 Task: Buy 4 Hoses from Brake System section under best seller category for shipping address: Joel Lee, 4736 Huntz Lane, Bolton, Massachusetts 01740, Cell Number 9785492947. Pay from credit card ending with 6010, CVV 682
Action: Mouse moved to (25, 72)
Screenshot: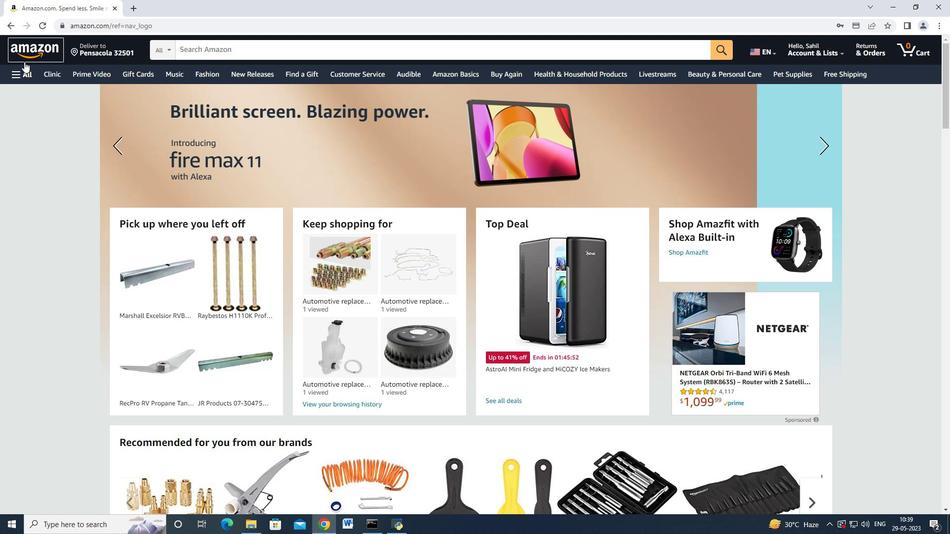 
Action: Mouse pressed left at (25, 72)
Screenshot: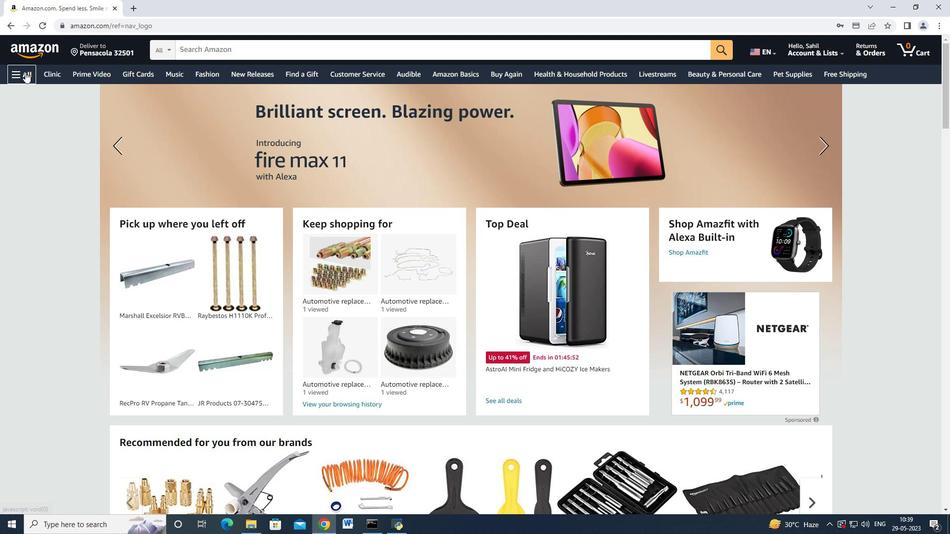 
Action: Mouse moved to (78, 234)
Screenshot: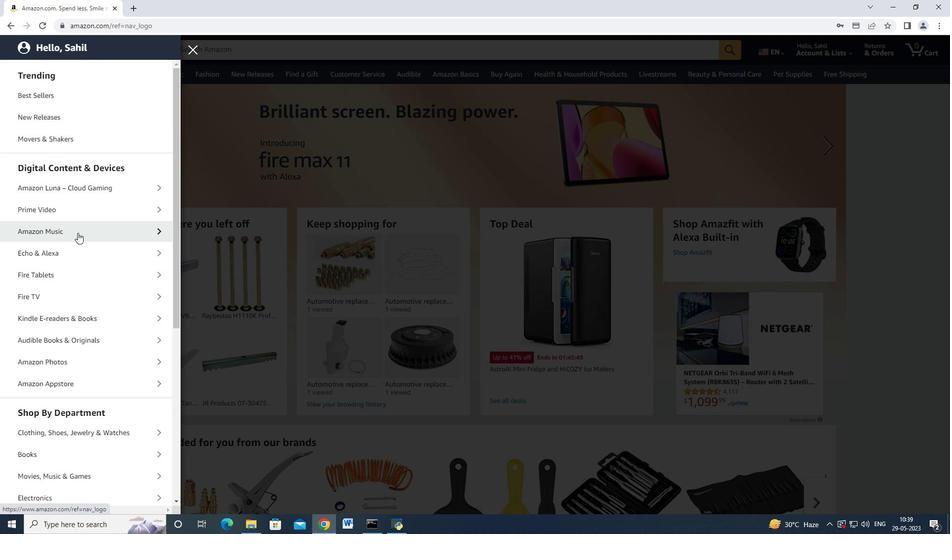 
Action: Mouse scrolled (78, 233) with delta (0, 0)
Screenshot: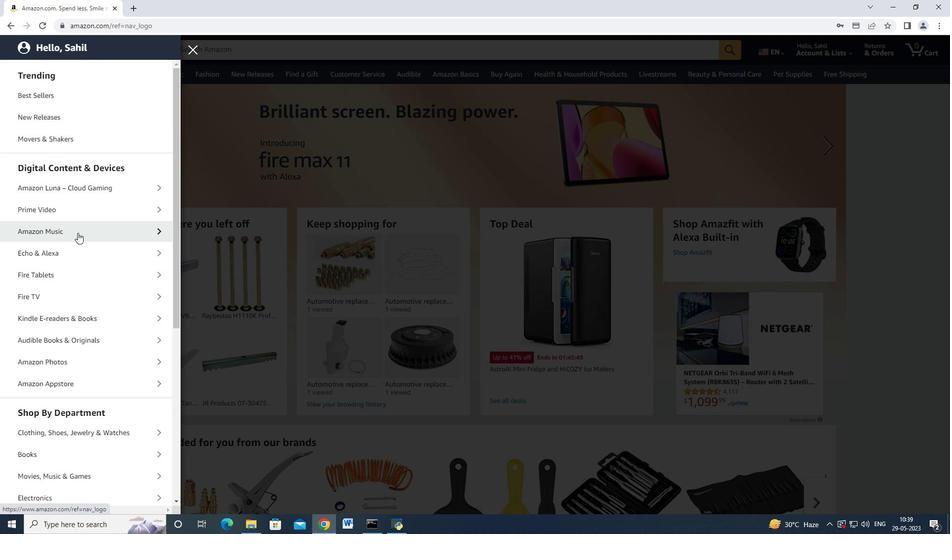 
Action: Mouse scrolled (78, 233) with delta (0, 0)
Screenshot: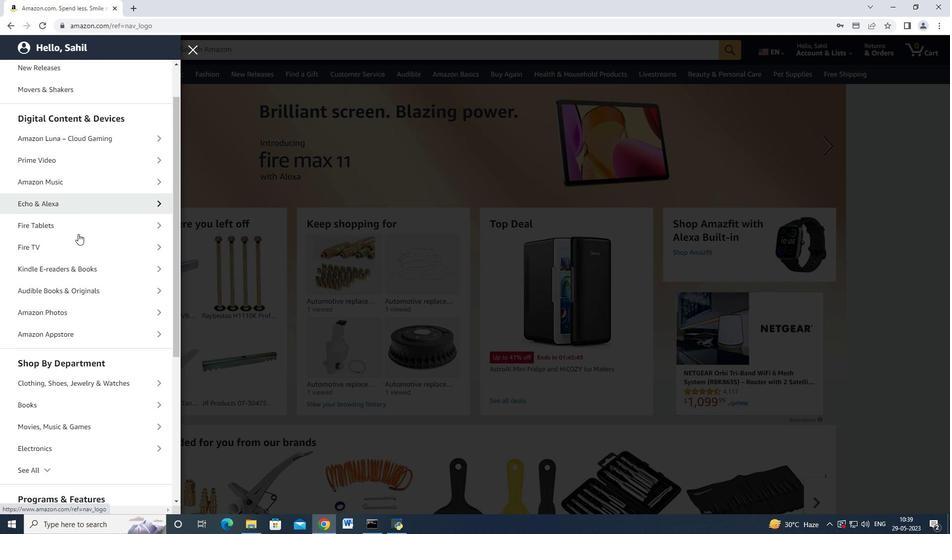 
Action: Mouse scrolled (78, 233) with delta (0, 0)
Screenshot: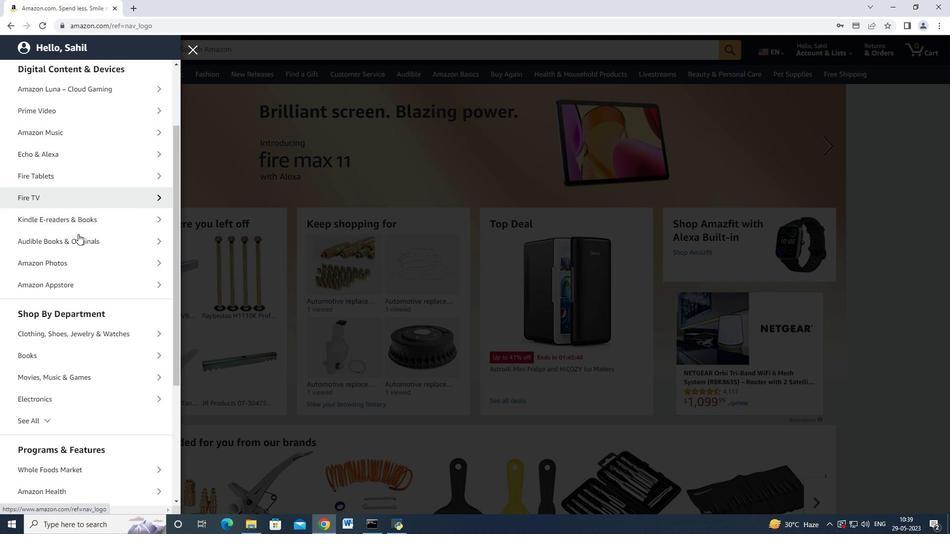
Action: Mouse scrolled (78, 233) with delta (0, 0)
Screenshot: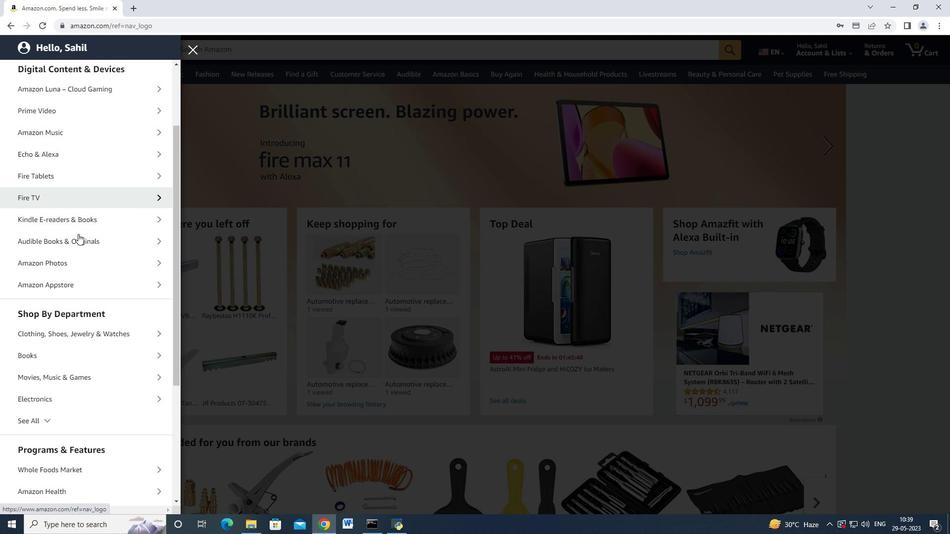 
Action: Mouse moved to (78, 234)
Screenshot: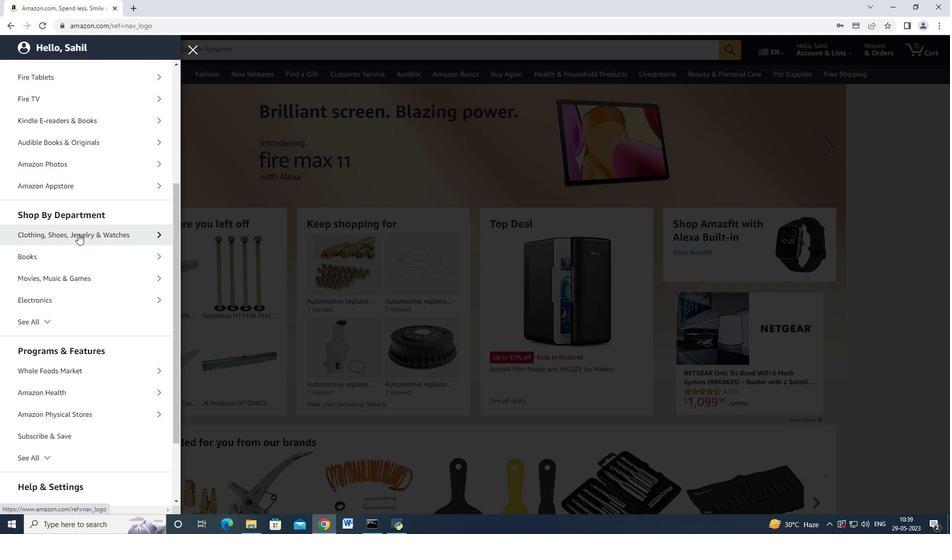 
Action: Mouse scrolled (78, 234) with delta (0, 0)
Screenshot: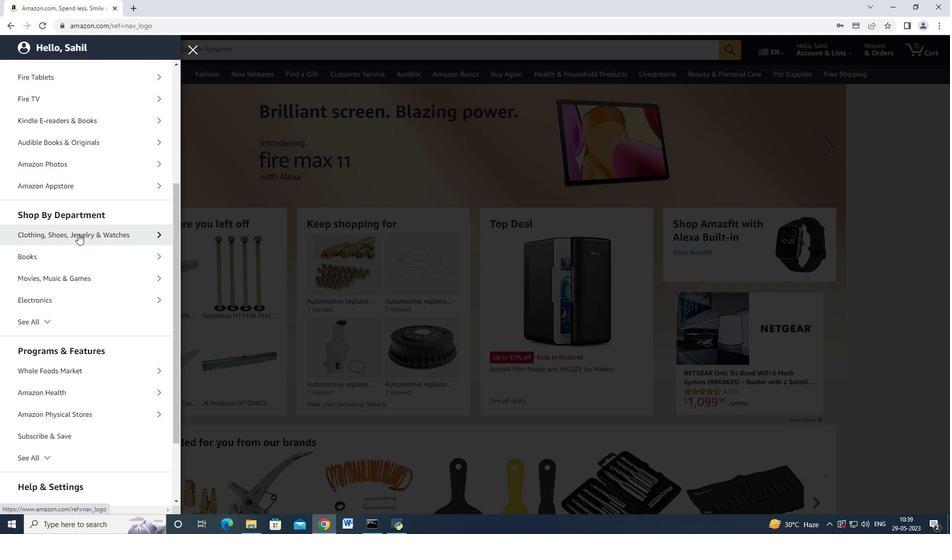
Action: Mouse moved to (78, 235)
Screenshot: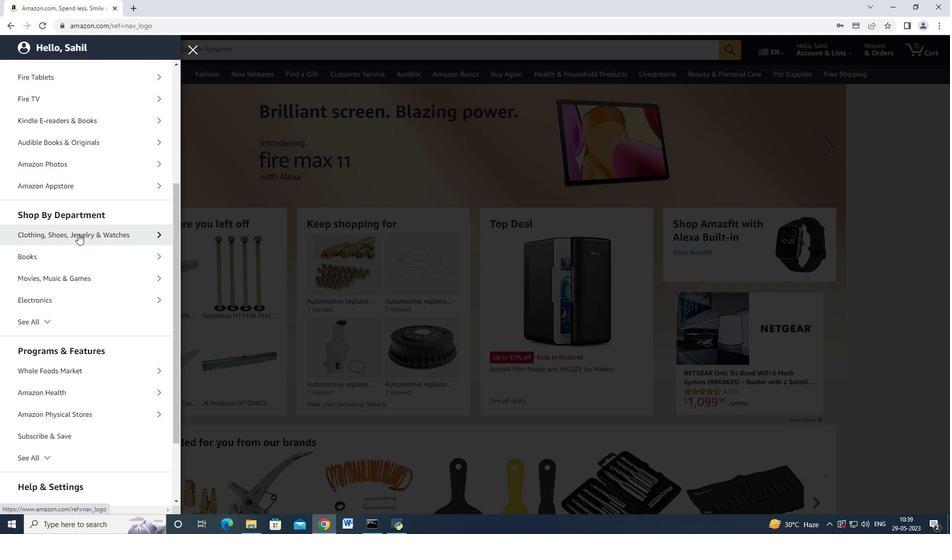 
Action: Mouse scrolled (78, 234) with delta (0, 0)
Screenshot: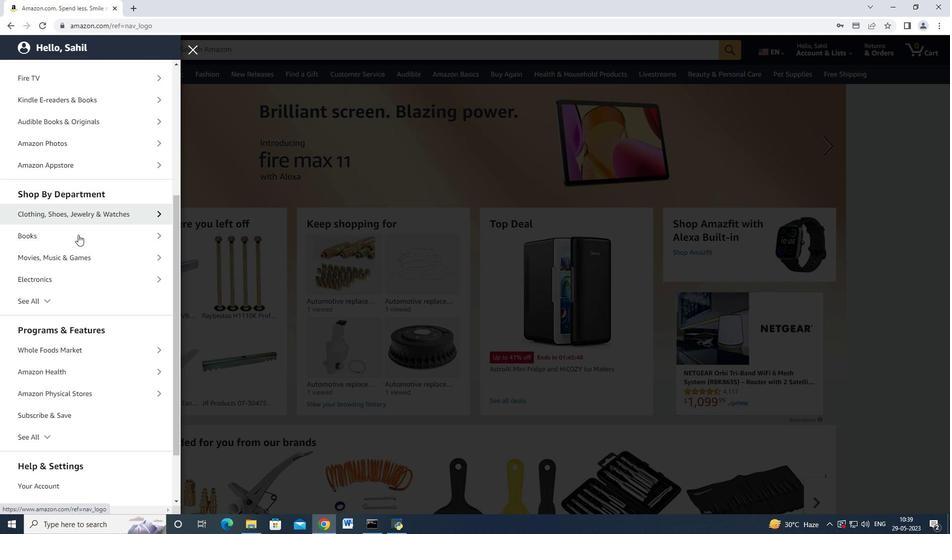 
Action: Mouse scrolled (78, 234) with delta (0, 0)
Screenshot: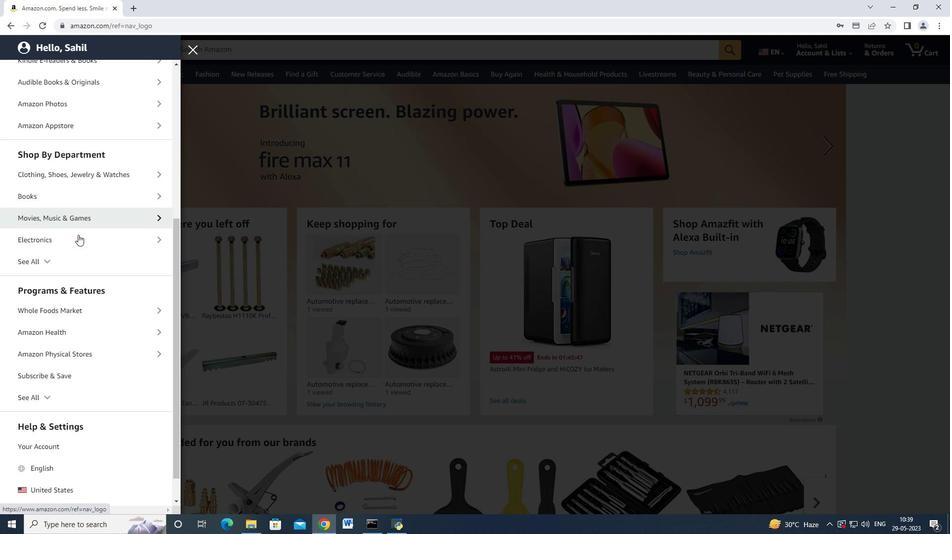 
Action: Mouse moved to (74, 244)
Screenshot: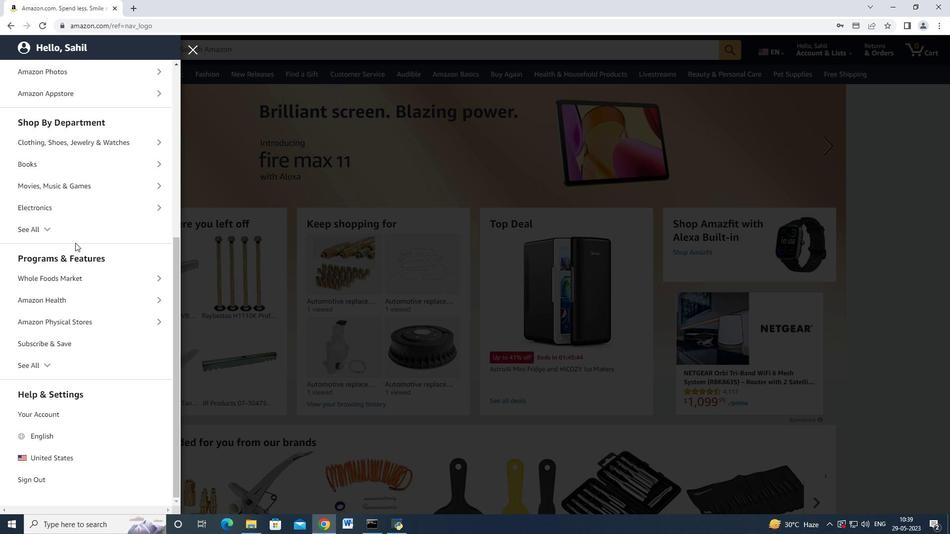 
Action: Mouse scrolled (74, 244) with delta (0, 0)
Screenshot: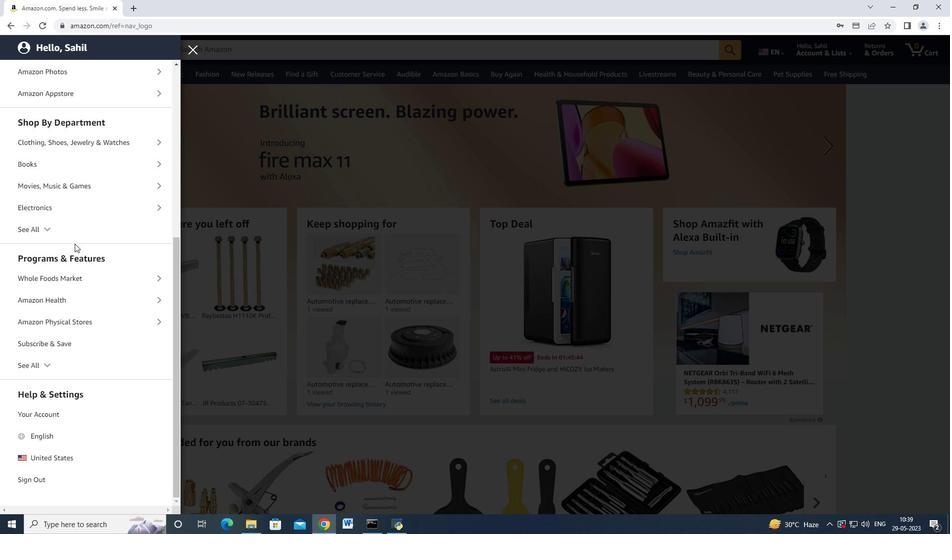 
Action: Mouse scrolled (74, 244) with delta (0, 0)
Screenshot: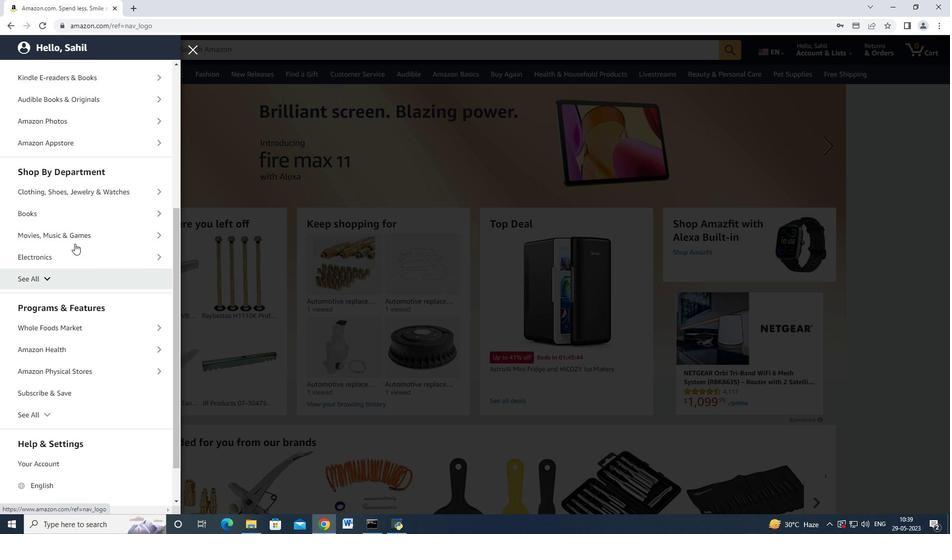 
Action: Mouse scrolled (74, 244) with delta (0, 0)
Screenshot: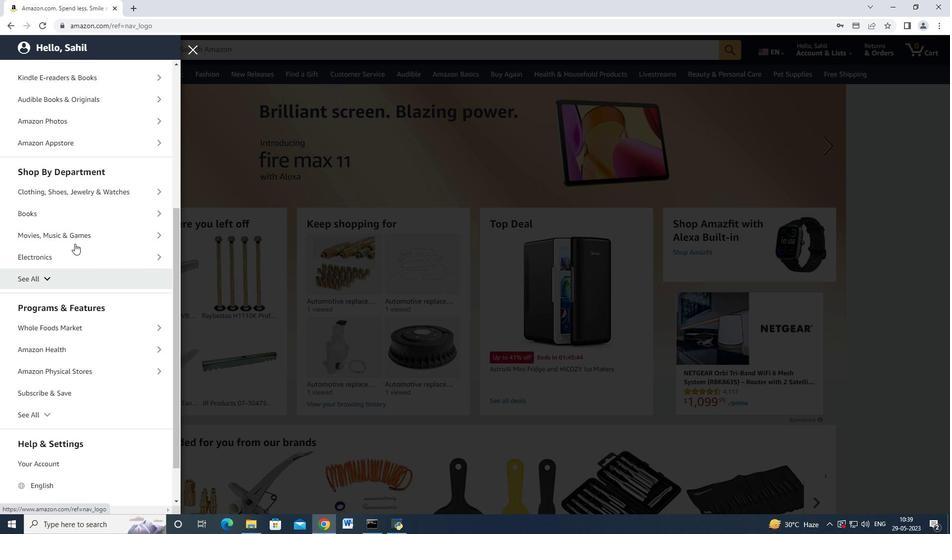 
Action: Mouse moved to (51, 373)
Screenshot: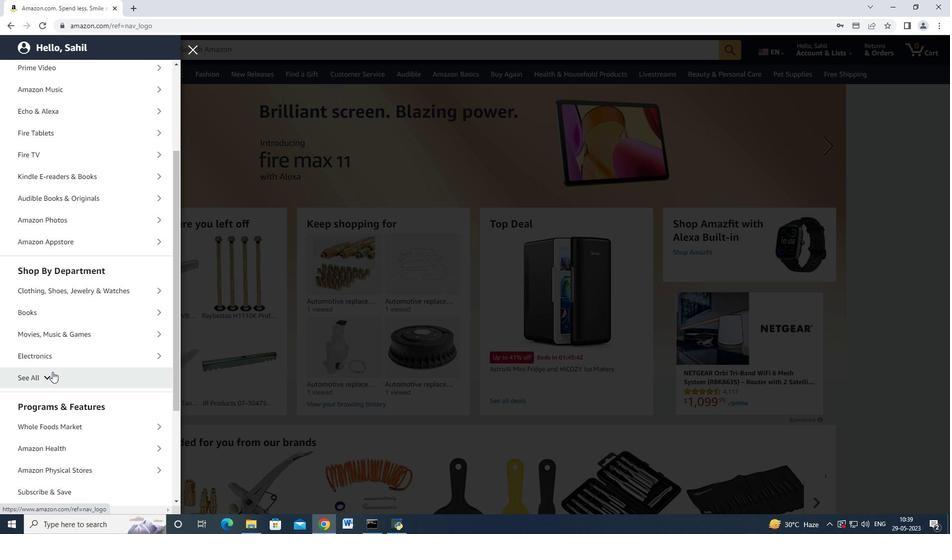 
Action: Mouse pressed left at (51, 373)
Screenshot: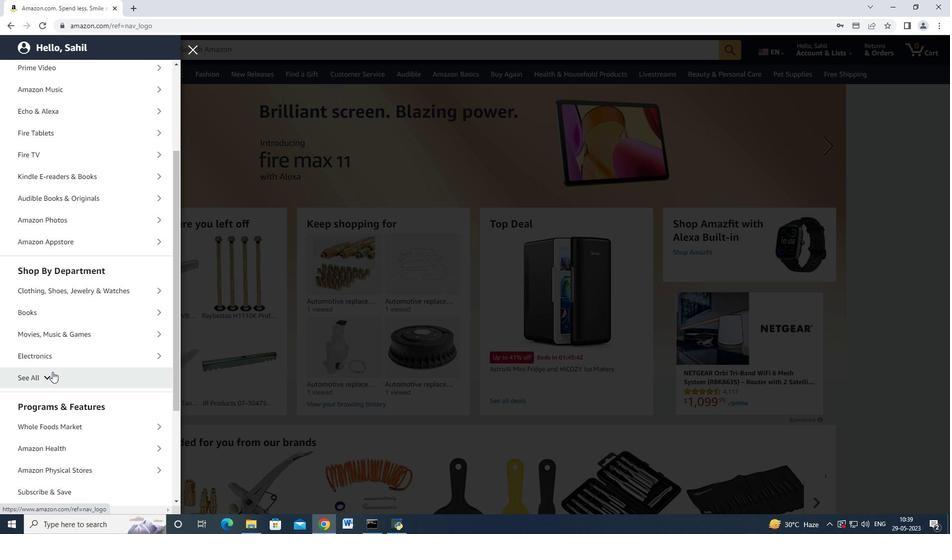 
Action: Mouse moved to (56, 365)
Screenshot: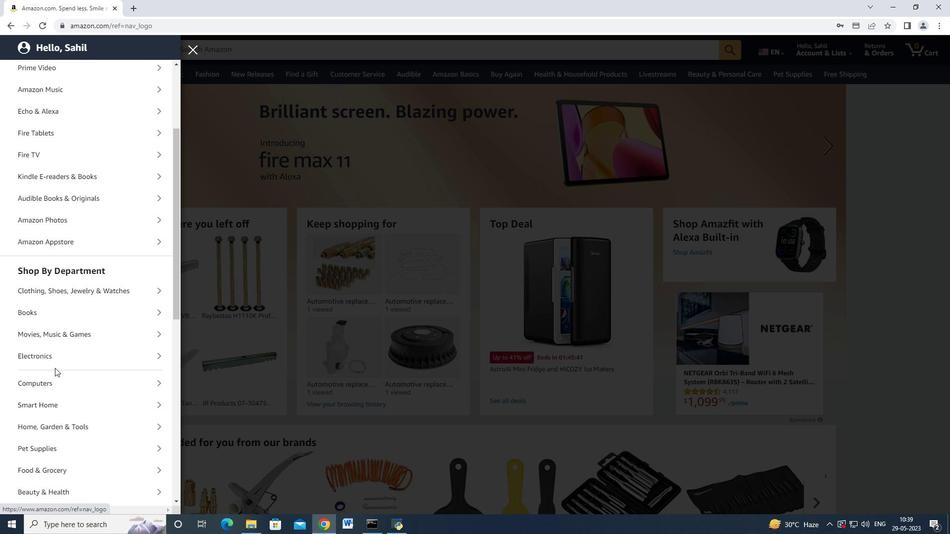 
Action: Mouse scrolled (56, 365) with delta (0, 0)
Screenshot: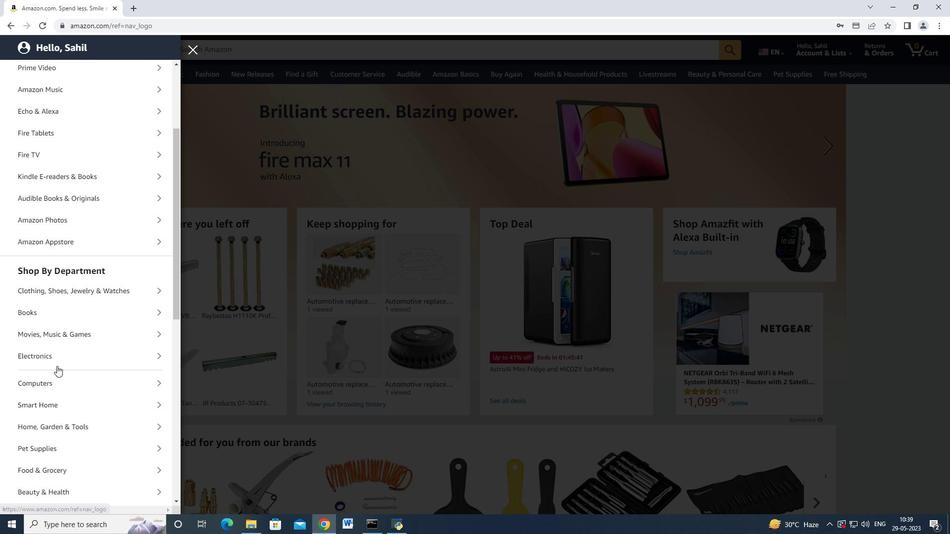 
Action: Mouse scrolled (56, 365) with delta (0, 0)
Screenshot: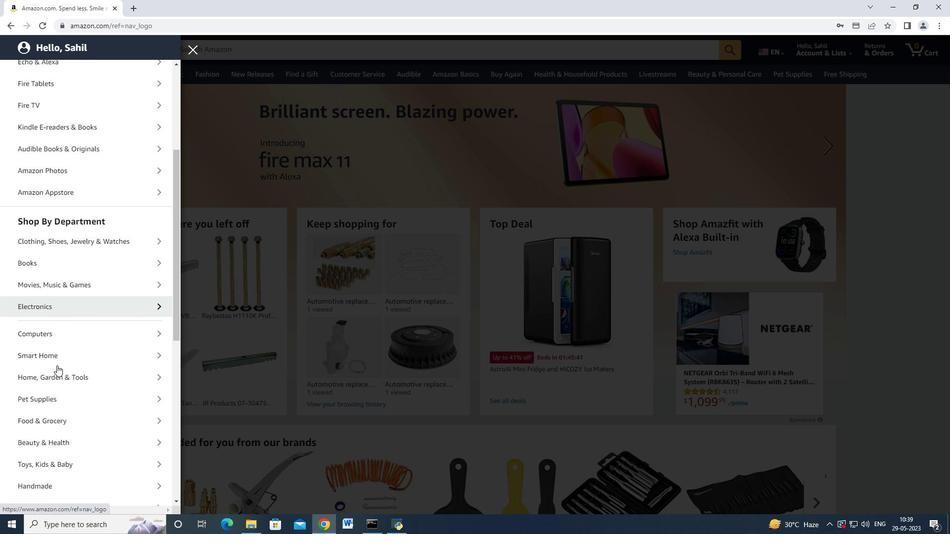 
Action: Mouse scrolled (56, 365) with delta (0, 0)
Screenshot: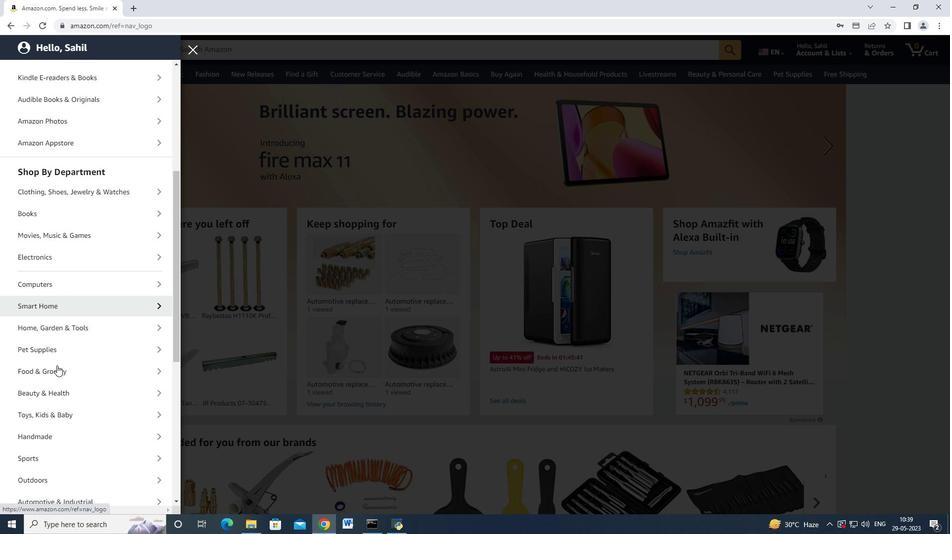 
Action: Mouse scrolled (56, 365) with delta (0, 0)
Screenshot: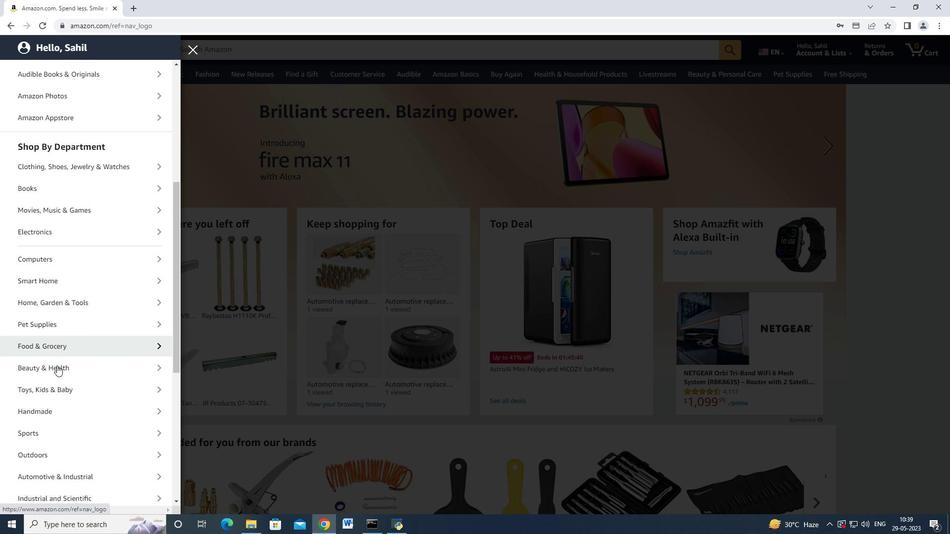 
Action: Mouse moved to (72, 395)
Screenshot: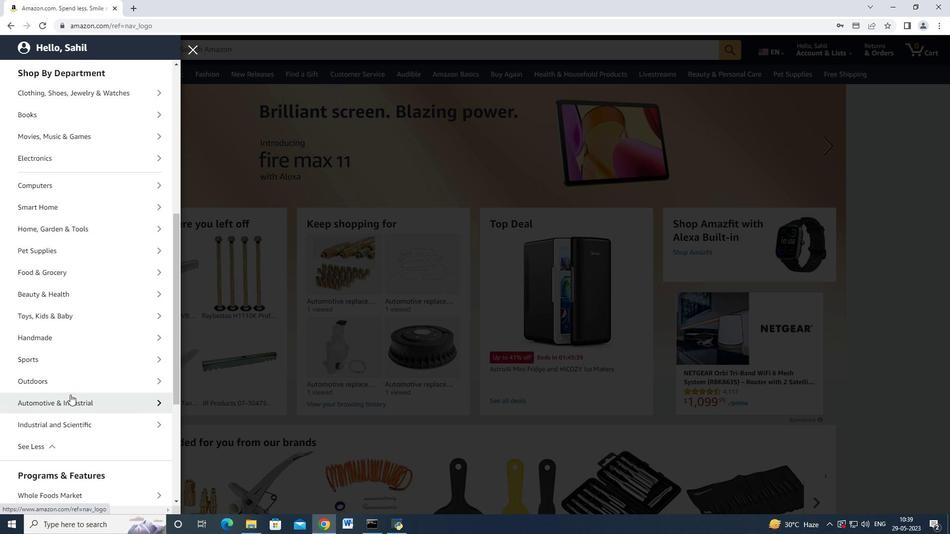 
Action: Mouse pressed left at (72, 395)
Screenshot: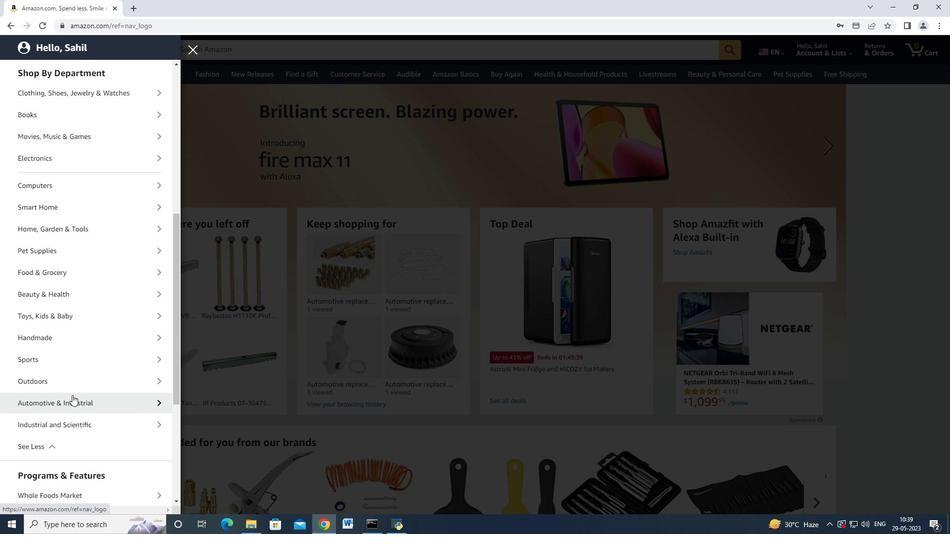 
Action: Mouse moved to (85, 226)
Screenshot: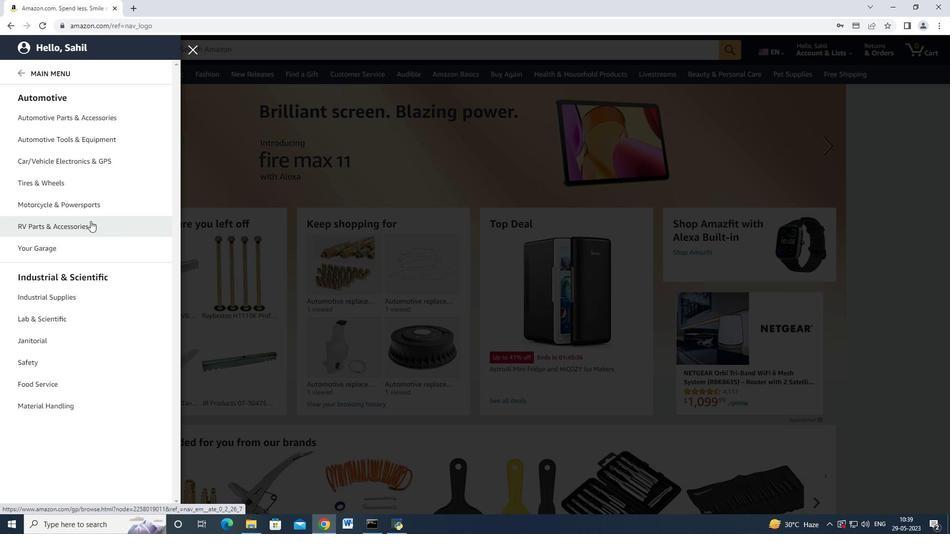 
Action: Mouse pressed left at (85, 226)
Screenshot: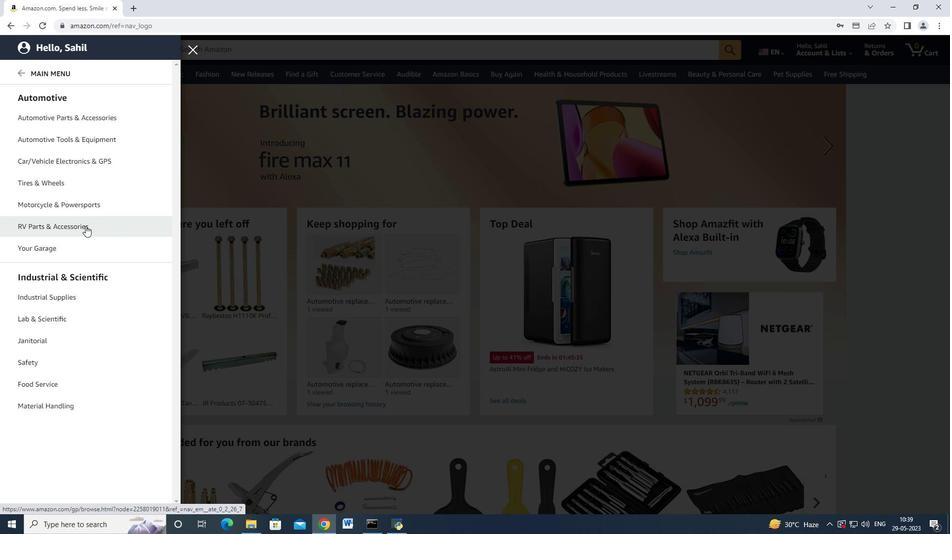 
Action: Mouse moved to (11, 21)
Screenshot: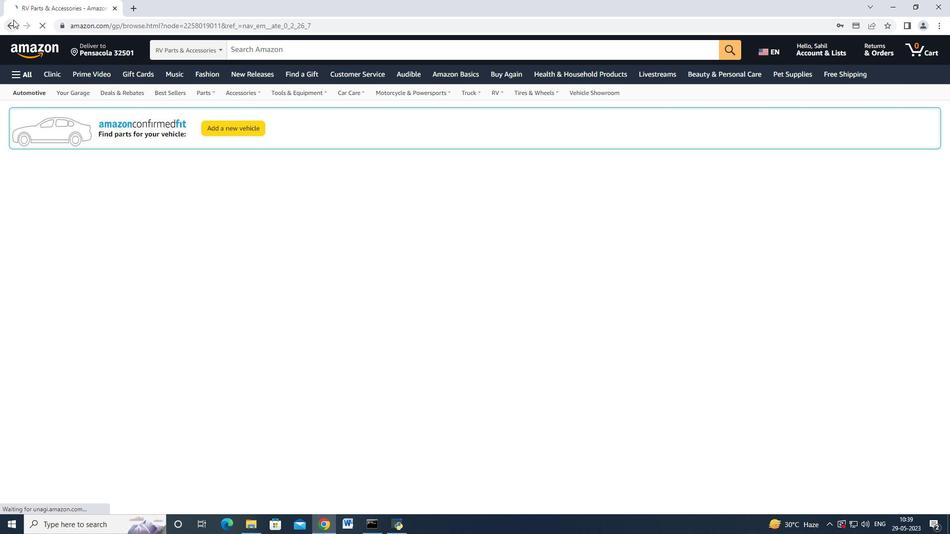 
Action: Mouse pressed left at (11, 21)
Screenshot: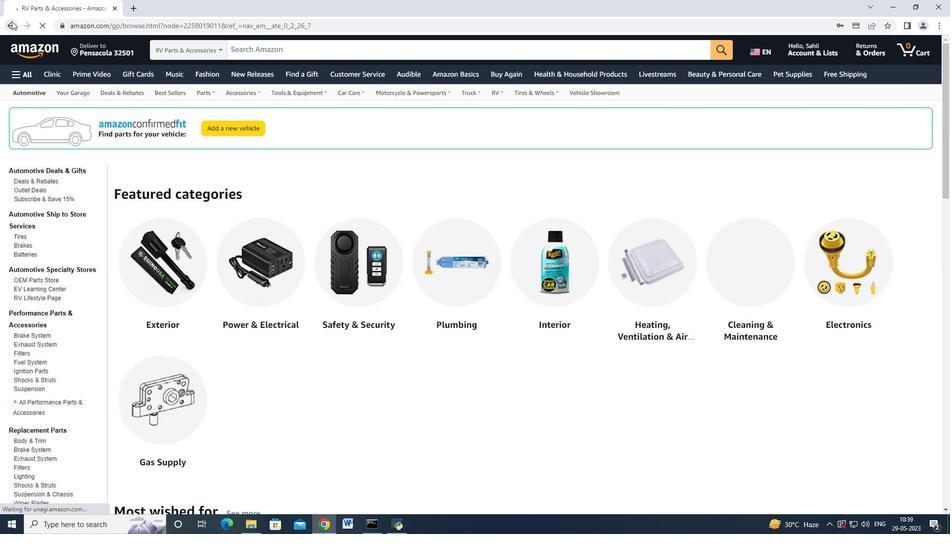 
Action: Mouse moved to (32, 75)
Screenshot: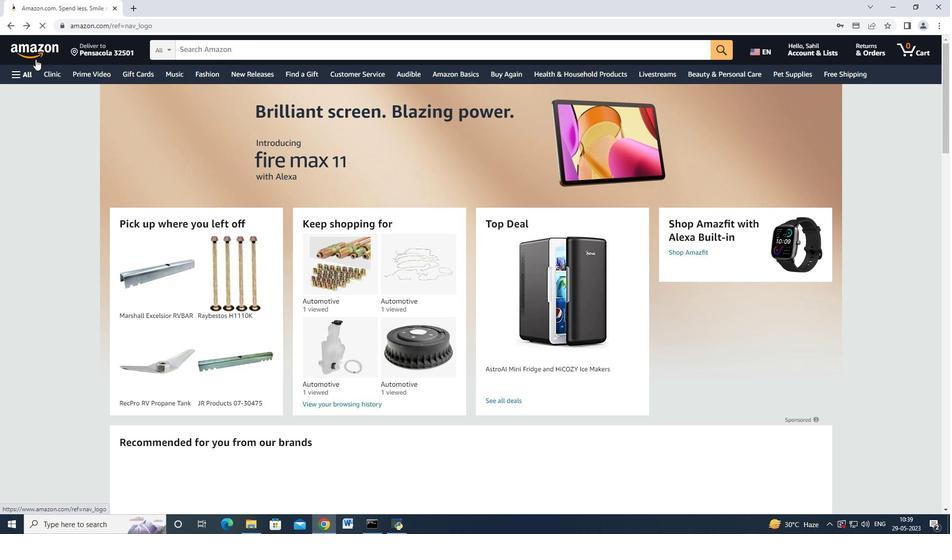
Action: Mouse pressed left at (32, 75)
Screenshot: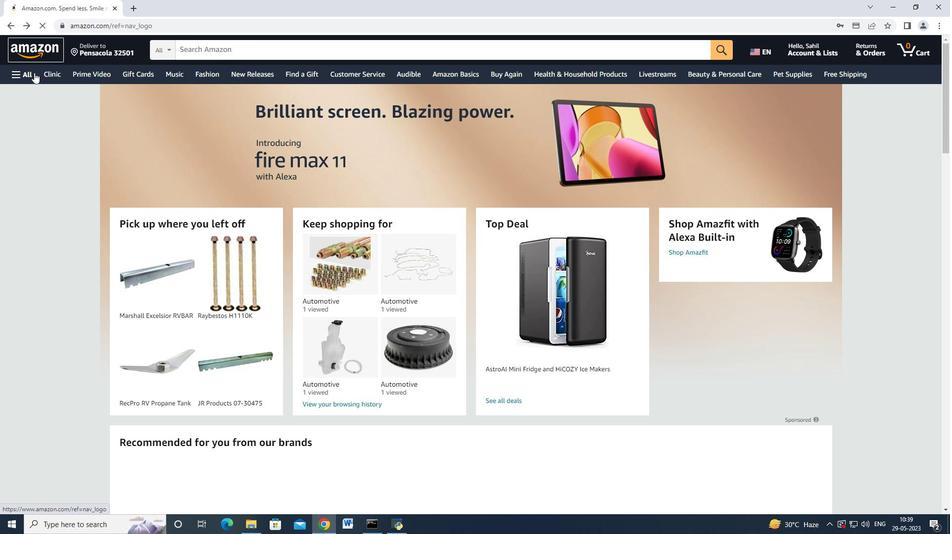 
Action: Mouse moved to (52, 233)
Screenshot: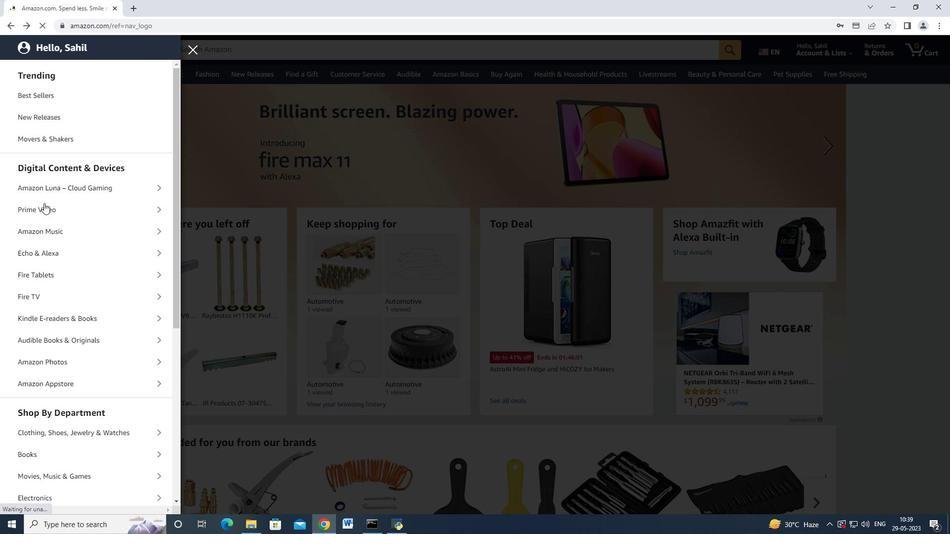 
Action: Mouse scrolled (52, 232) with delta (0, 0)
Screenshot: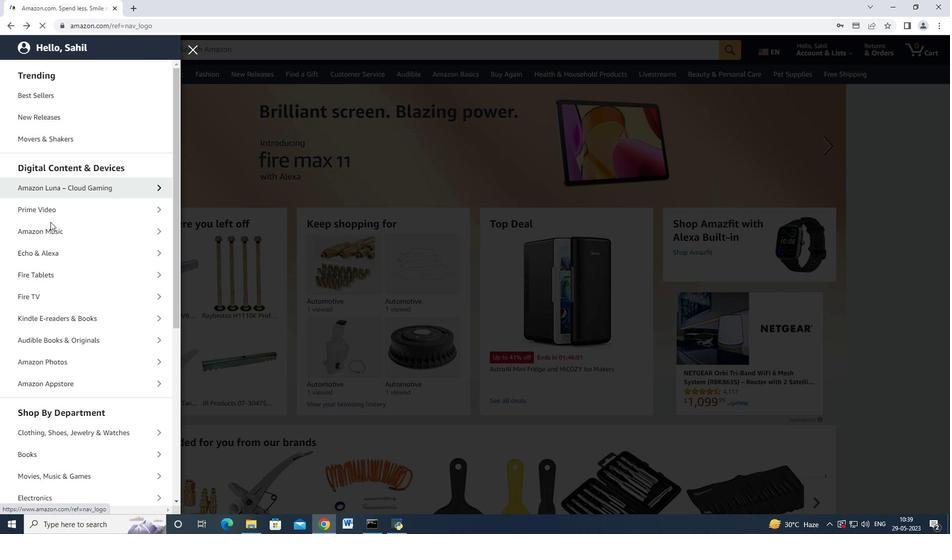 
Action: Mouse moved to (52, 233)
Screenshot: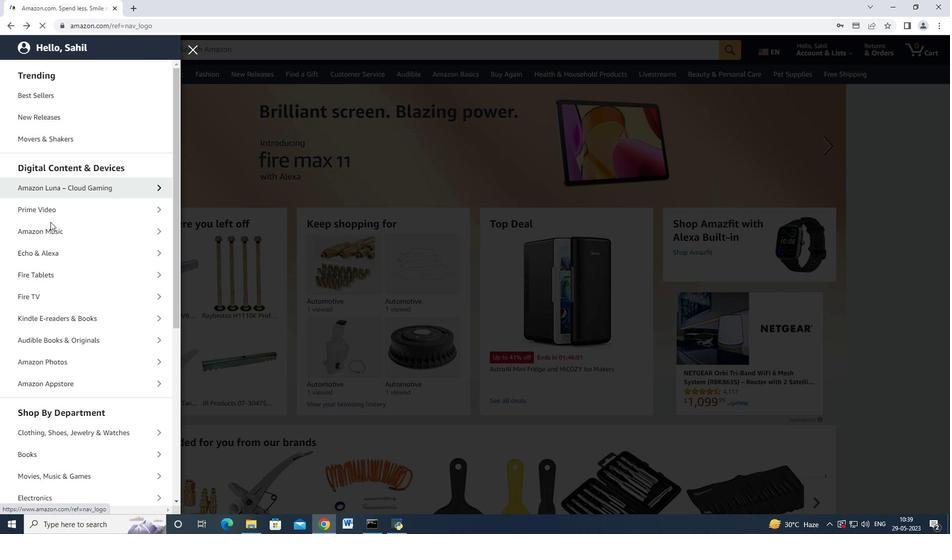 
Action: Mouse scrolled (52, 232) with delta (0, 0)
Screenshot: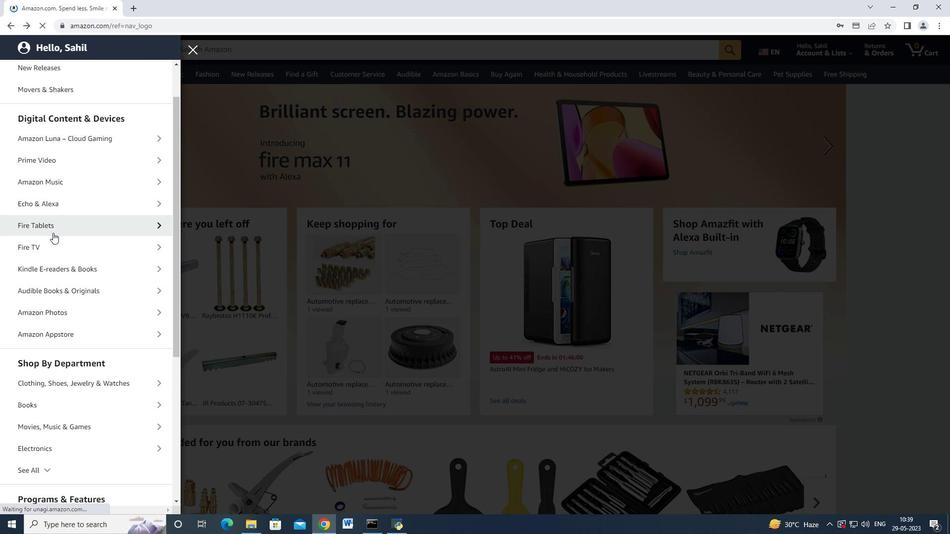 
Action: Mouse moved to (63, 251)
Screenshot: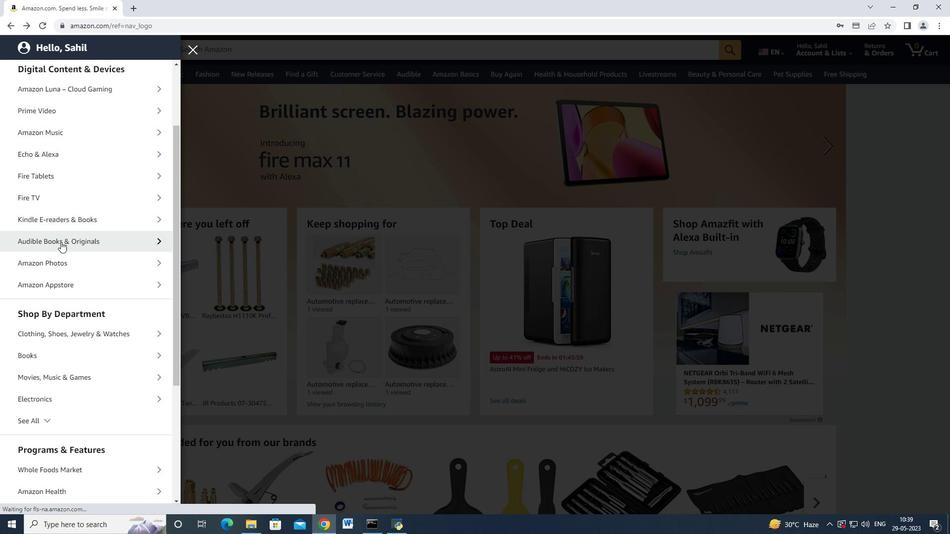 
Action: Mouse scrolled (63, 251) with delta (0, 0)
Screenshot: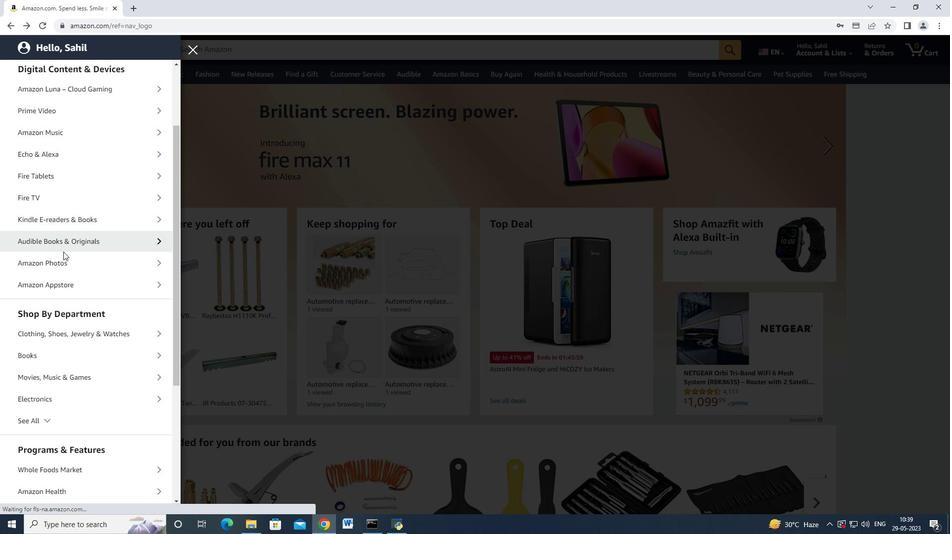 
Action: Mouse scrolled (63, 251) with delta (0, 0)
Screenshot: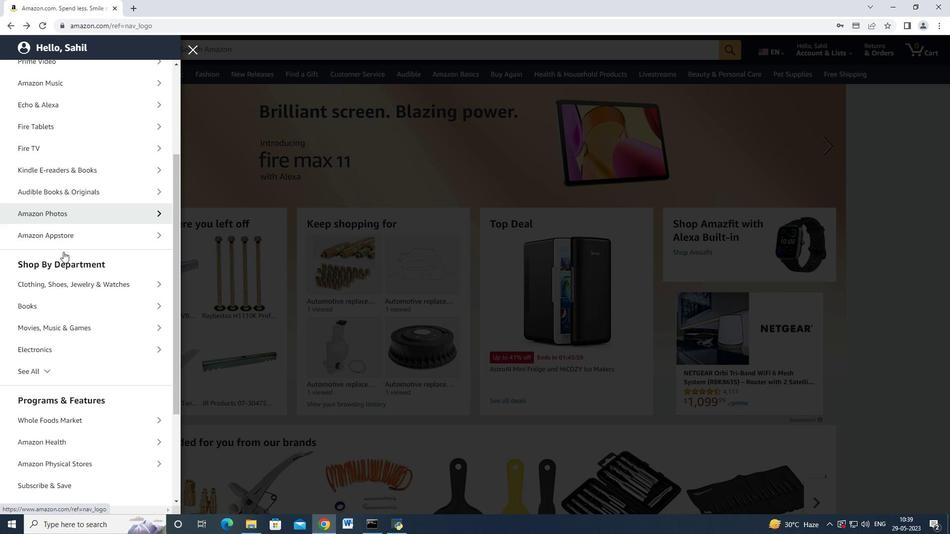 
Action: Mouse moved to (42, 320)
Screenshot: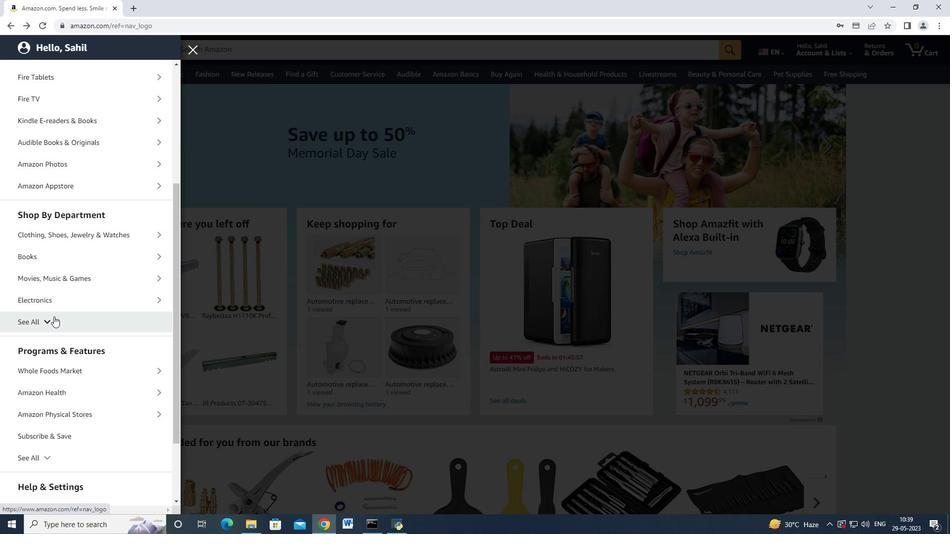 
Action: Mouse pressed left at (42, 320)
Screenshot: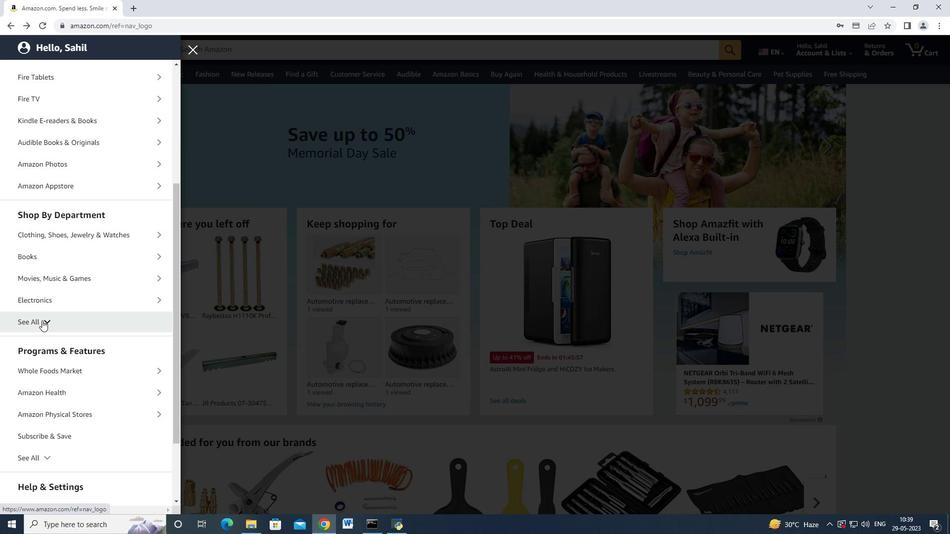 
Action: Mouse moved to (54, 316)
Screenshot: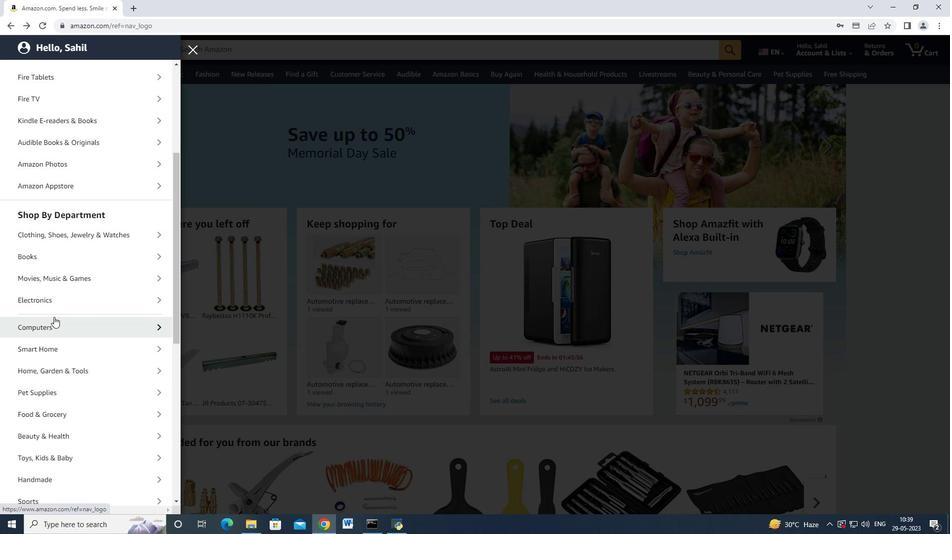
Action: Mouse scrolled (54, 315) with delta (0, 0)
Screenshot: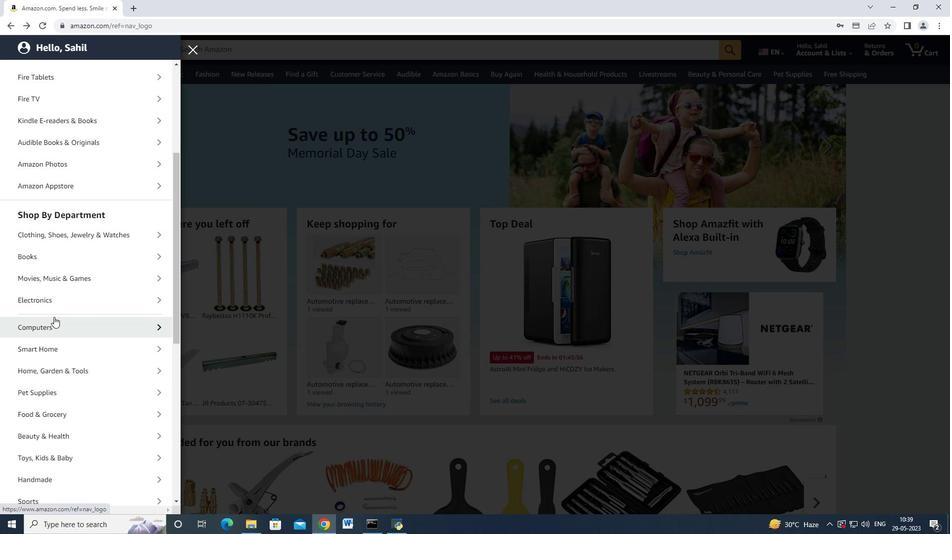 
Action: Mouse moved to (62, 320)
Screenshot: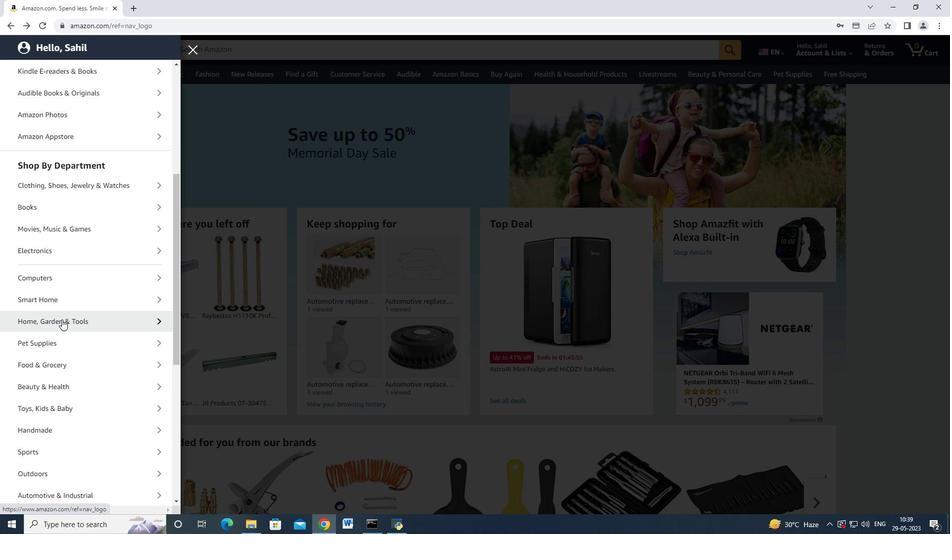 
Action: Mouse scrolled (62, 319) with delta (0, 0)
Screenshot: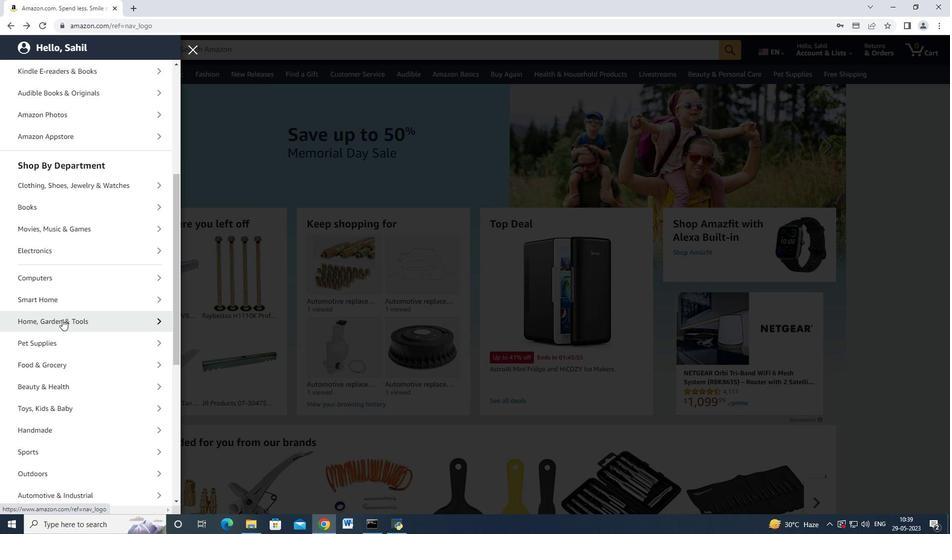 
Action: Mouse moved to (61, 369)
Screenshot: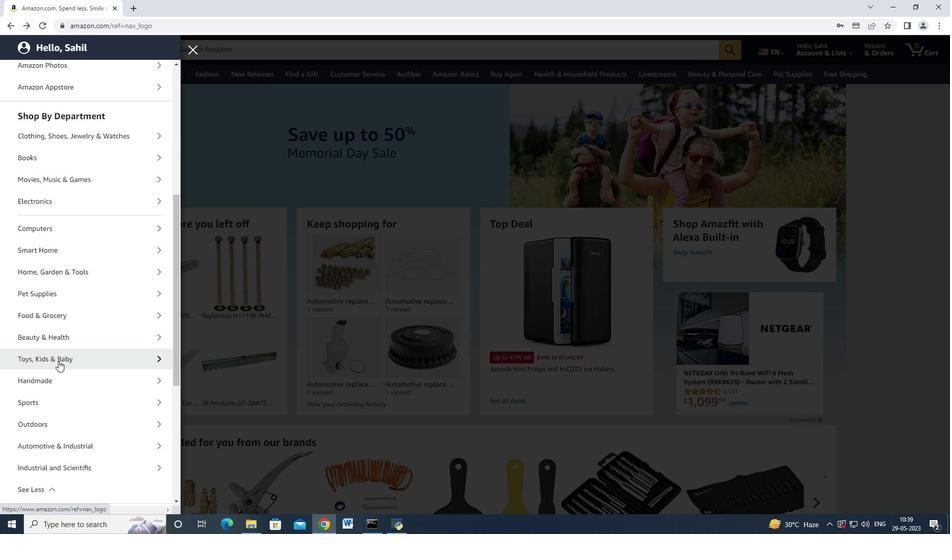 
Action: Mouse scrolled (61, 369) with delta (0, 0)
Screenshot: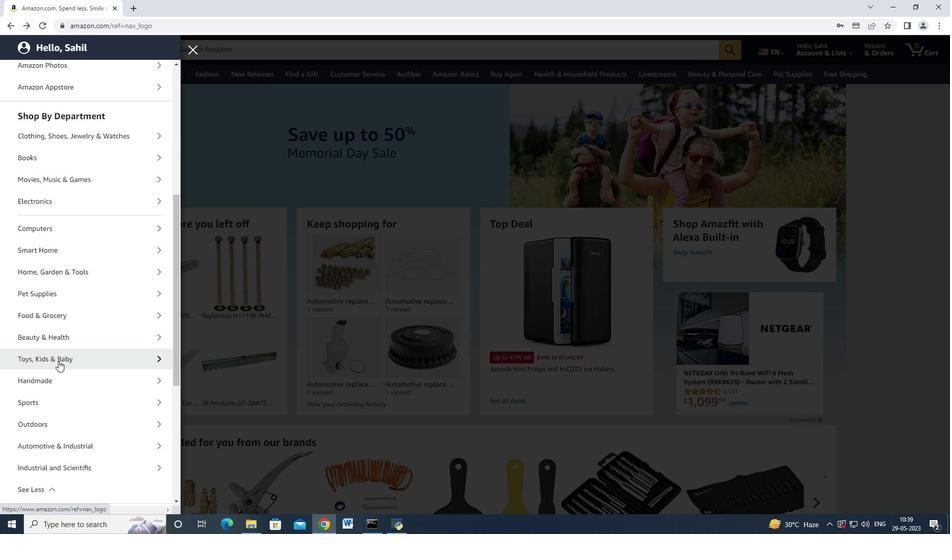 
Action: Mouse moved to (72, 395)
Screenshot: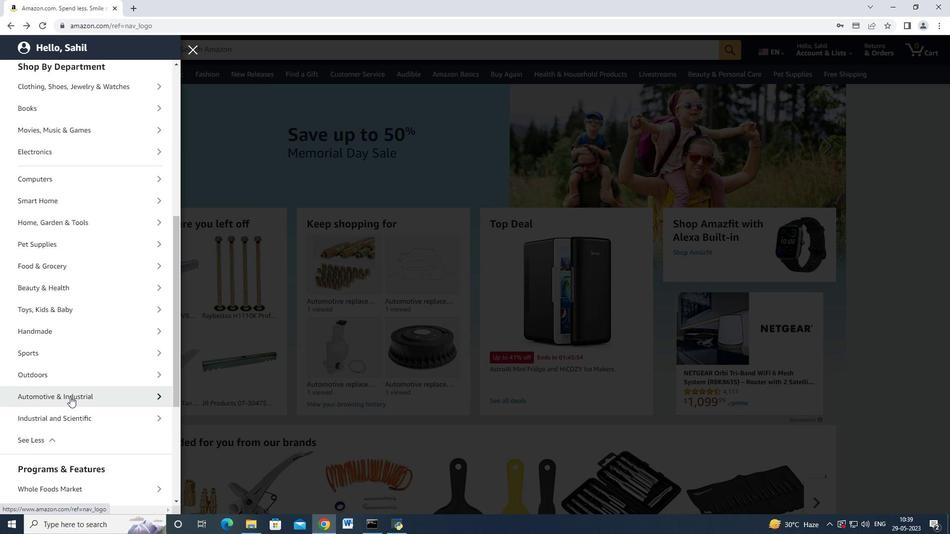 
Action: Mouse pressed left at (72, 395)
Screenshot: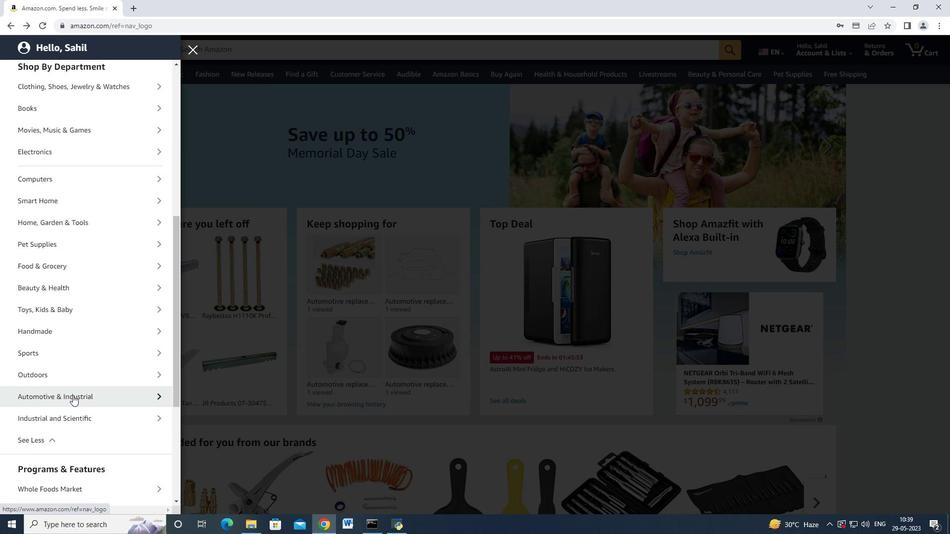 
Action: Mouse moved to (84, 123)
Screenshot: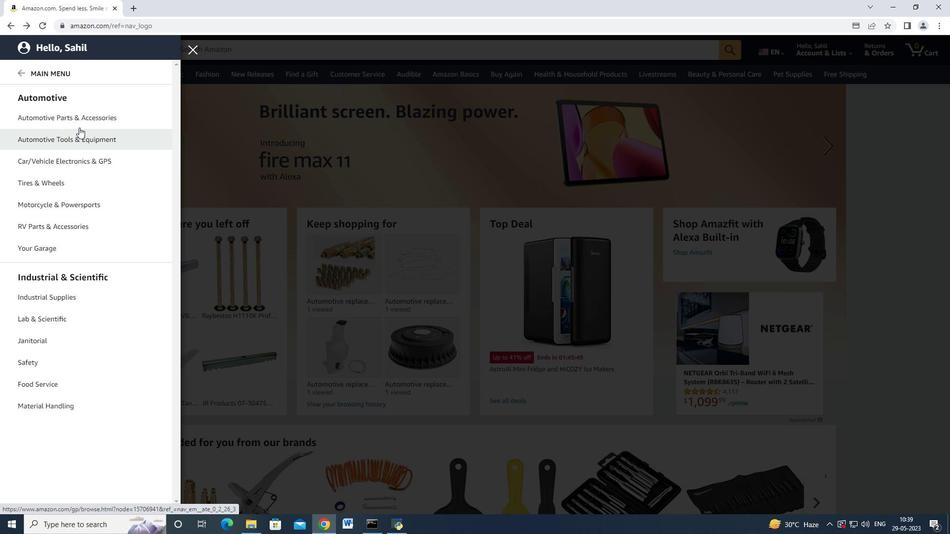 
Action: Mouse pressed left at (84, 123)
Screenshot: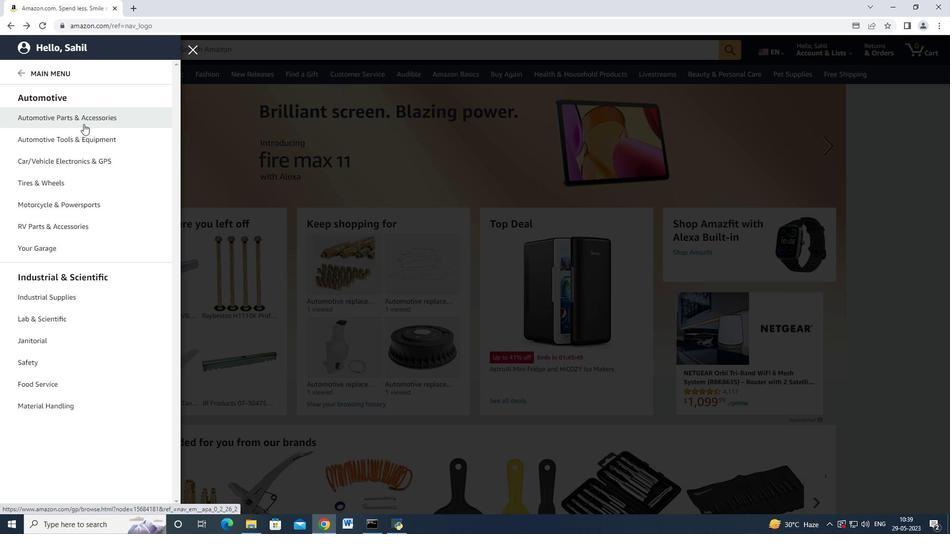 
Action: Mouse moved to (215, 281)
Screenshot: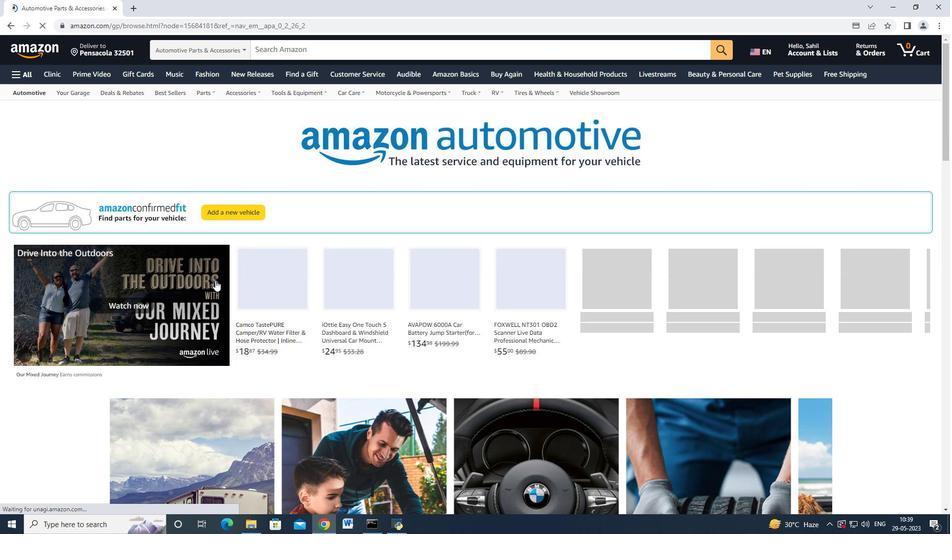 
Action: Mouse scrolled (215, 280) with delta (0, 0)
Screenshot: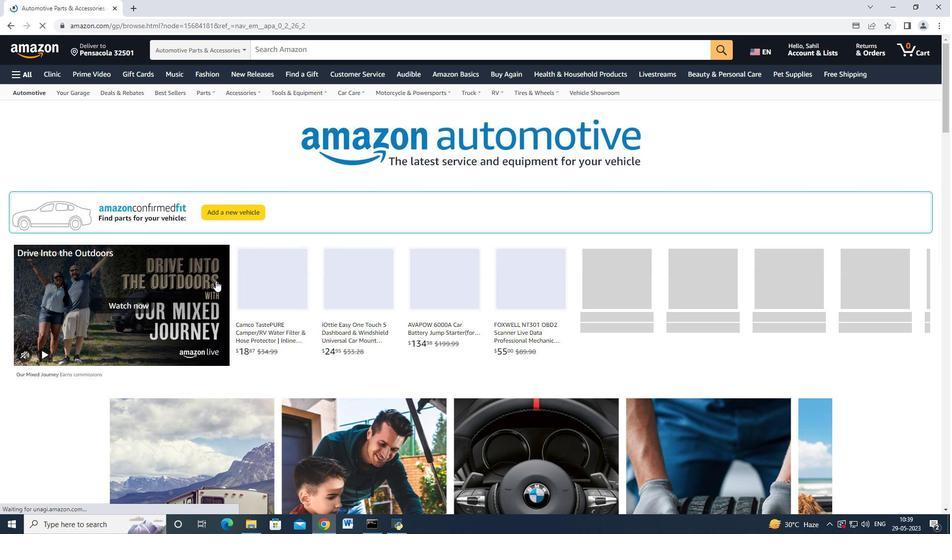 
Action: Mouse scrolled (215, 280) with delta (0, 0)
Screenshot: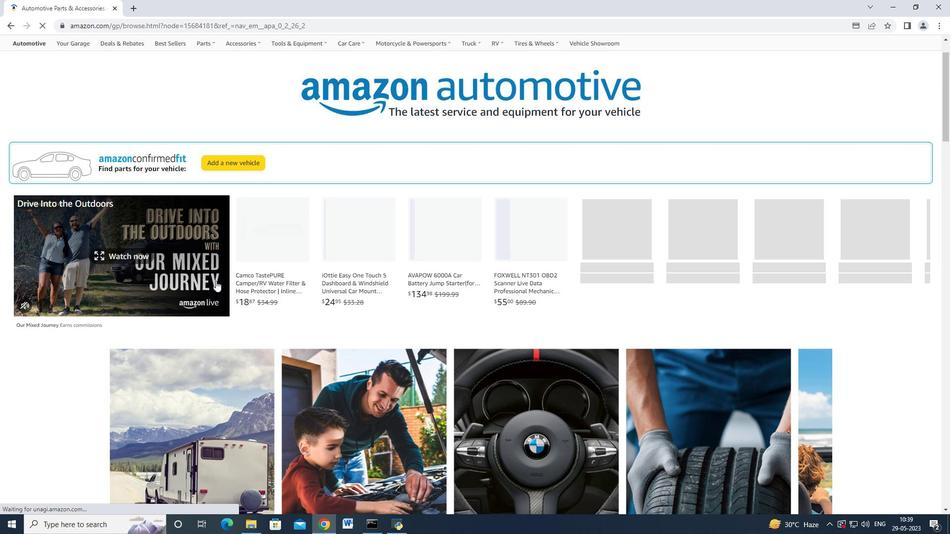 
Action: Mouse scrolled (215, 280) with delta (0, 0)
Screenshot: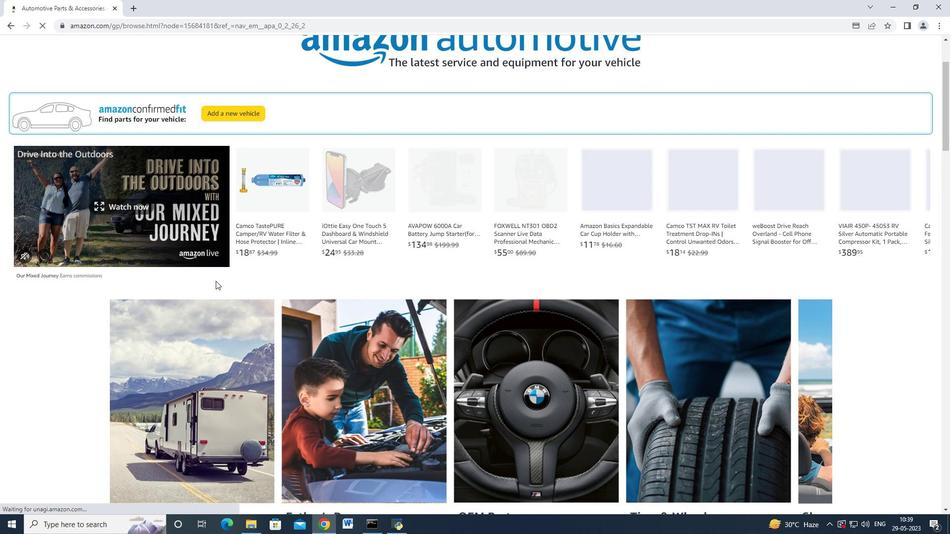 
Action: Mouse moved to (295, 245)
Screenshot: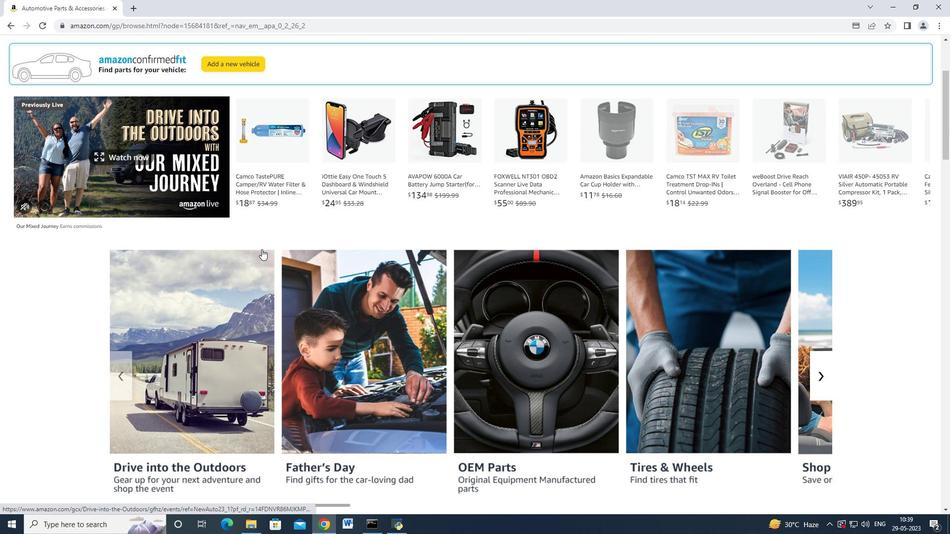 
Action: Mouse scrolled (295, 244) with delta (0, 0)
Screenshot: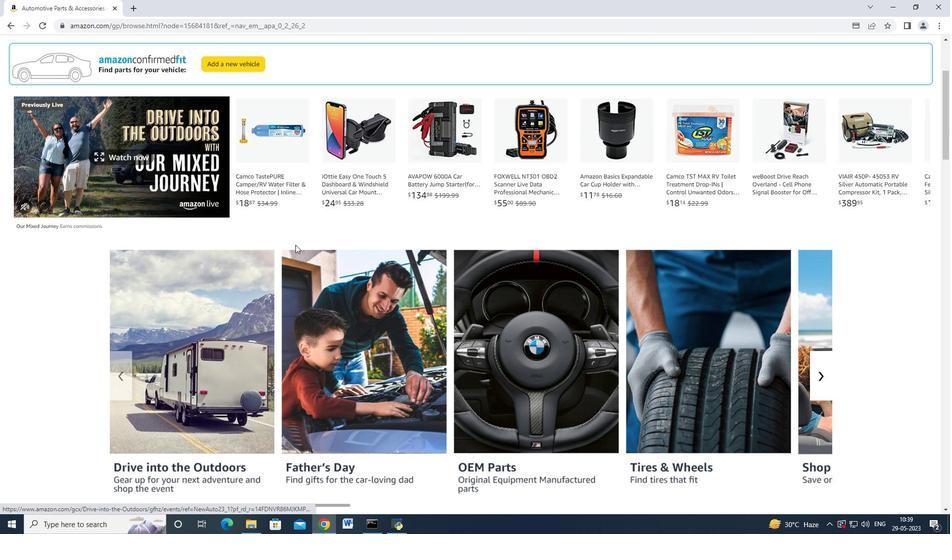 
Action: Mouse moved to (280, 255)
Screenshot: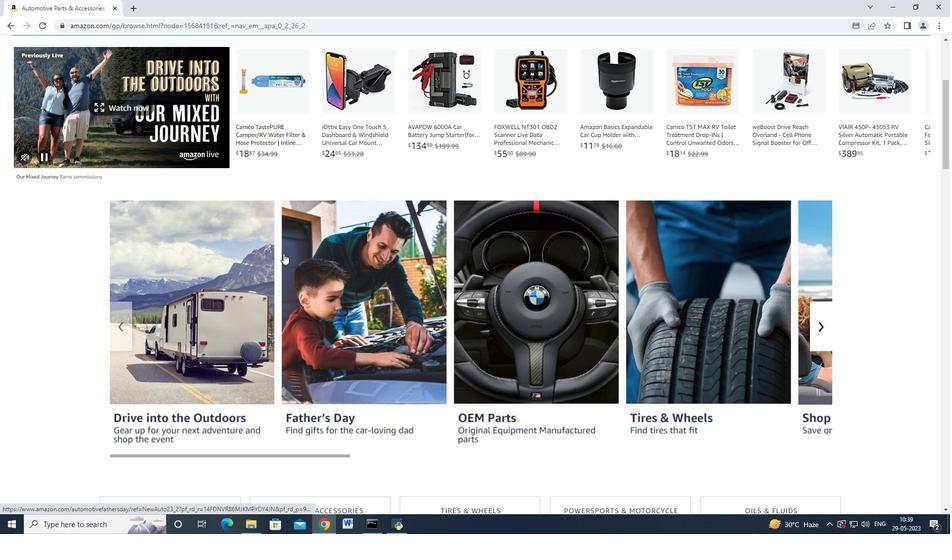 
Action: Mouse scrolled (280, 254) with delta (0, 0)
Screenshot: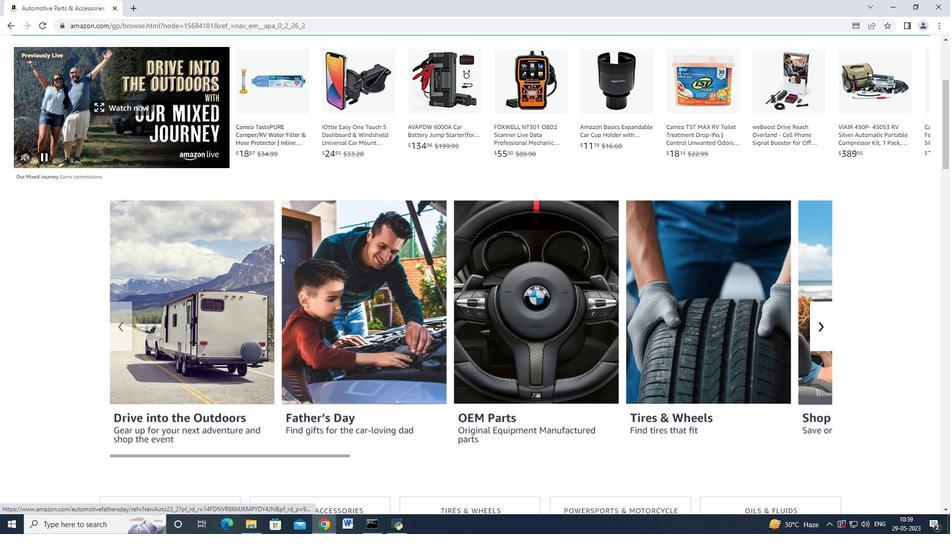 
Action: Mouse scrolled (280, 255) with delta (0, 0)
Screenshot: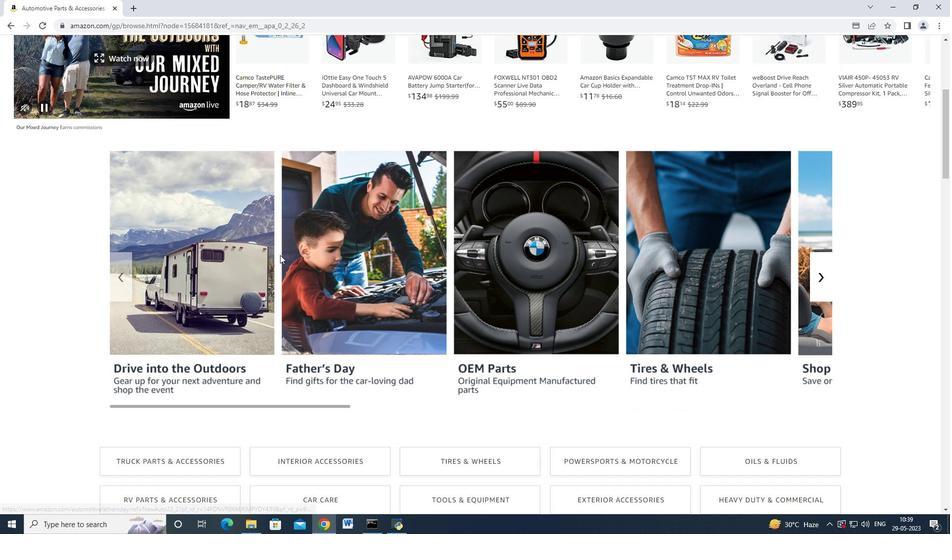 
Action: Mouse scrolled (280, 255) with delta (0, 0)
Screenshot: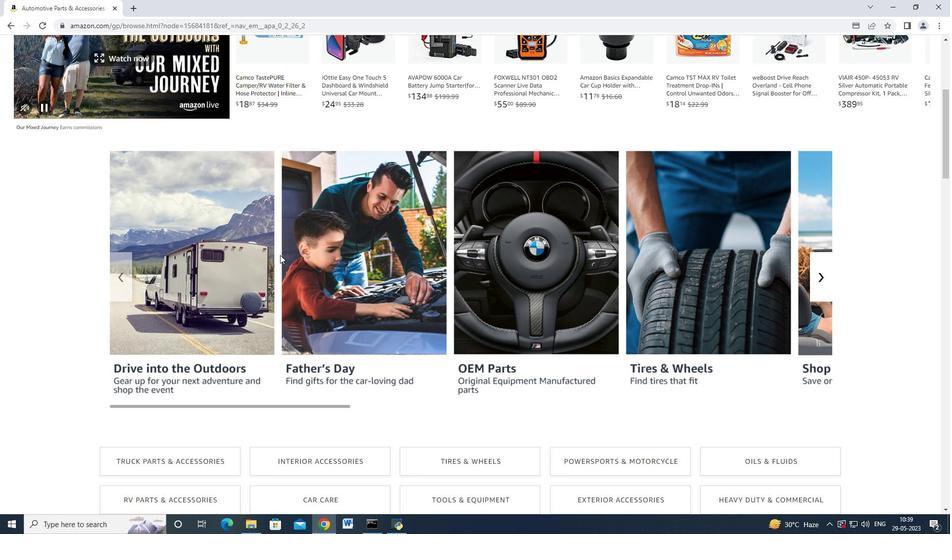 
Action: Mouse scrolled (280, 255) with delta (0, 0)
Screenshot: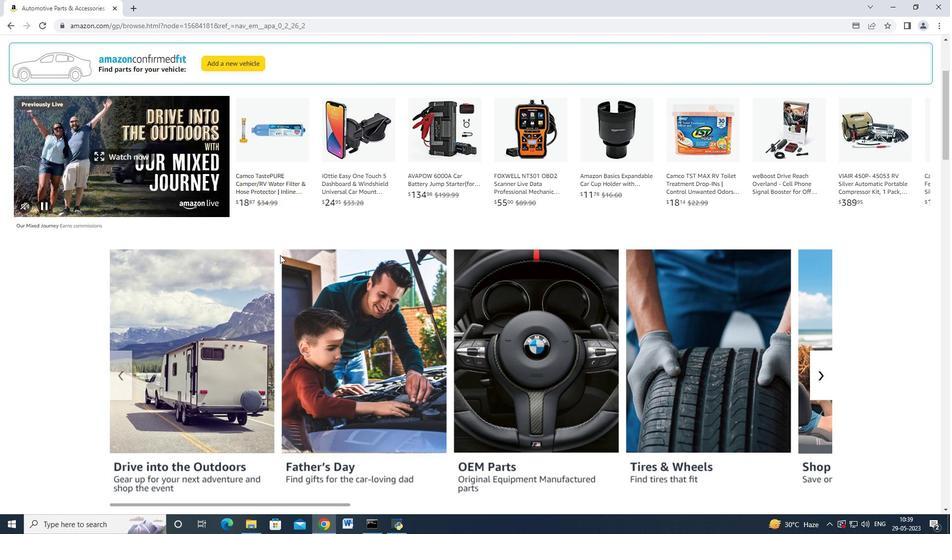 
Action: Mouse moved to (282, 256)
Screenshot: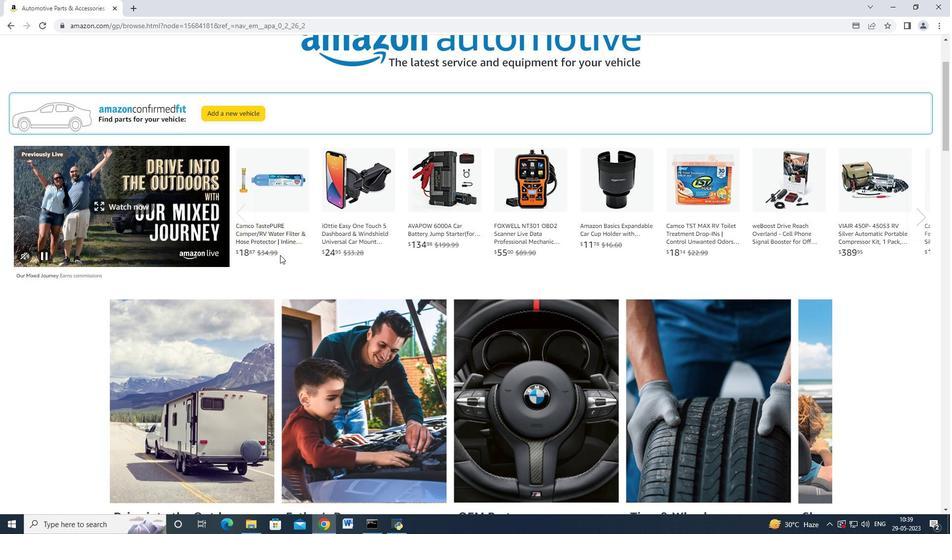 
Action: Mouse scrolled (282, 257) with delta (0, 0)
Screenshot: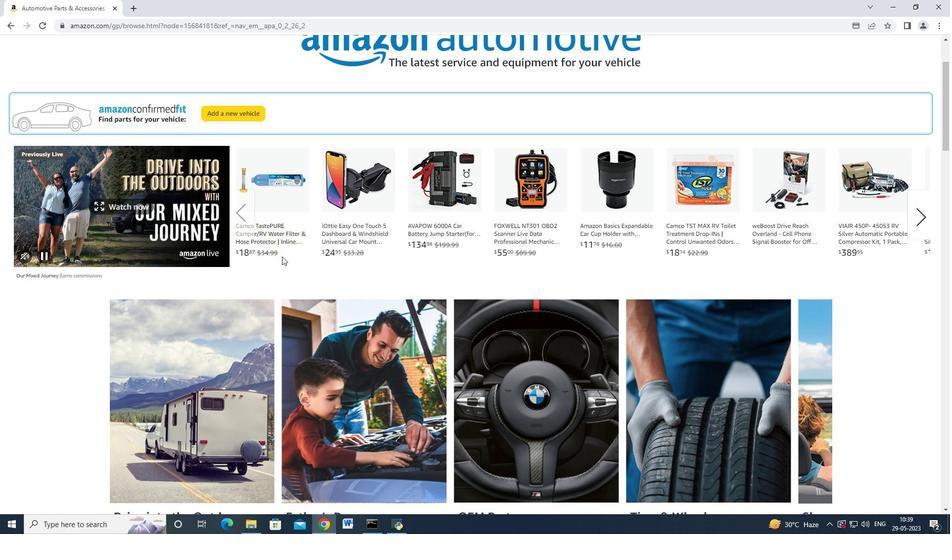 
Action: Mouse scrolled (282, 257) with delta (0, 0)
Screenshot: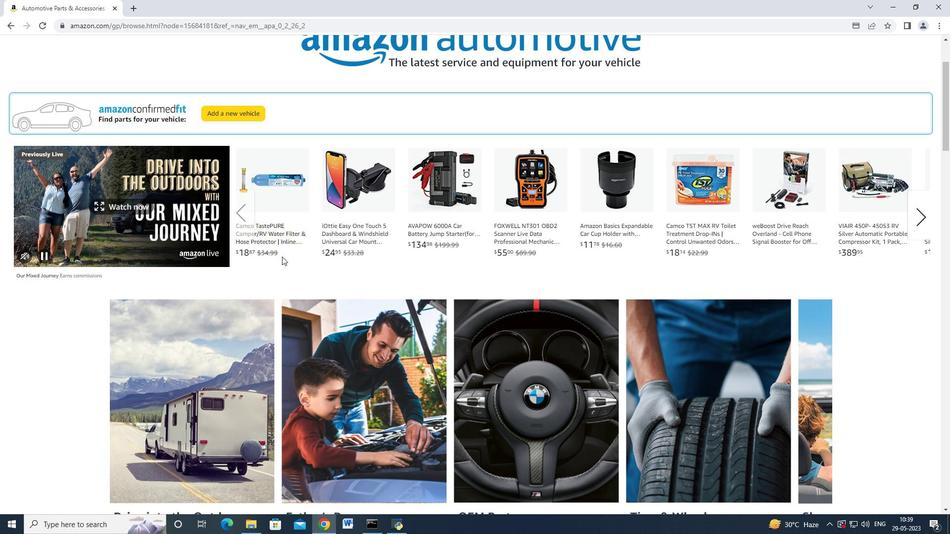 
Action: Mouse scrolled (282, 256) with delta (0, 0)
Screenshot: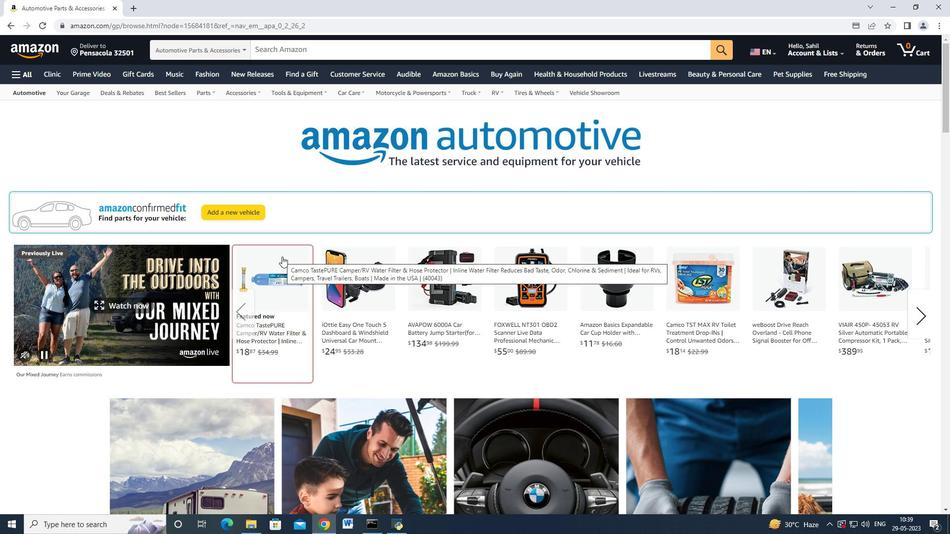 
Action: Mouse scrolled (282, 256) with delta (0, 0)
Screenshot: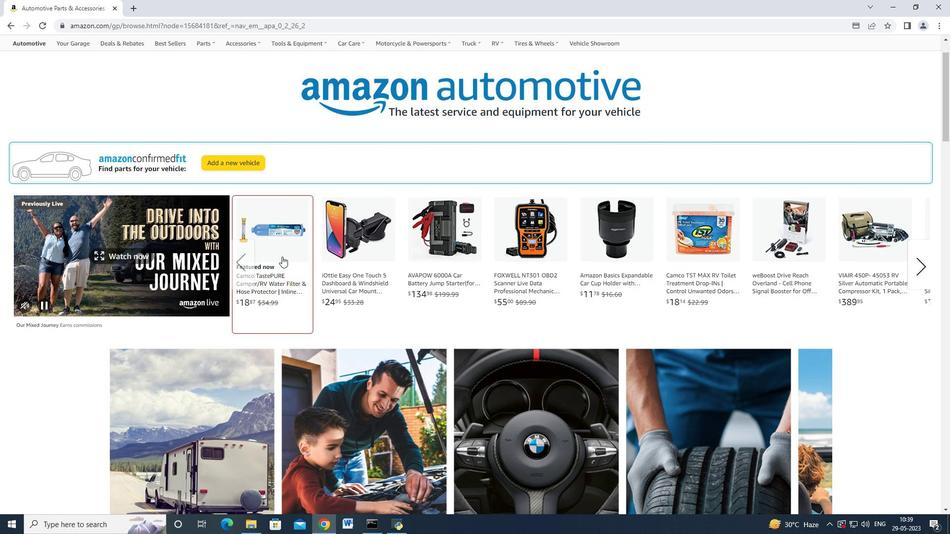 
Action: Mouse scrolled (282, 257) with delta (0, 0)
Screenshot: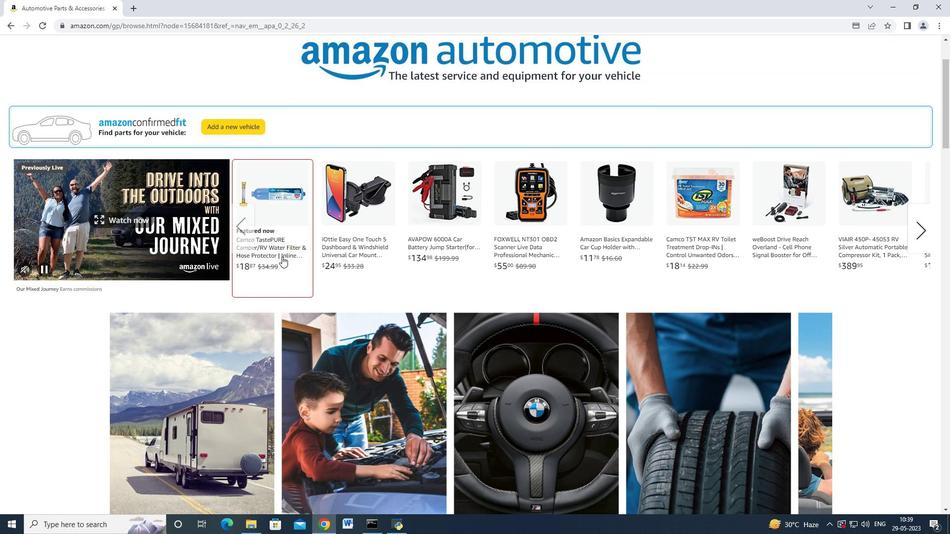 
Action: Mouse scrolled (282, 257) with delta (0, 0)
Screenshot: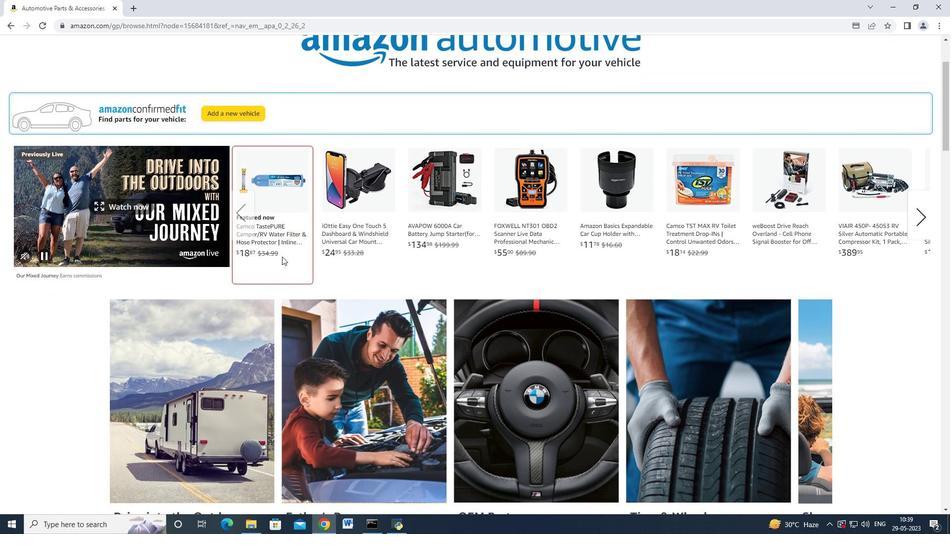 
Action: Mouse moved to (151, 93)
Screenshot: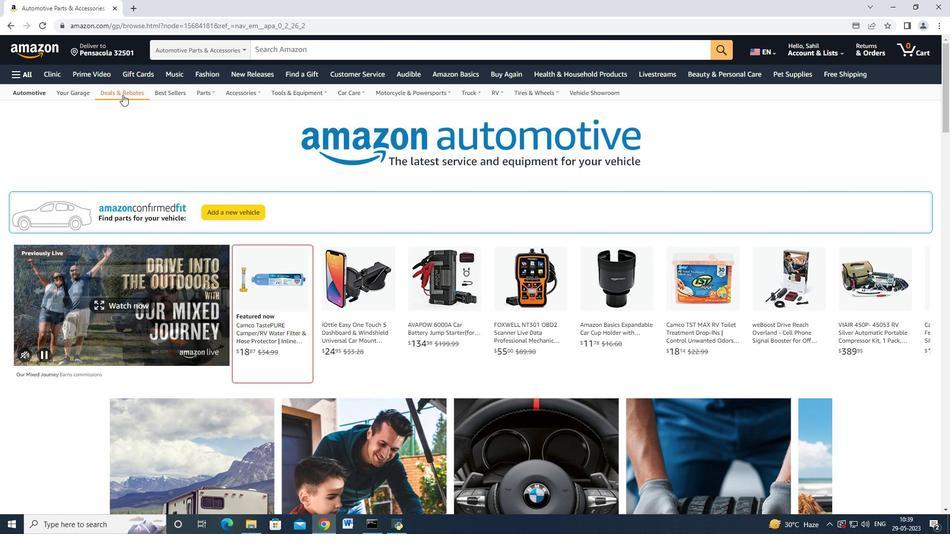 
Action: Mouse pressed left at (151, 93)
Screenshot: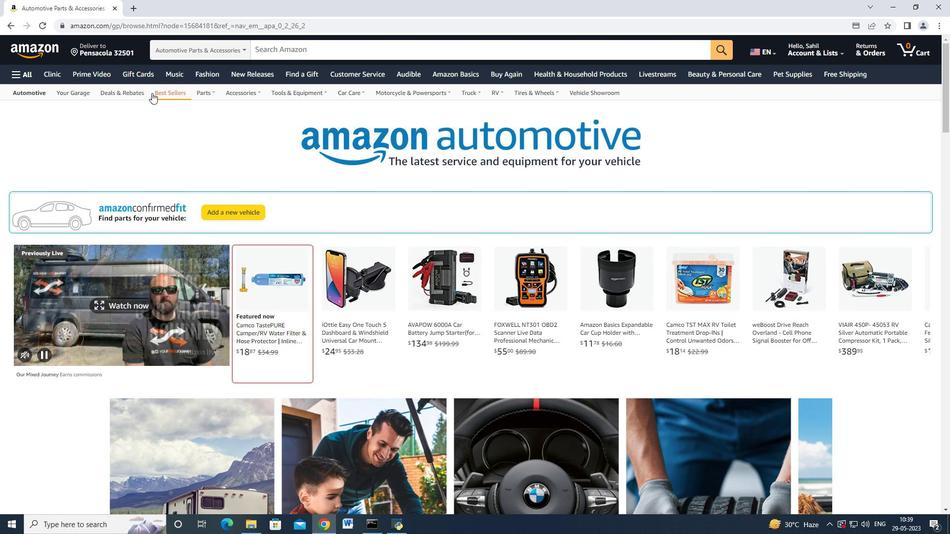 
Action: Mouse moved to (59, 315)
Screenshot: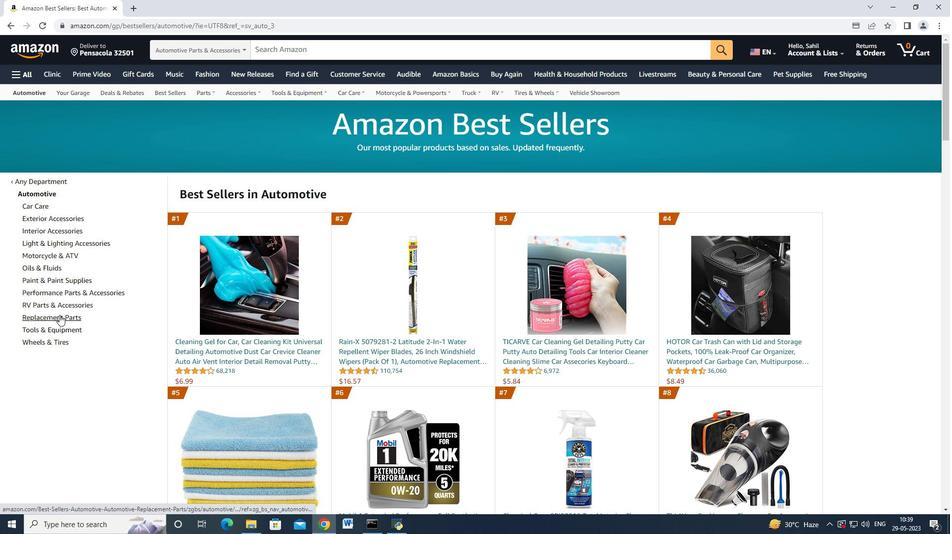 
Action: Mouse pressed left at (59, 315)
Screenshot: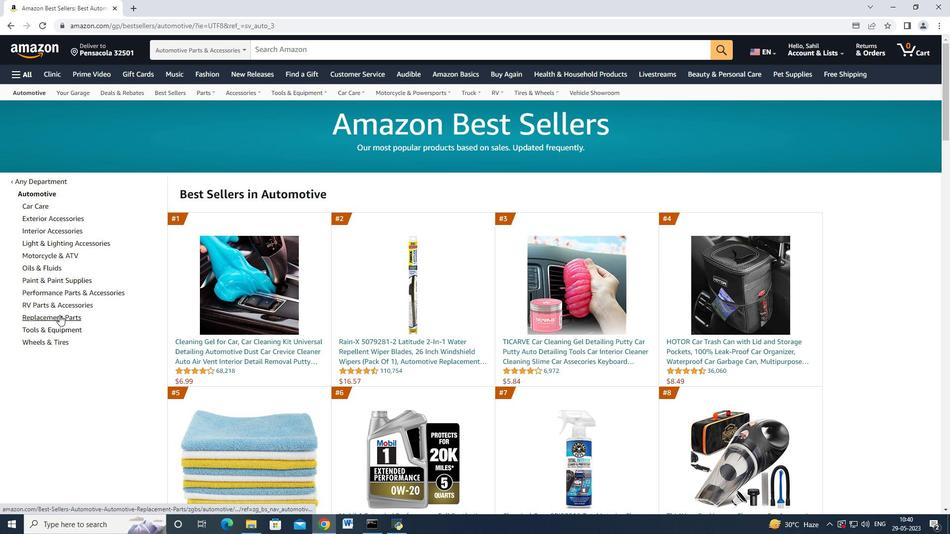 
Action: Mouse moved to (162, 219)
Screenshot: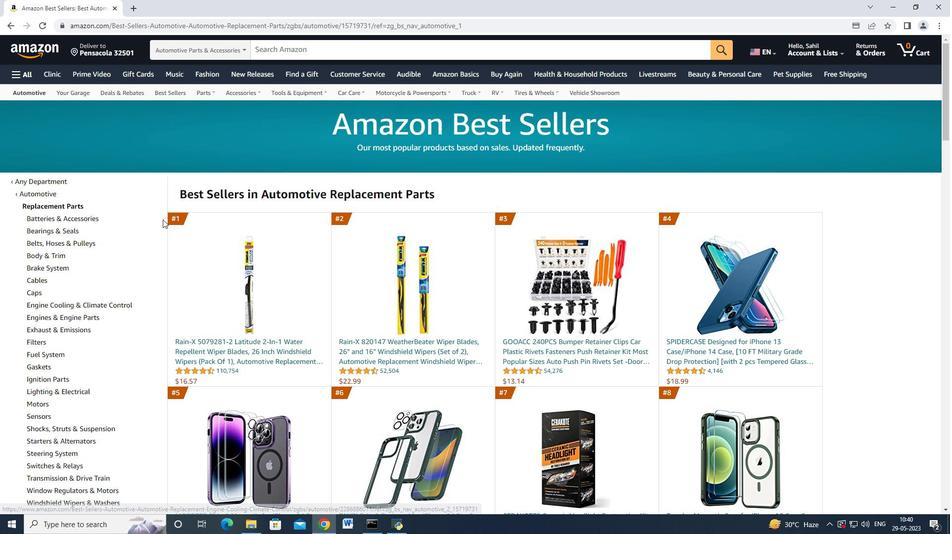 
Action: Mouse scrolled (162, 218) with delta (0, 0)
Screenshot: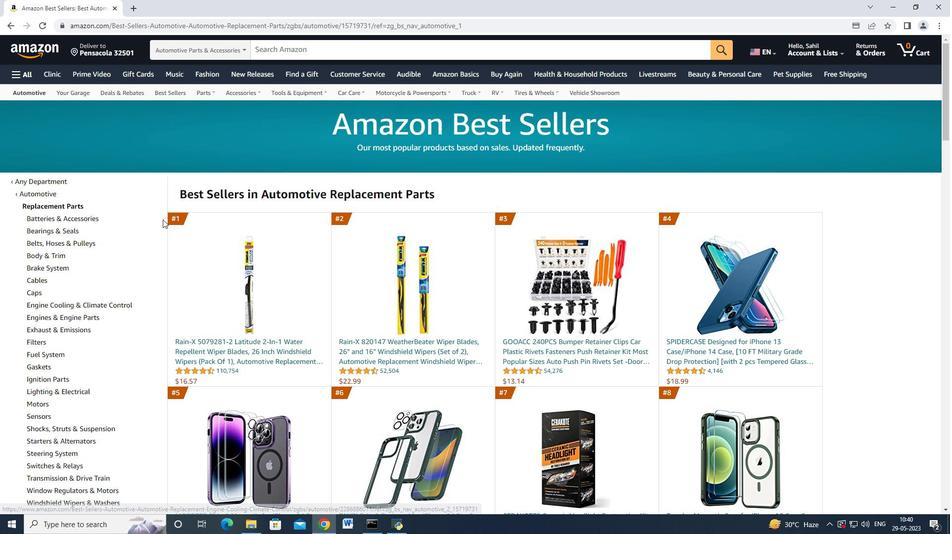 
Action: Mouse moved to (129, 204)
Screenshot: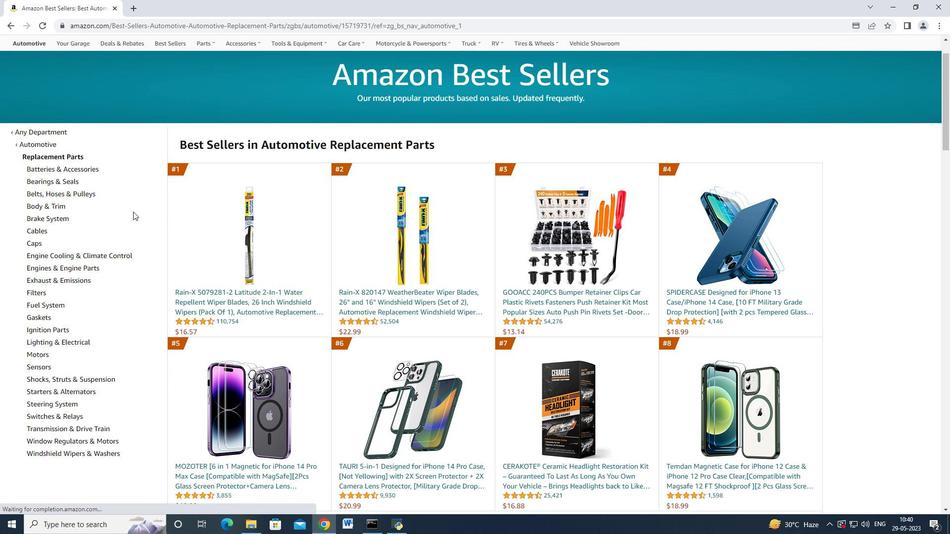 
Action: Mouse scrolled (129, 203) with delta (0, 0)
Screenshot: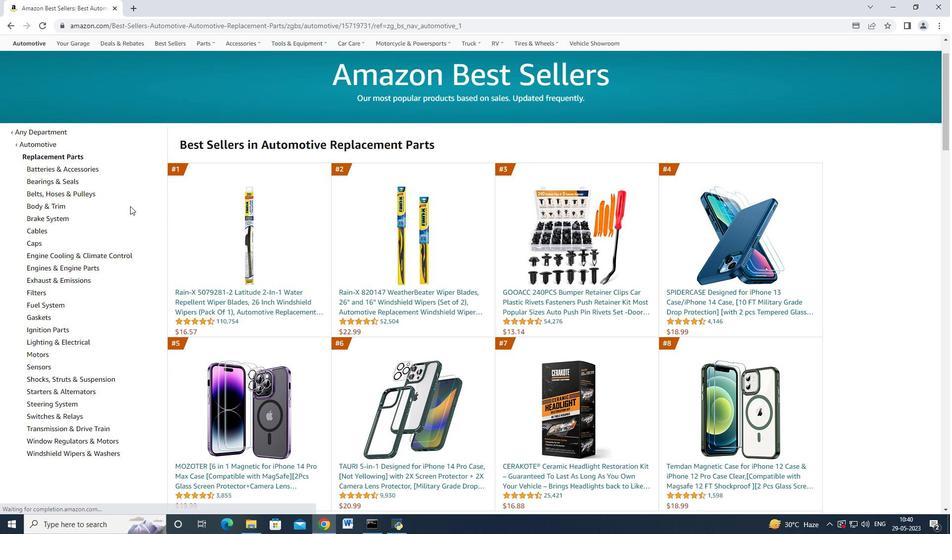 
Action: Mouse moved to (47, 220)
Screenshot: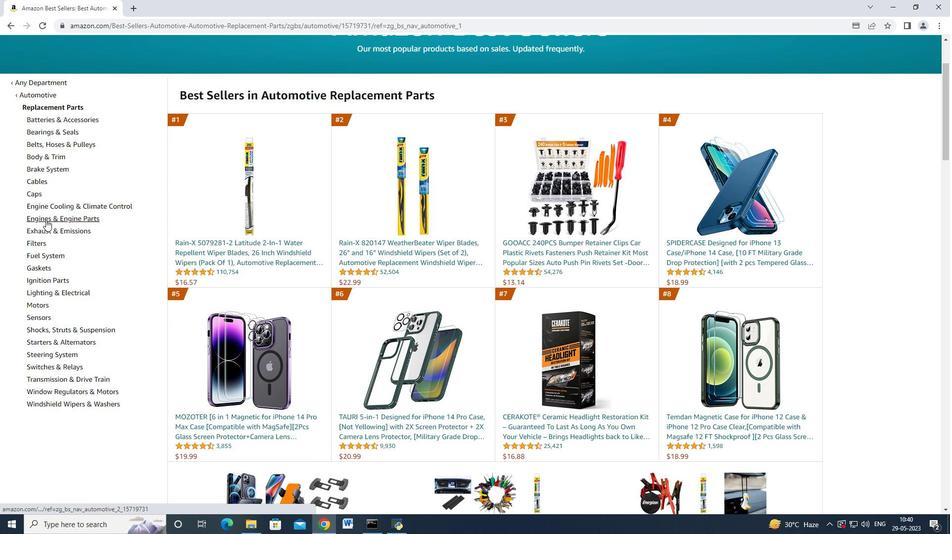 
Action: Mouse scrolled (47, 219) with delta (0, 0)
Screenshot: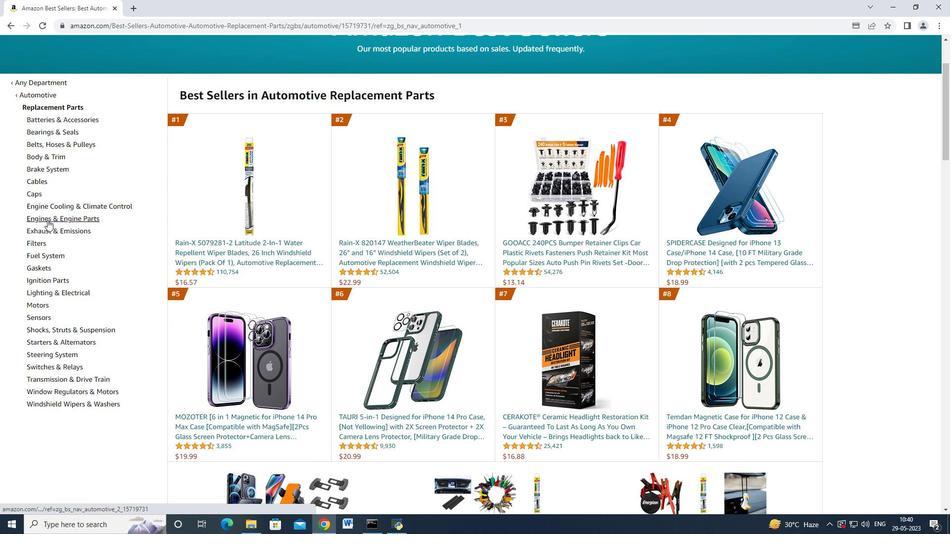 
Action: Mouse scrolled (47, 220) with delta (0, 0)
Screenshot: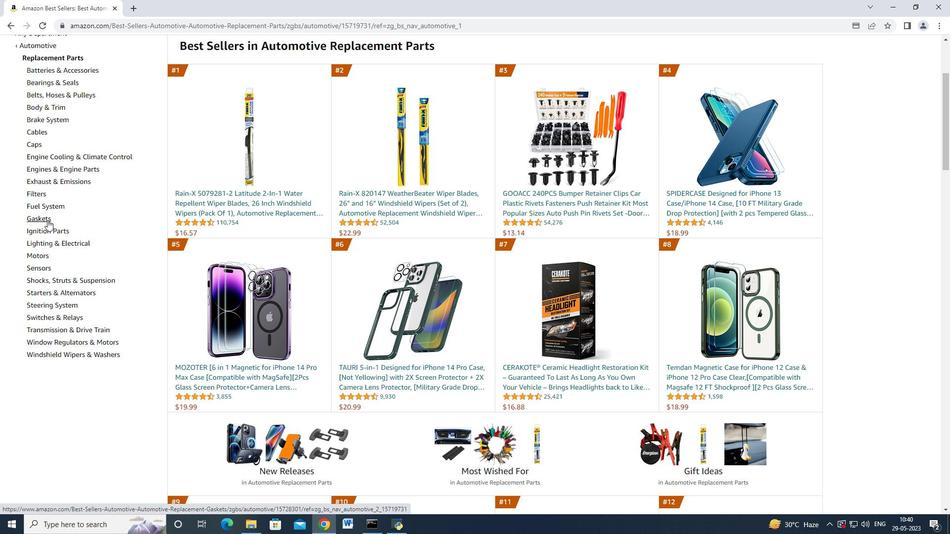 
Action: Mouse moved to (42, 169)
Screenshot: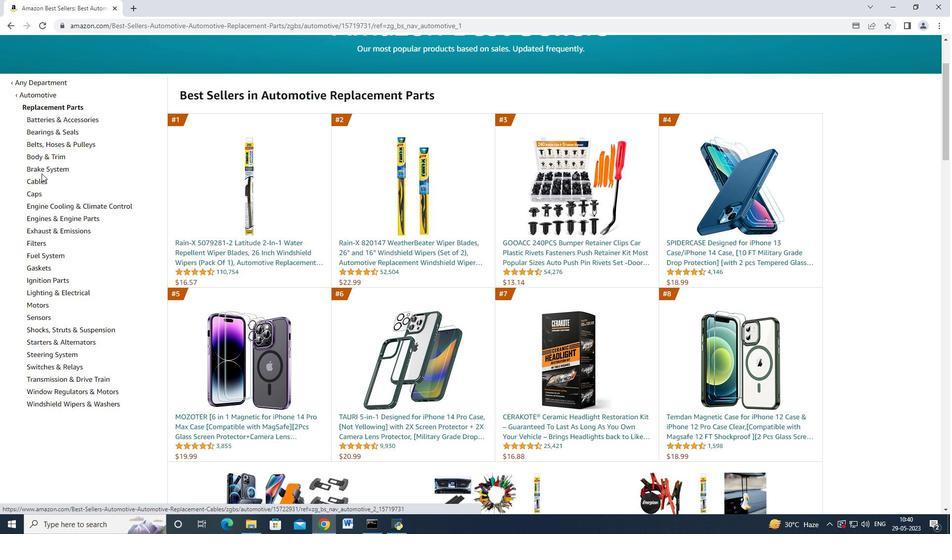 
Action: Mouse pressed left at (42, 169)
Screenshot: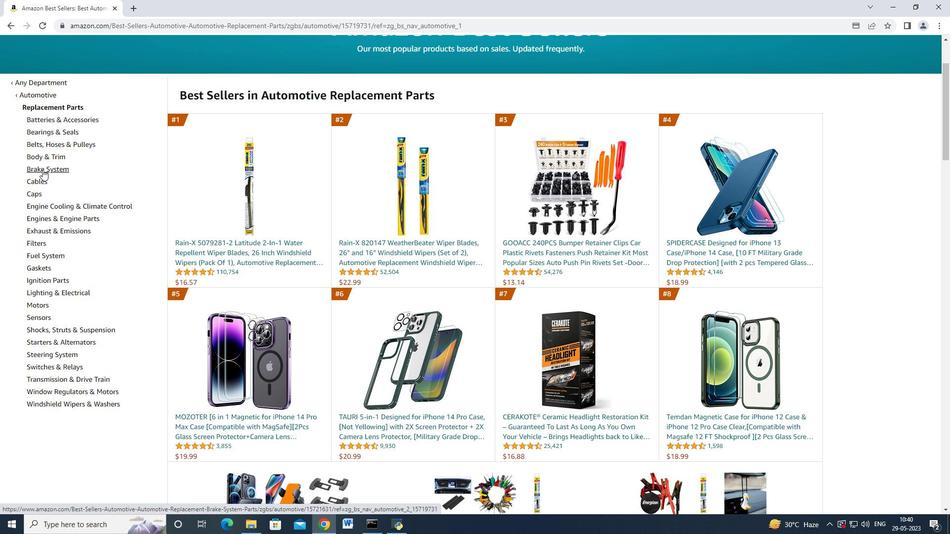 
Action: Mouse moved to (91, 308)
Screenshot: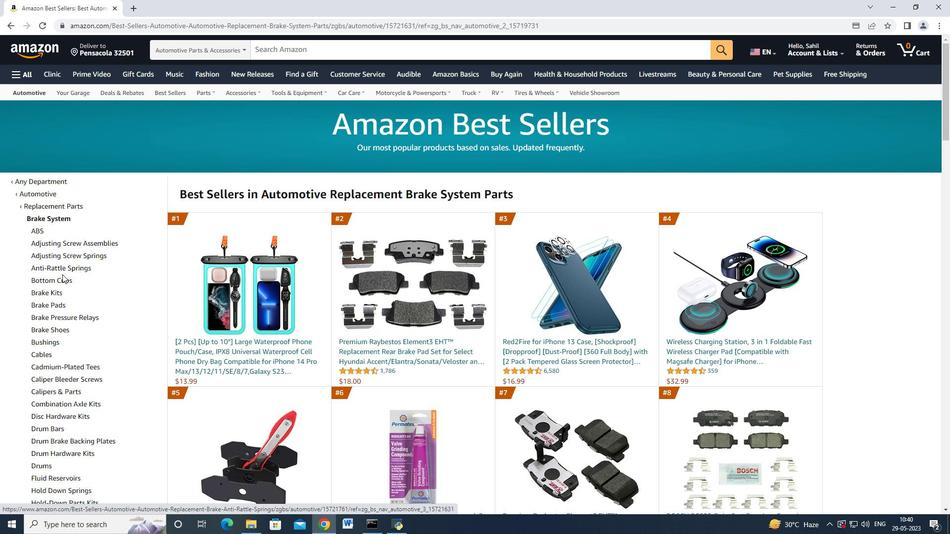 
Action: Mouse scrolled (91, 307) with delta (0, 0)
Screenshot: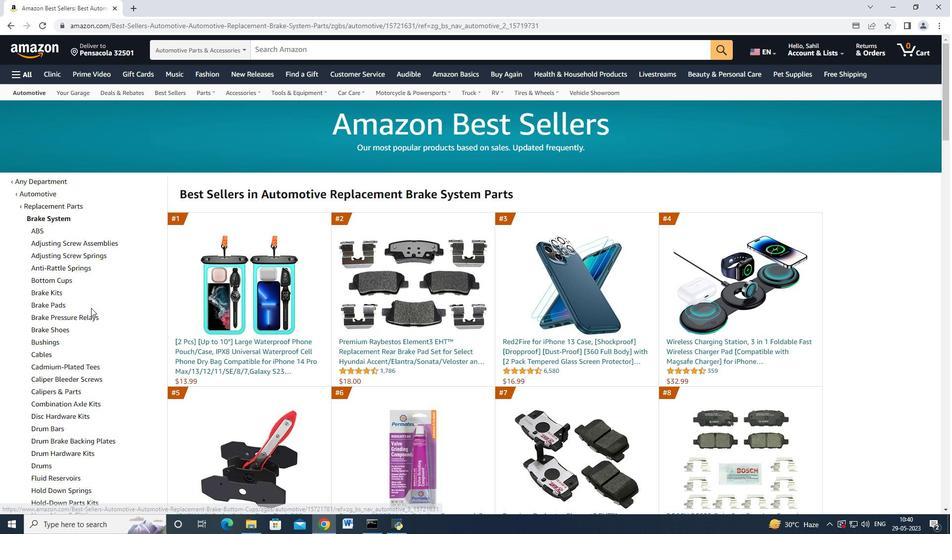 
Action: Mouse scrolled (91, 307) with delta (0, 0)
Screenshot: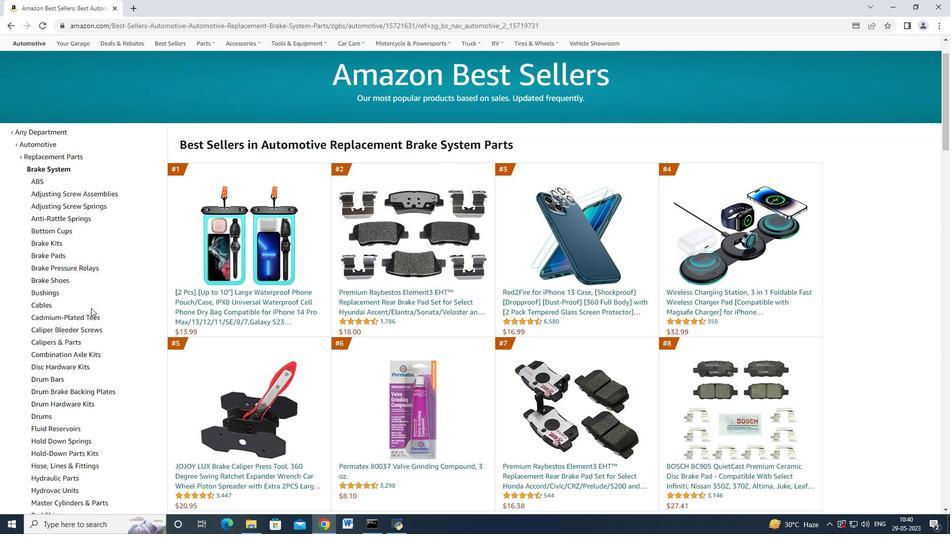 
Action: Mouse moved to (91, 310)
Screenshot: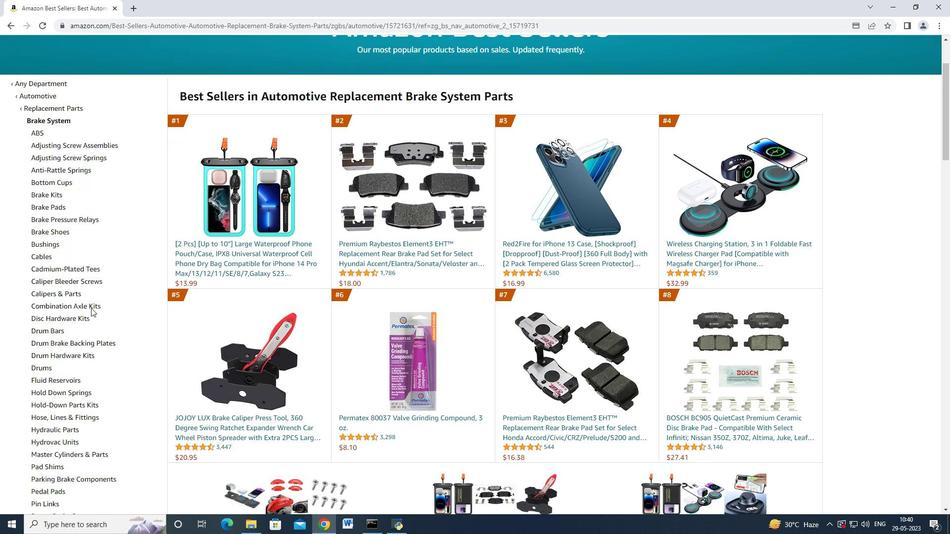 
Action: Mouse scrolled (91, 309) with delta (0, 0)
Screenshot: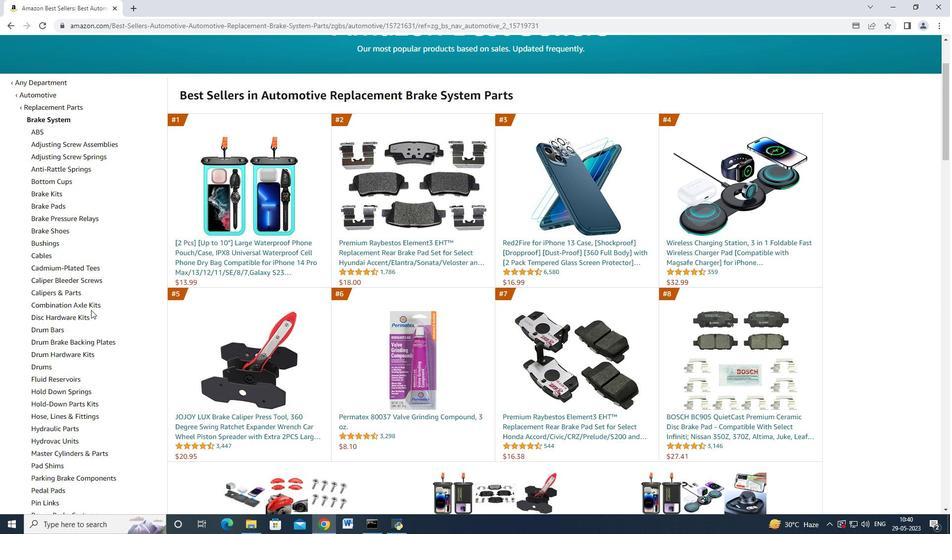 
Action: Mouse scrolled (91, 309) with delta (0, 0)
Screenshot: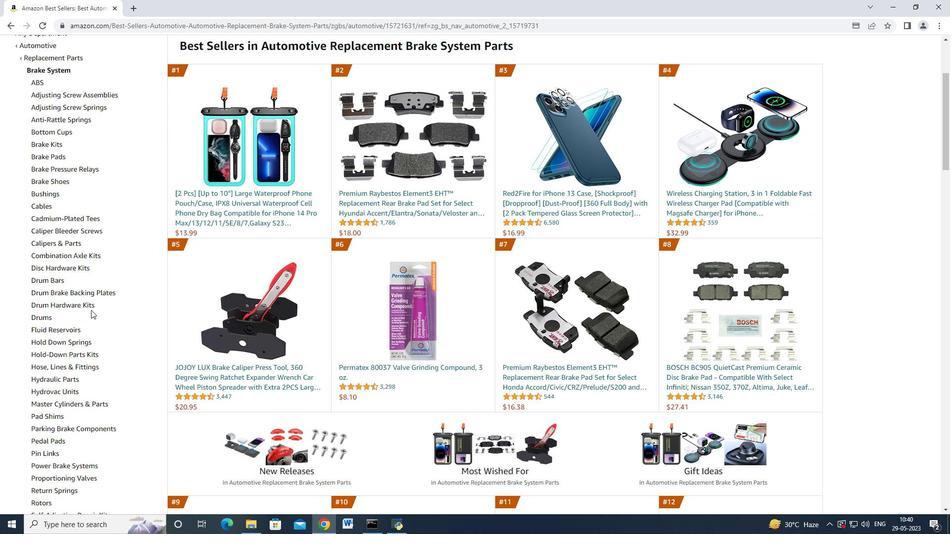 
Action: Mouse scrolled (91, 309) with delta (0, 0)
Screenshot: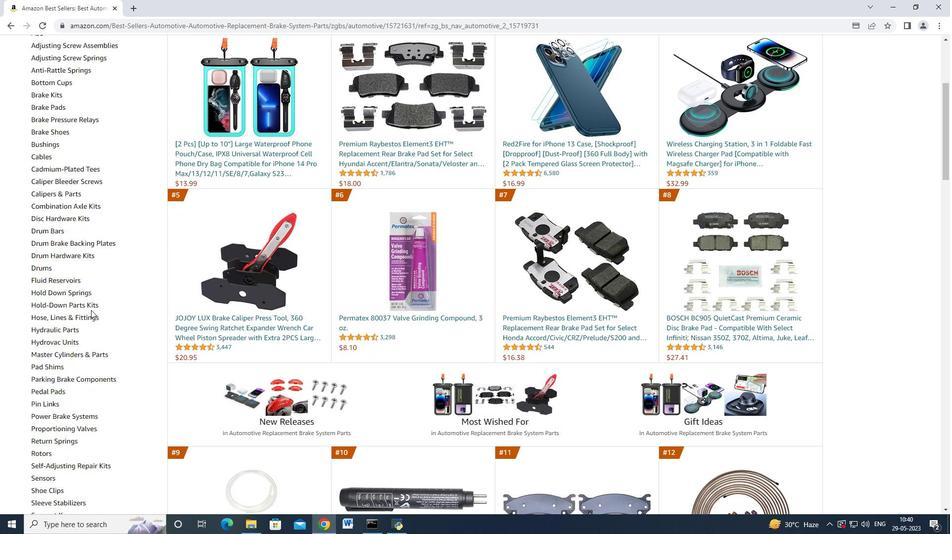 
Action: Mouse scrolled (91, 309) with delta (0, 0)
Screenshot: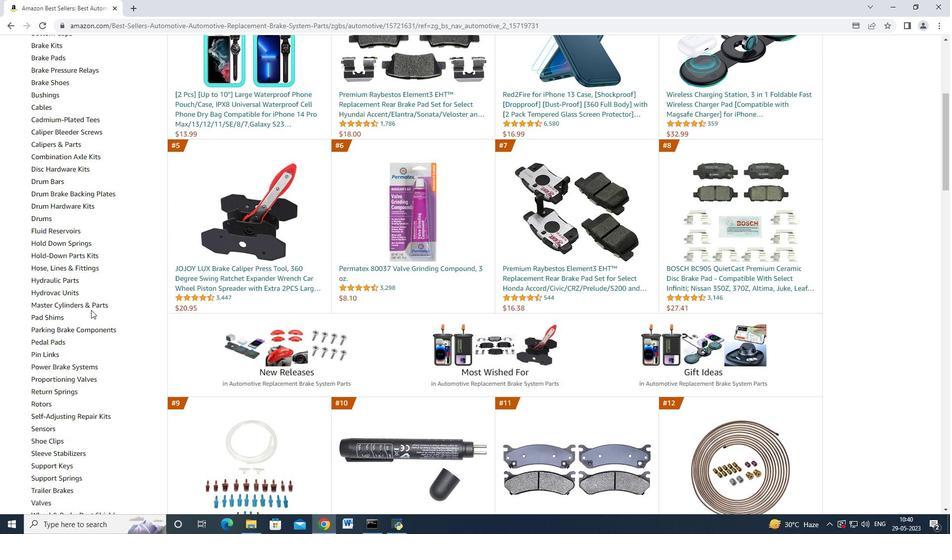 
Action: Mouse scrolled (91, 309) with delta (0, 0)
Screenshot: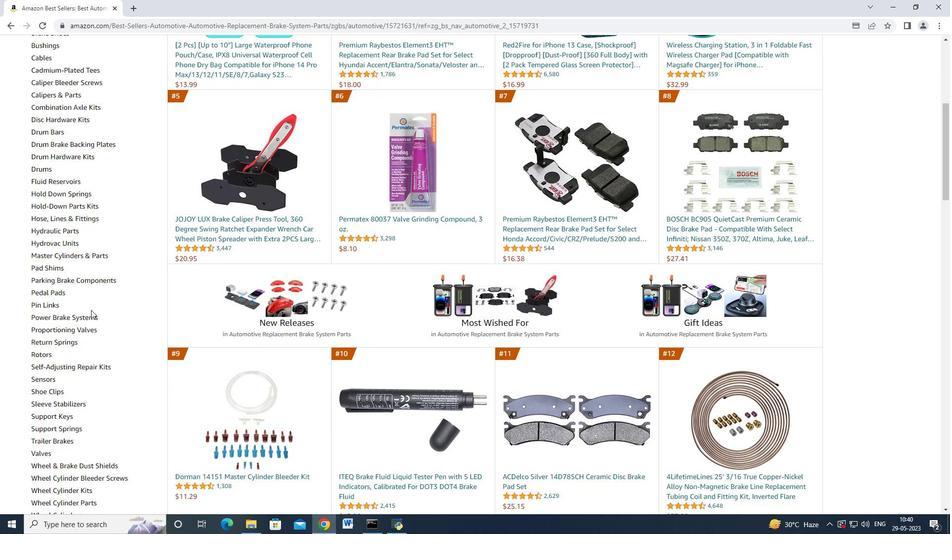 
Action: Mouse scrolled (91, 310) with delta (0, 0)
Screenshot: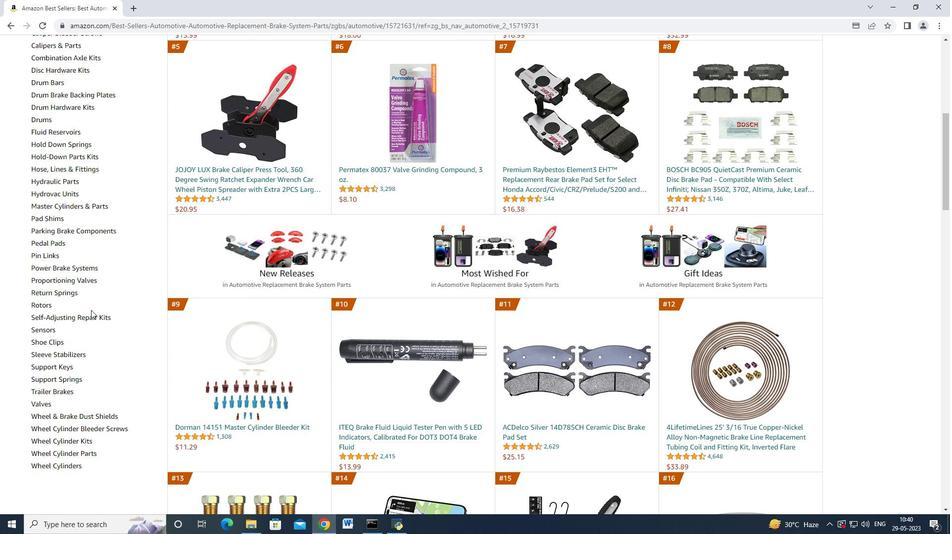 
Action: Mouse scrolled (91, 310) with delta (0, 0)
Screenshot: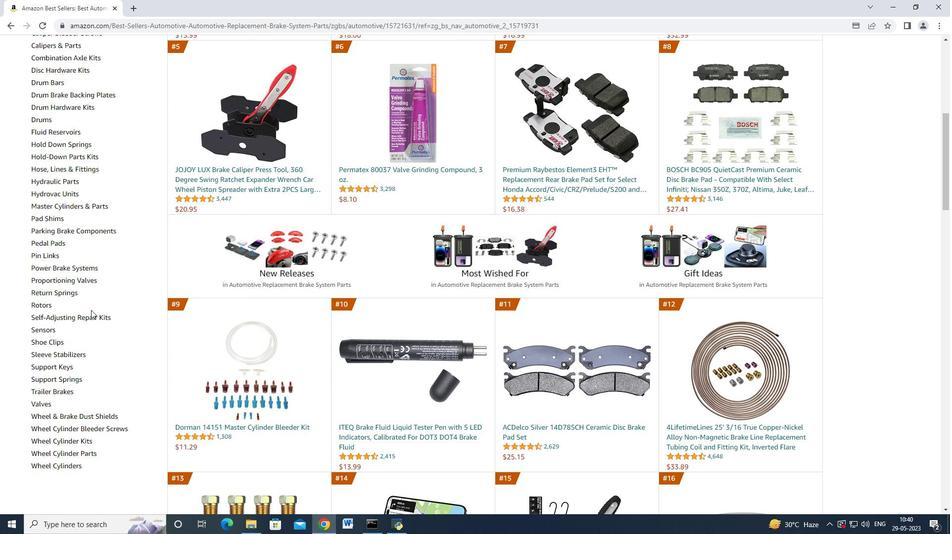 
Action: Mouse scrolled (91, 310) with delta (0, 0)
Screenshot: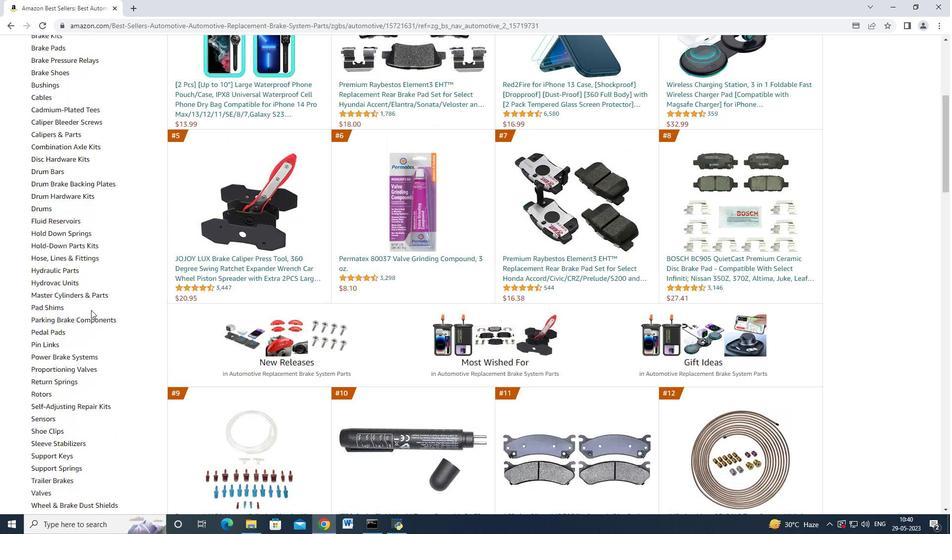 
Action: Mouse scrolled (91, 310) with delta (0, 0)
Screenshot: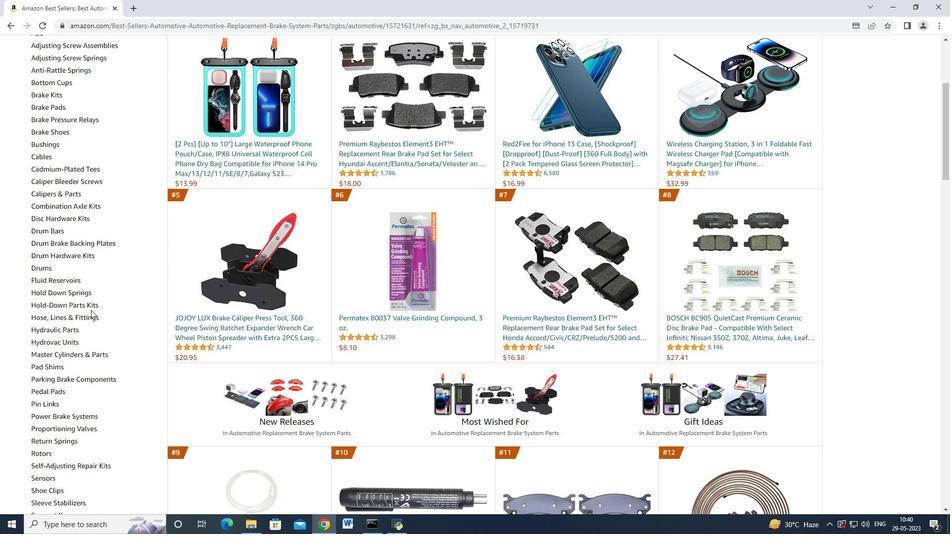 
Action: Mouse scrolled (91, 310) with delta (0, 0)
Screenshot: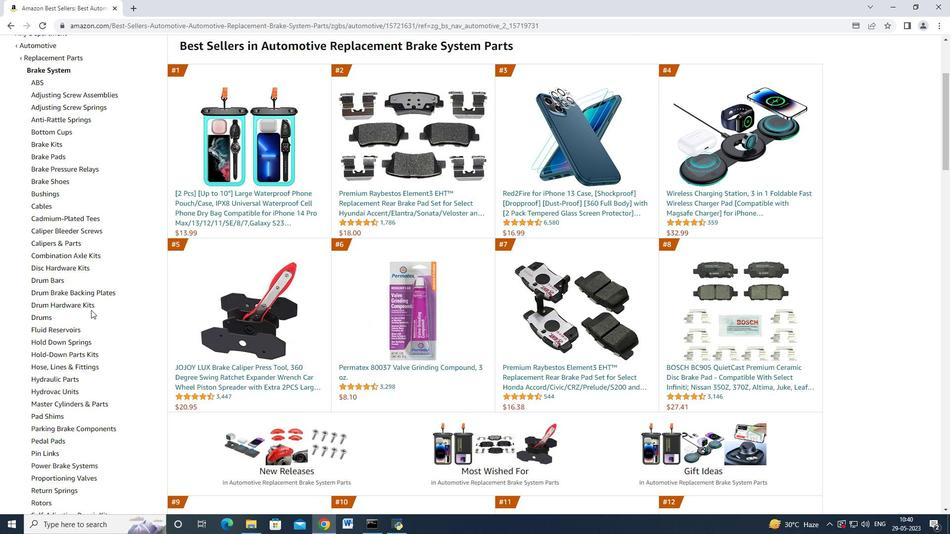 
Action: Mouse moved to (91, 309)
Screenshot: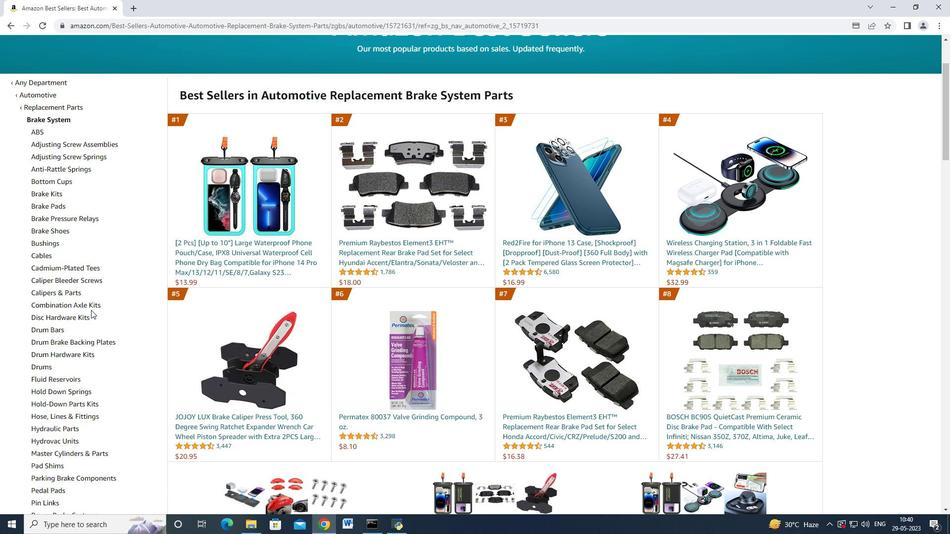 
Action: Mouse scrolled (91, 310) with delta (0, 0)
Screenshot: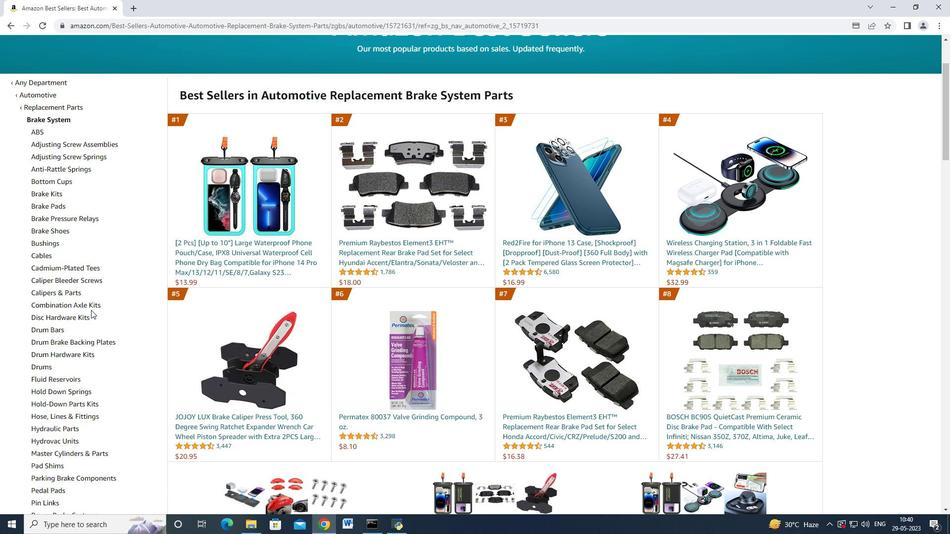 
Action: Mouse moved to (94, 287)
Screenshot: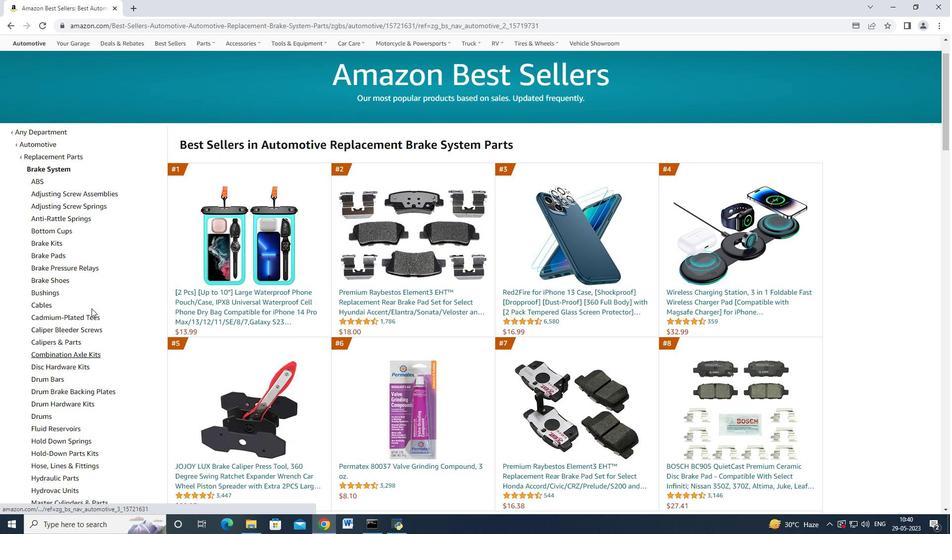 
Action: Mouse scrolled (94, 287) with delta (0, 0)
Screenshot: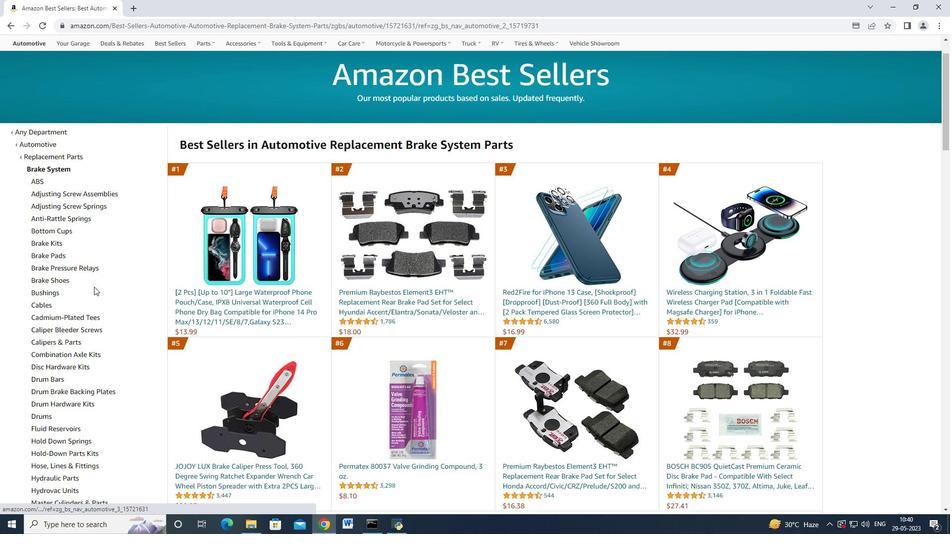 
Action: Mouse scrolled (94, 287) with delta (0, 0)
Screenshot: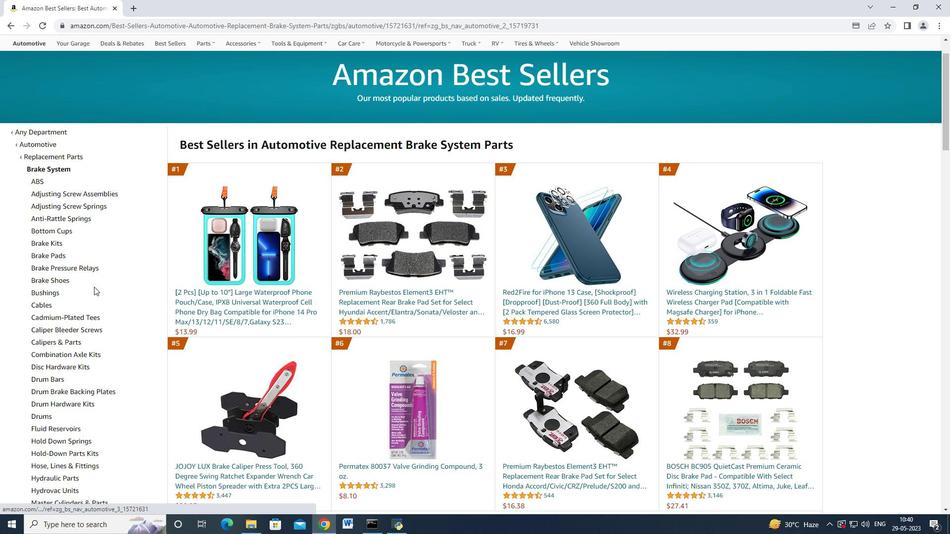 
Action: Mouse scrolled (94, 287) with delta (0, 0)
Screenshot: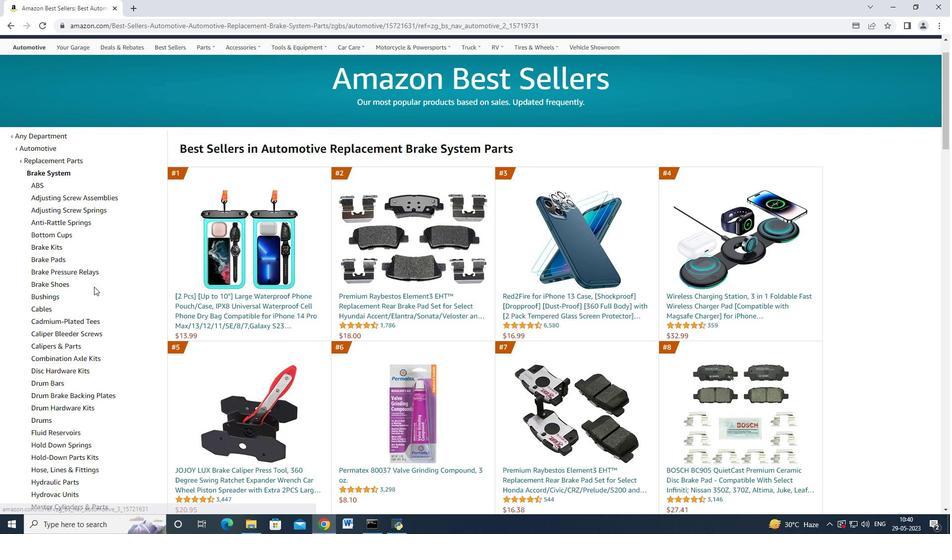 
Action: Mouse moved to (279, 54)
Screenshot: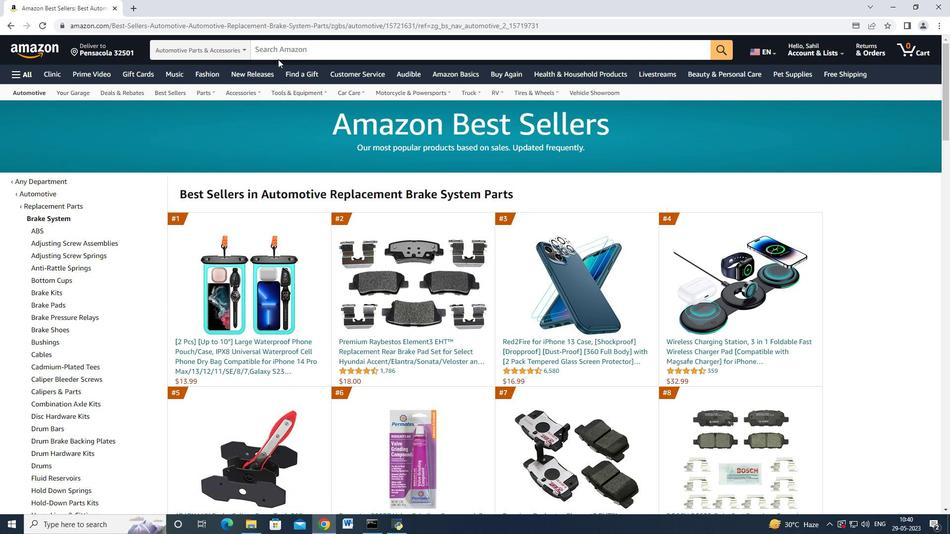 
Action: Mouse pressed left at (279, 54)
Screenshot: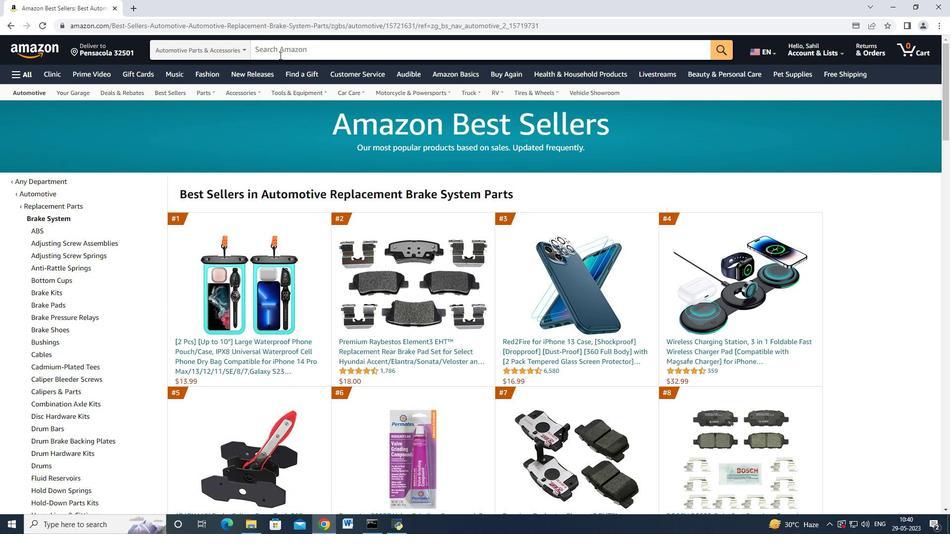 
Action: Mouse moved to (278, 58)
Screenshot: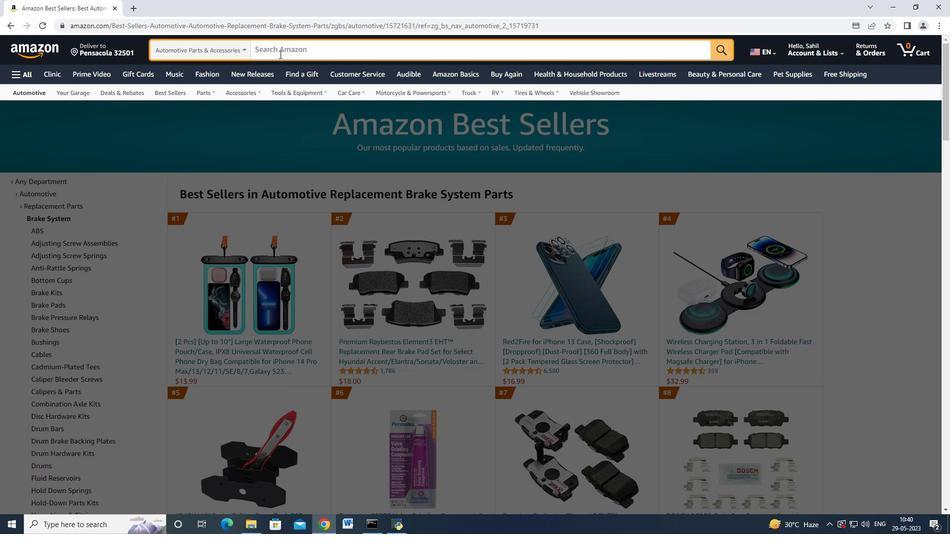 
Action: Key pressed <Key.shift>Hoses<Key.enter>
Screenshot: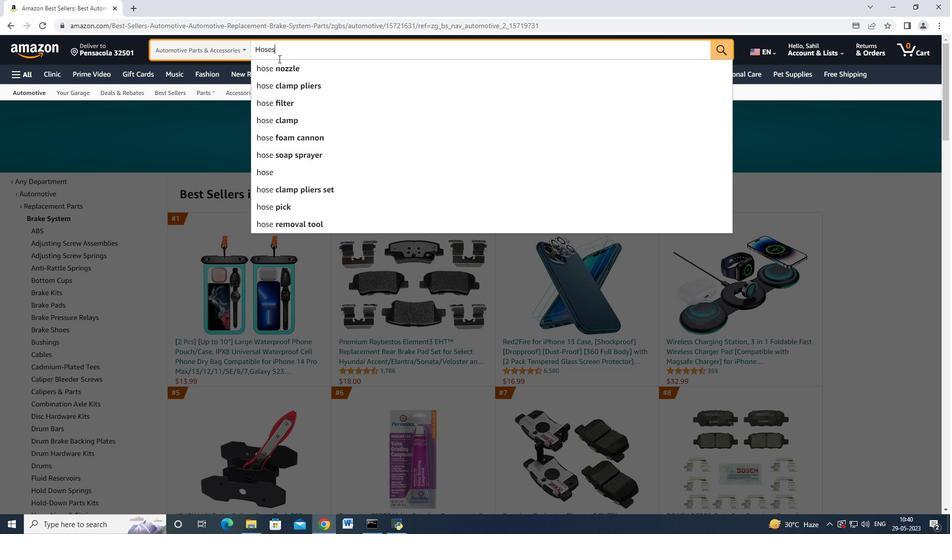
Action: Mouse moved to (439, 235)
Screenshot: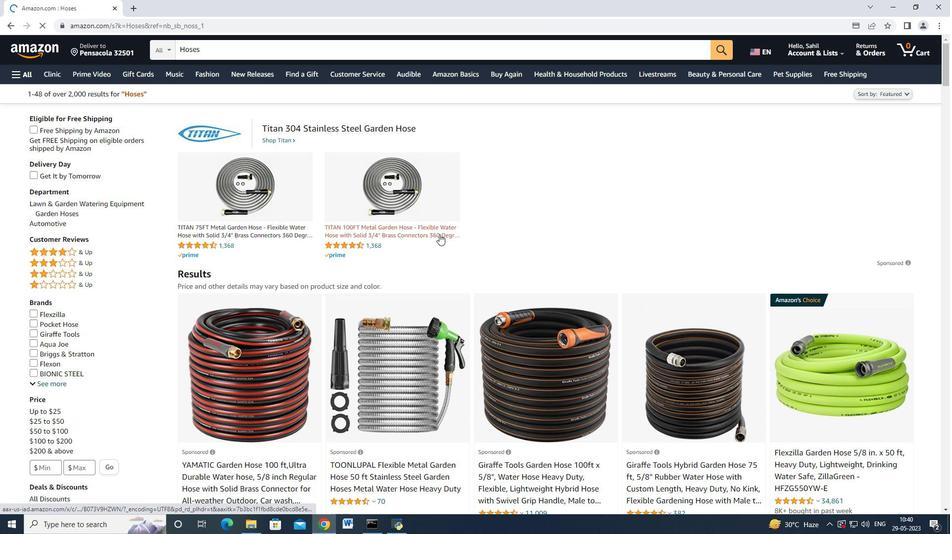
Action: Mouse scrolled (439, 234) with delta (0, 0)
Screenshot: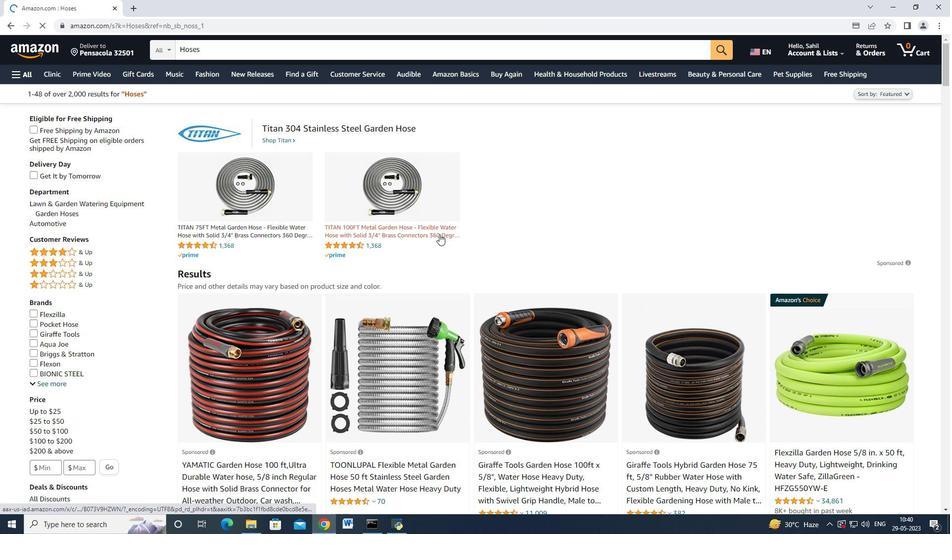
Action: Mouse moved to (385, 429)
Screenshot: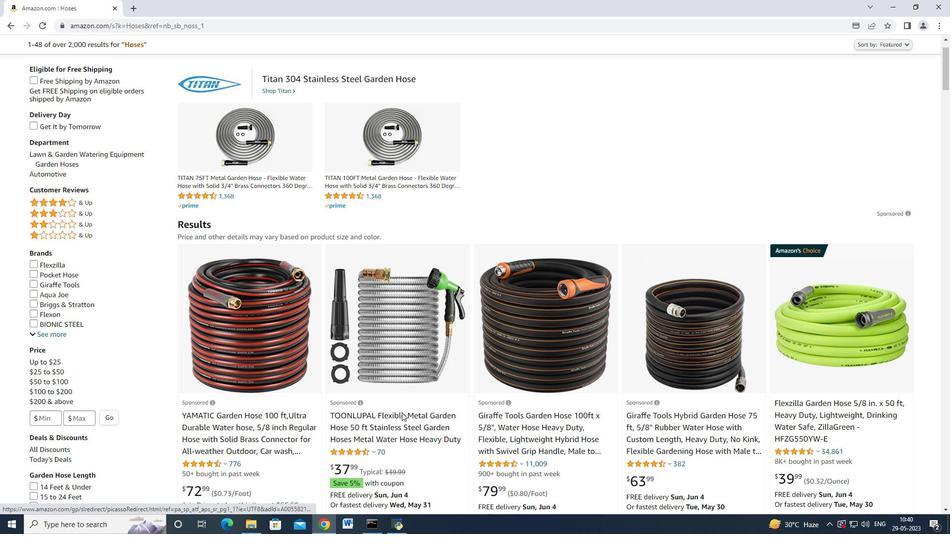 
Action: Mouse pressed left at (385, 429)
Screenshot: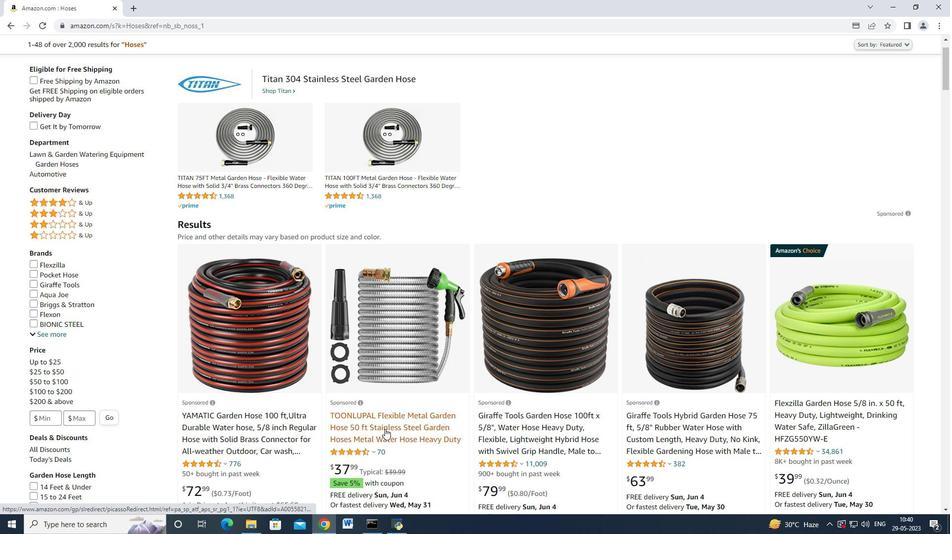 
Action: Mouse moved to (780, 345)
Screenshot: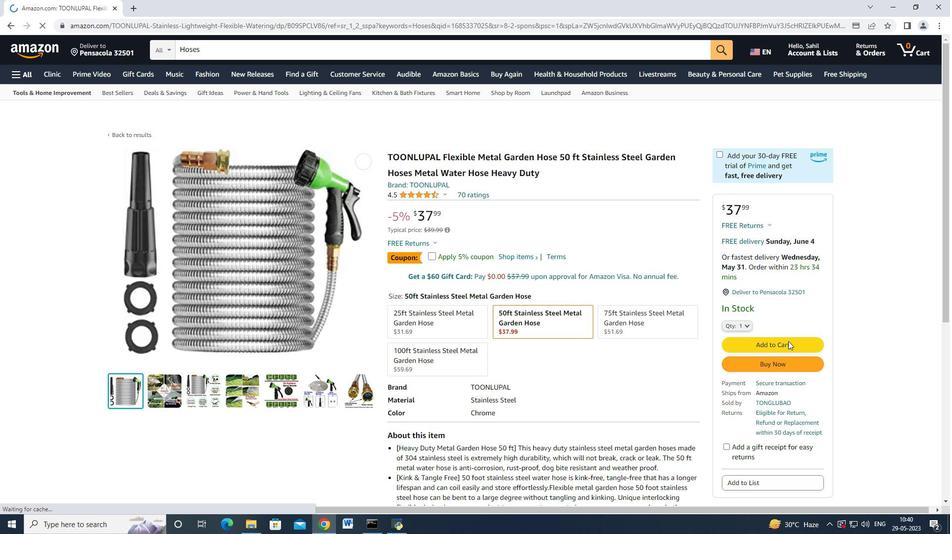 
Action: Mouse pressed left at (780, 345)
Screenshot: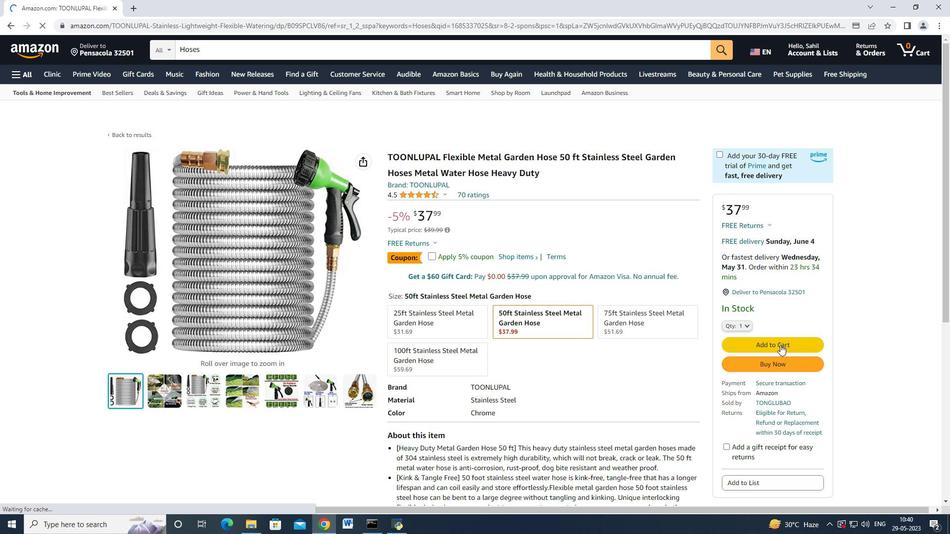 
Action: Mouse moved to (698, 126)
Screenshot: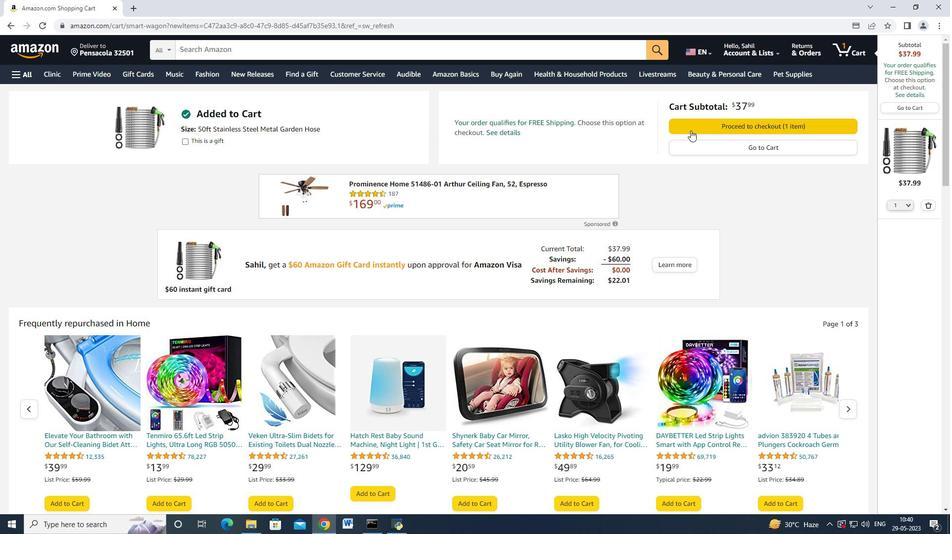 
Action: Mouse pressed left at (698, 126)
Screenshot: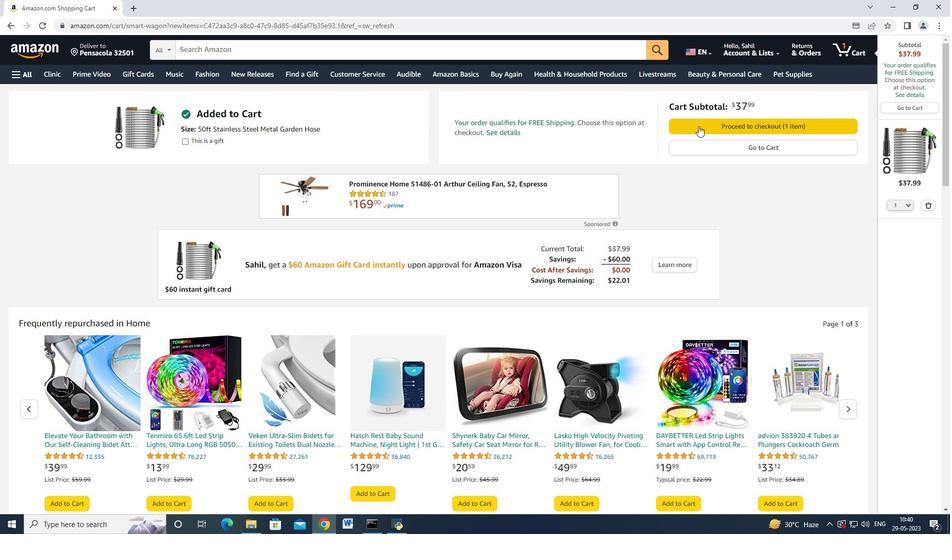 
Action: Mouse moved to (288, 374)
Screenshot: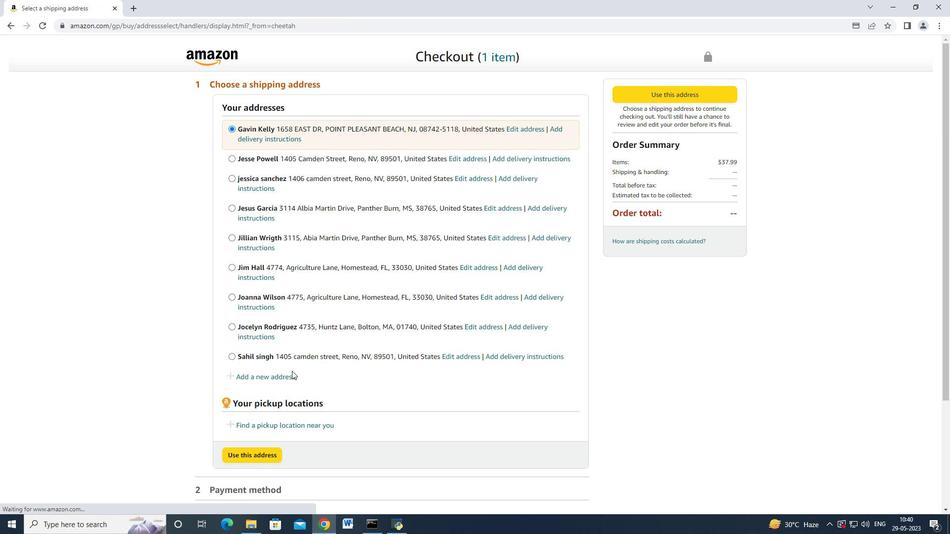
Action: Mouse pressed left at (288, 374)
Screenshot: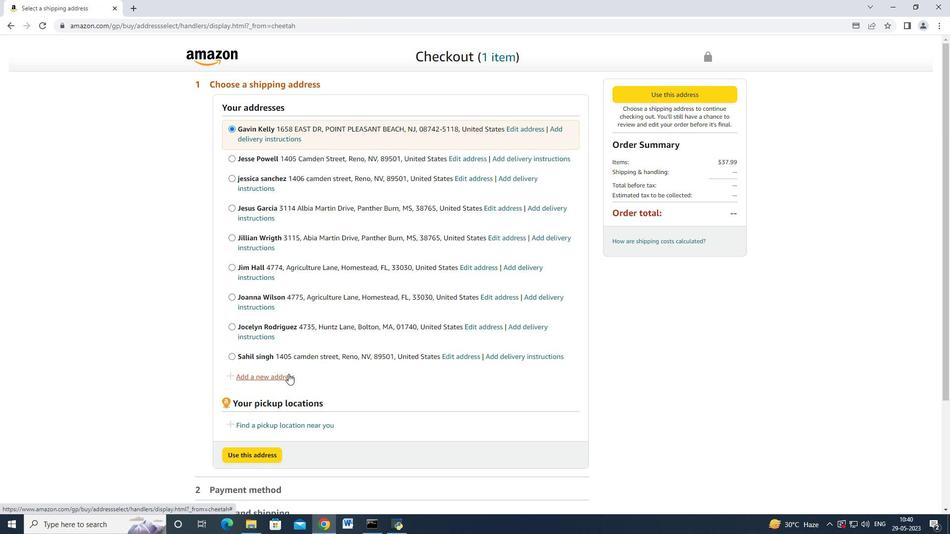 
Action: Mouse moved to (358, 236)
Screenshot: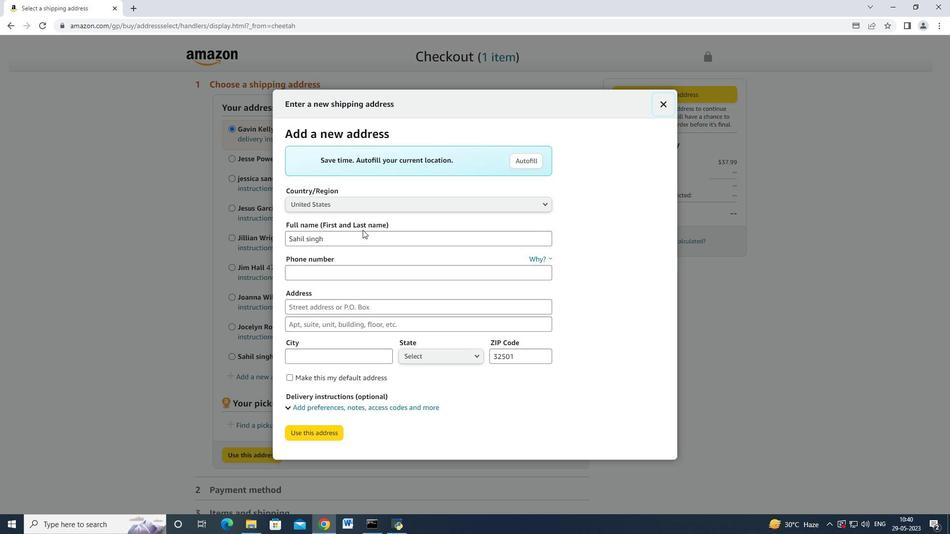 
Action: Mouse pressed left at (358, 236)
Screenshot: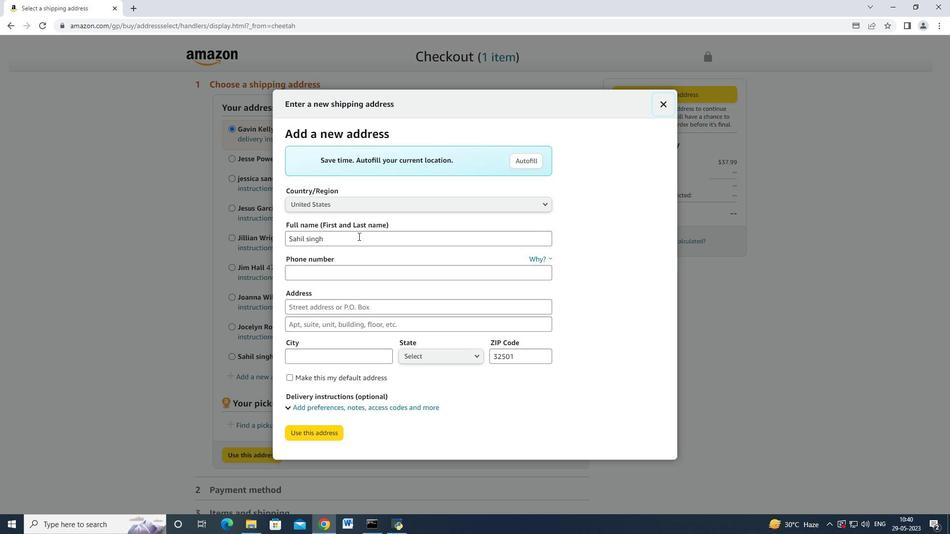 
Action: Mouse moved to (249, 382)
Screenshot: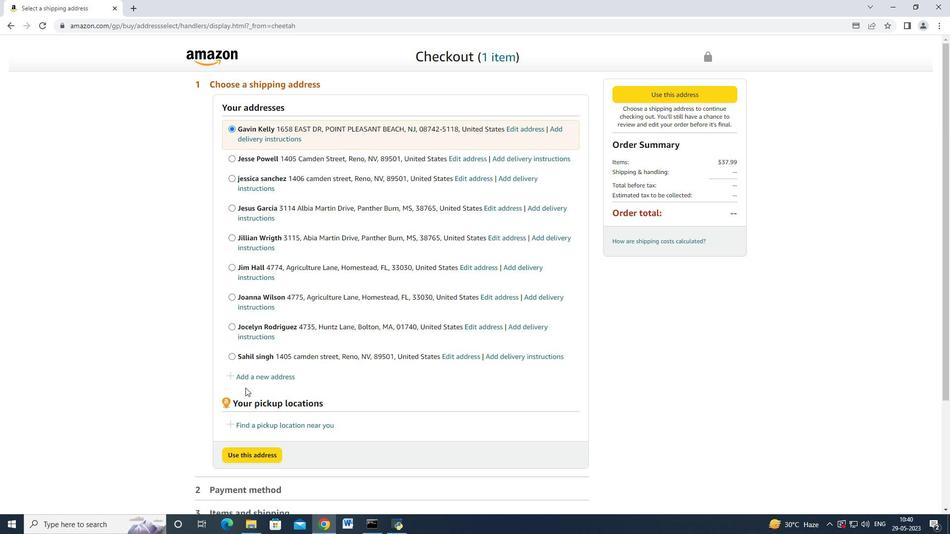 
Action: Mouse pressed left at (249, 382)
Screenshot: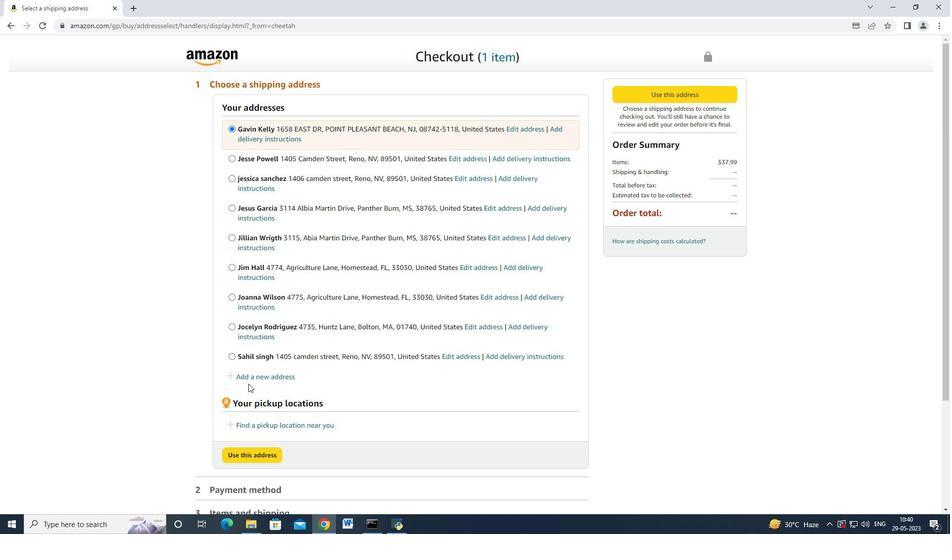 
Action: Mouse moved to (255, 377)
Screenshot: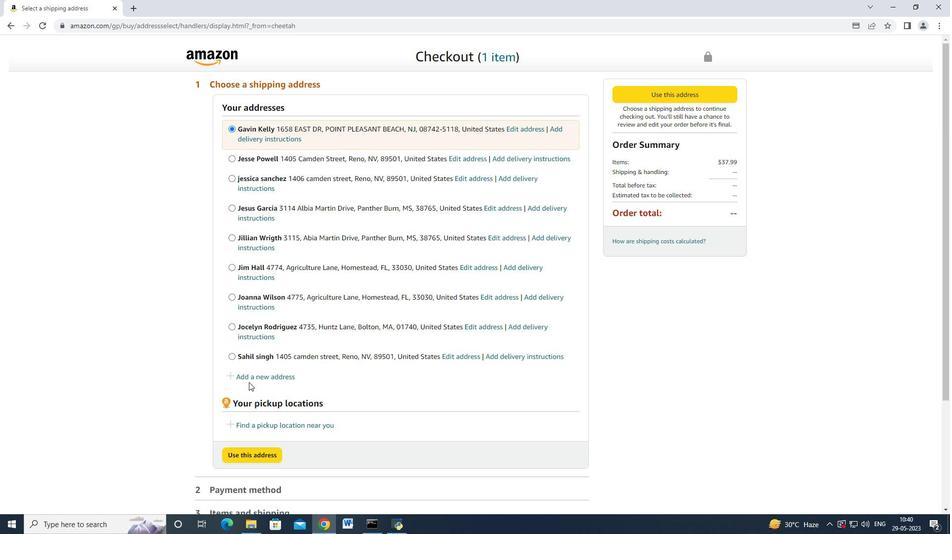 
Action: Mouse pressed left at (255, 377)
Screenshot: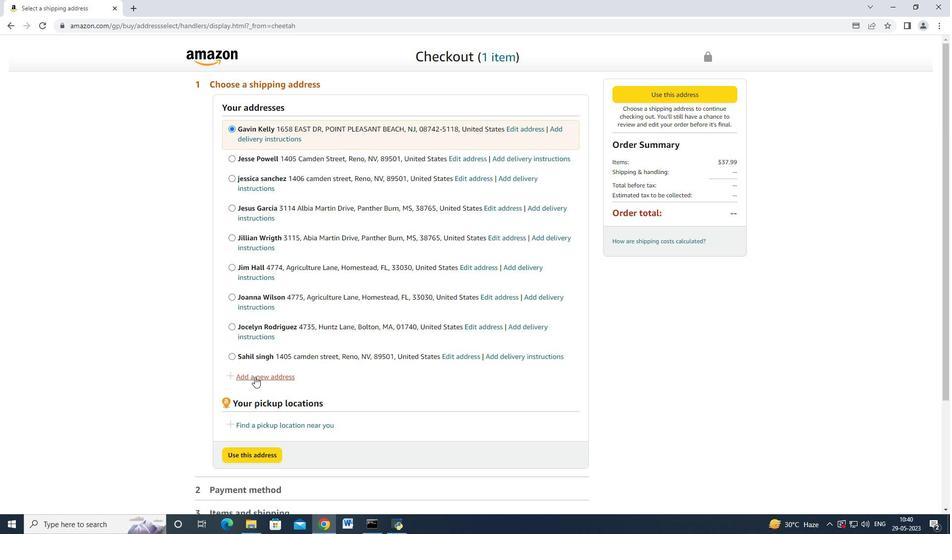 
Action: Mouse moved to (330, 234)
Screenshot: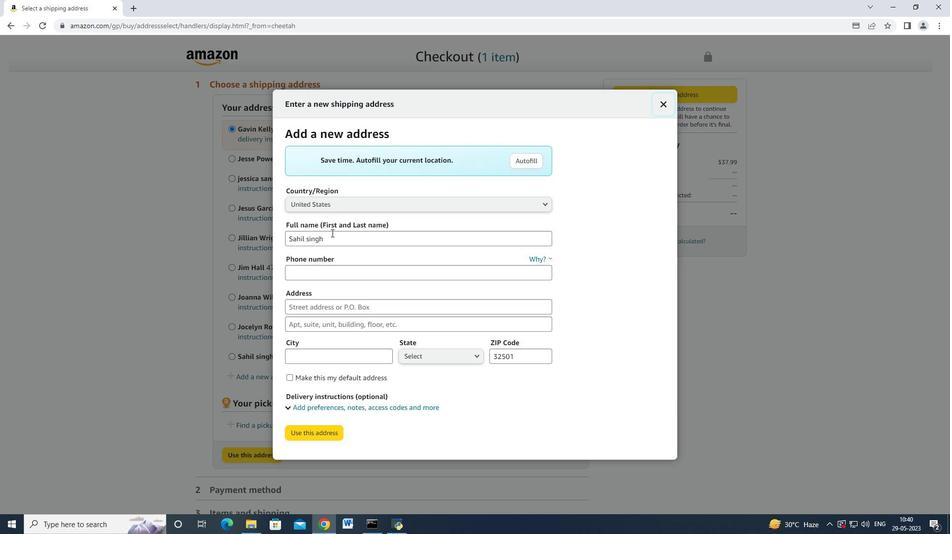 
Action: Mouse pressed left at (330, 234)
Screenshot: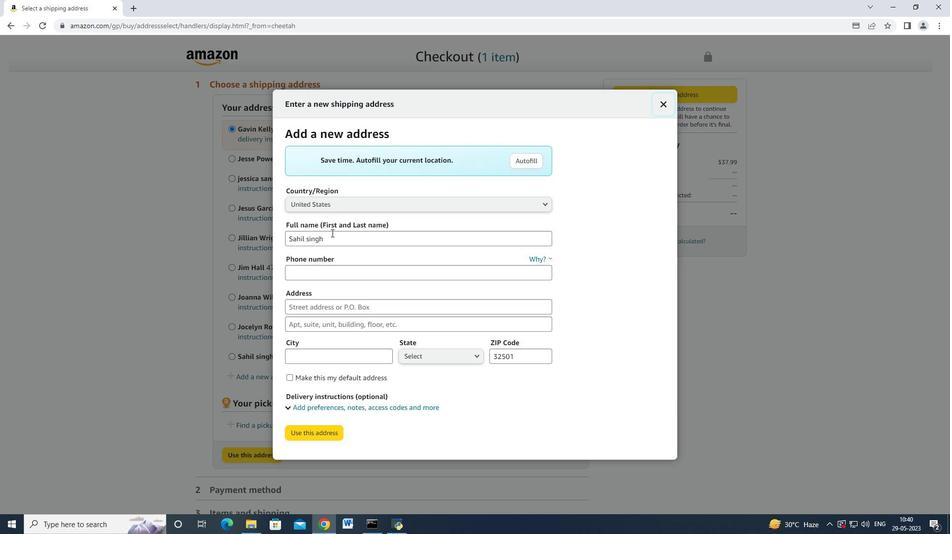 
Action: Mouse moved to (287, 229)
Screenshot: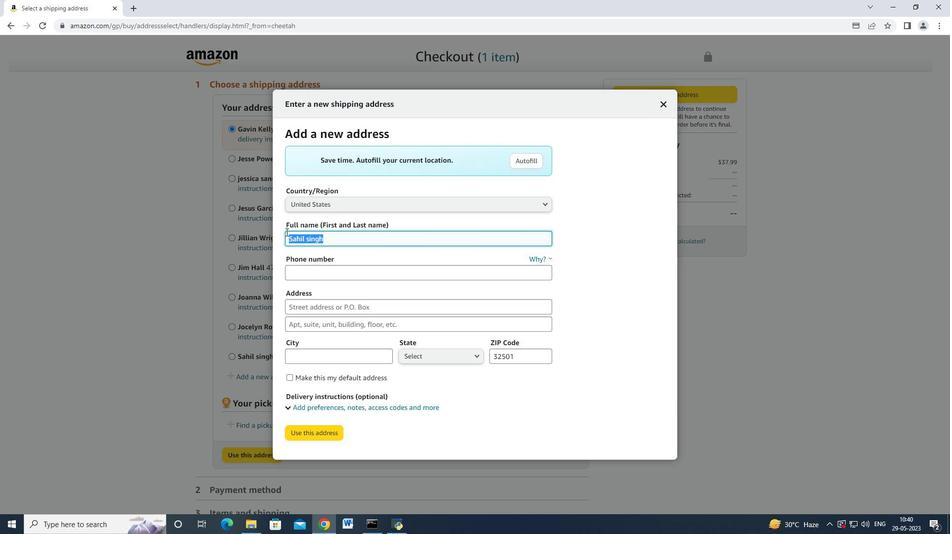 
Action: Key pressed <Key.backspace><Key.shift>Joel<Key.space><Key.shift><Key.shift>Lee<Key.tab><Key.tab>9785492947<Key.tab><Key.shift><Key.shift><Key.shift><Key.shift><Key.shift><Key.shift><Key.shift><Key.shift><Key.shift><Key.shift><Key.shift><Key.shift><Key.shift><Key.shift><Key.shift><Key.shift><Key.shift><Key.shift><Key.shift><Key.shift><Key.shift><Key.shift><Key.shift><Key.shift><Key.shift><Key.shift><Key.shift><Key.shift><Key.shift>4736,<Key.space><Key.shift>Huntz<Key.space><Key.shift>Lane,<Key.shift>Bolton<Key.space><Key.backspace><Key.backspace><Key.backspace><Key.backspace><Key.backspace><Key.backspace><Key.backspace><Key.backspace><Key.tab><Key.tab><Key.shift><Key.shift><Key.shift><Key.shift><Key.shift><Key.shift><Key.shift><Key.shift><Key.shift><Key.shift><Key.shift><Key.shift><Key.shift><Key.shift>Bolton<Key.tab>
Screenshot: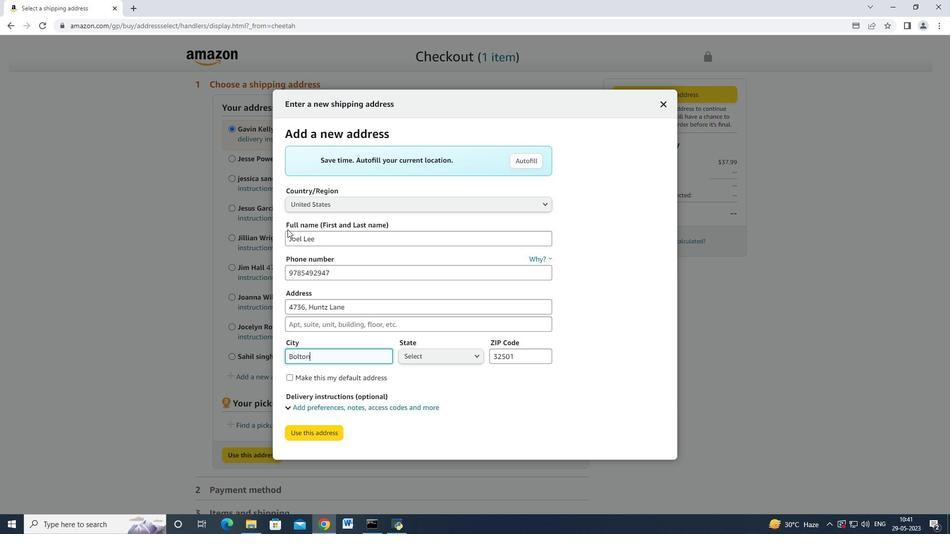 
Action: Mouse moved to (425, 361)
Screenshot: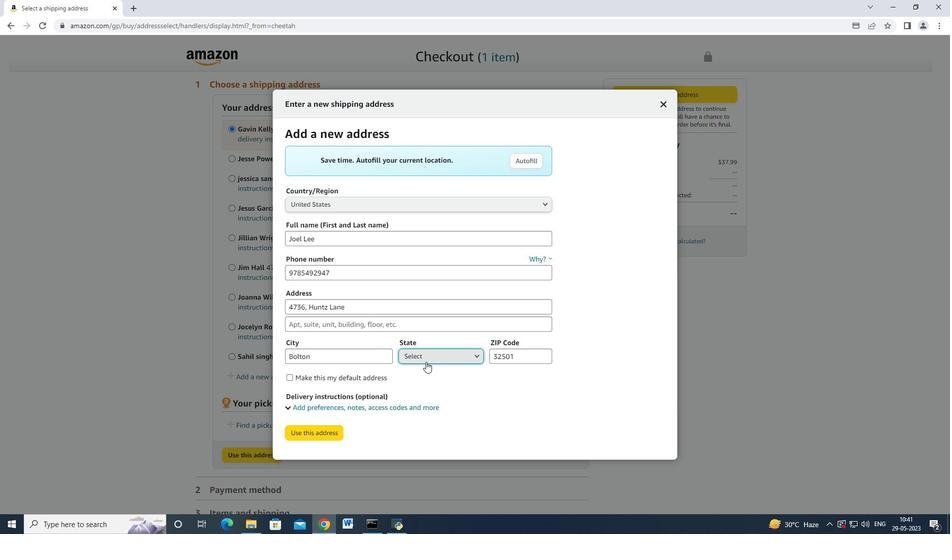 
Action: Mouse pressed left at (426, 361)
Screenshot: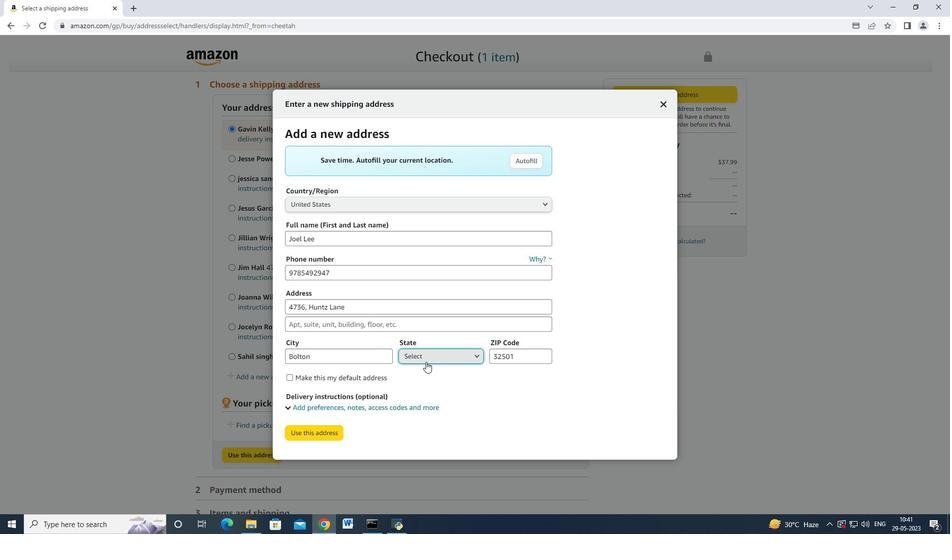 
Action: Mouse moved to (422, 304)
Screenshot: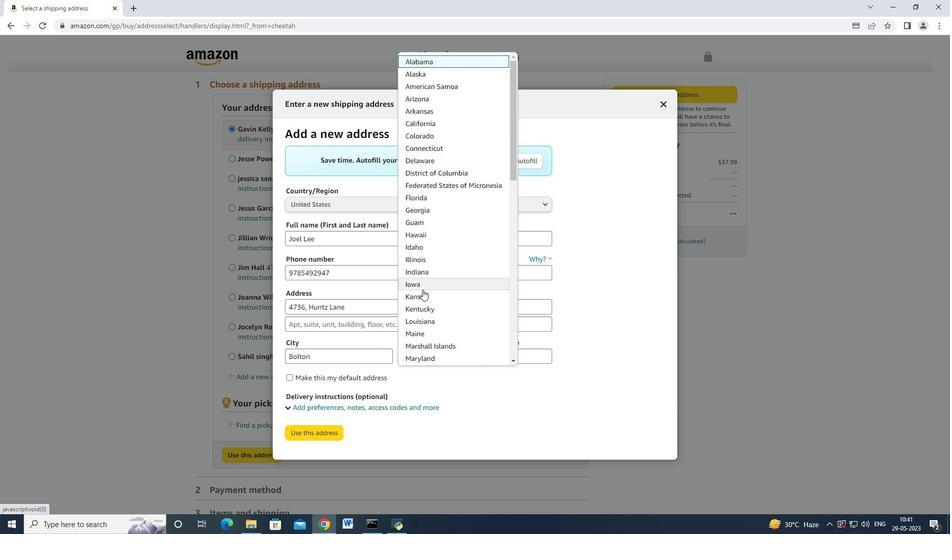 
Action: Mouse scrolled (422, 304) with delta (0, 0)
Screenshot: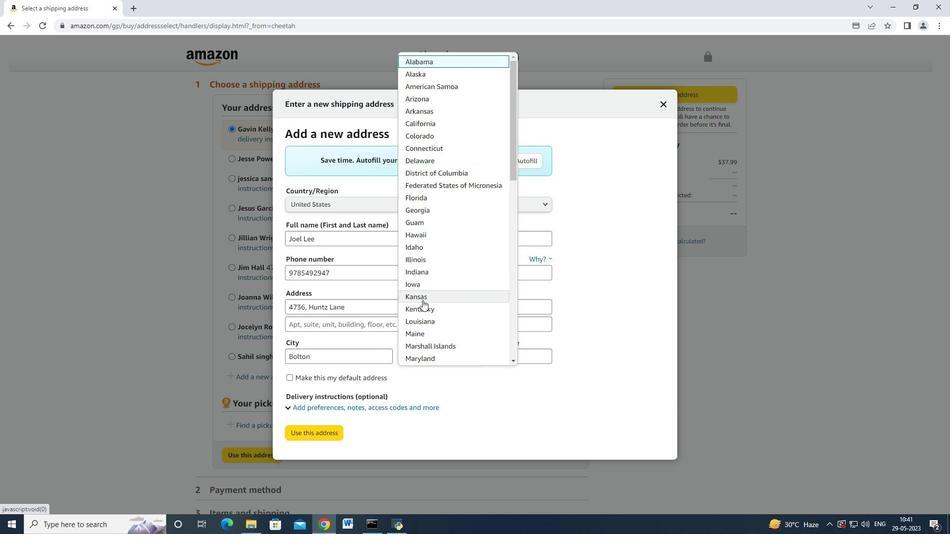 
Action: Mouse moved to (427, 318)
Screenshot: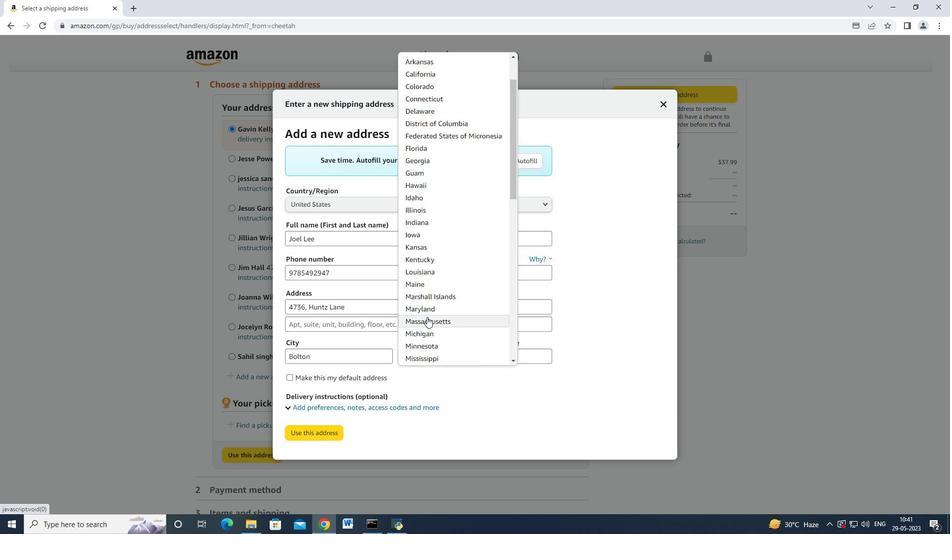 
Action: Mouse pressed left at (427, 318)
Screenshot: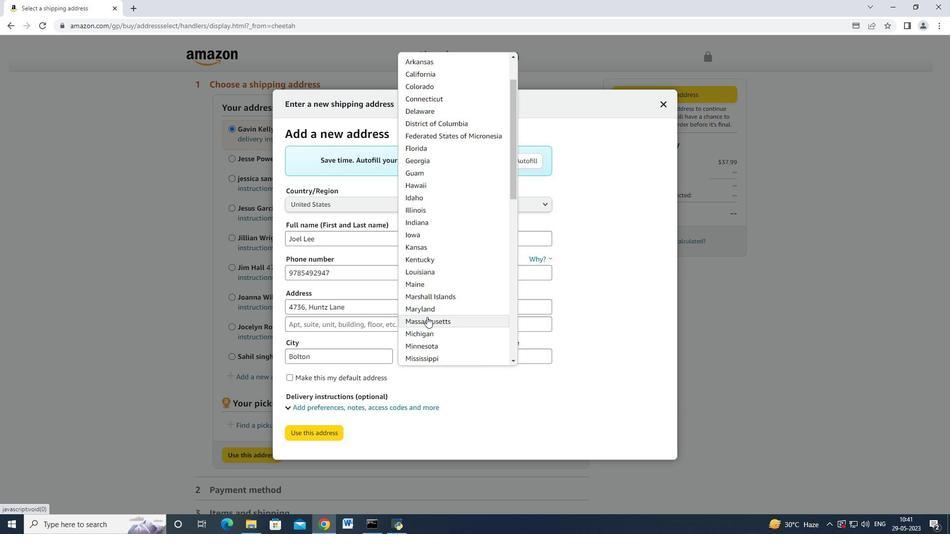 
Action: Mouse moved to (504, 357)
Screenshot: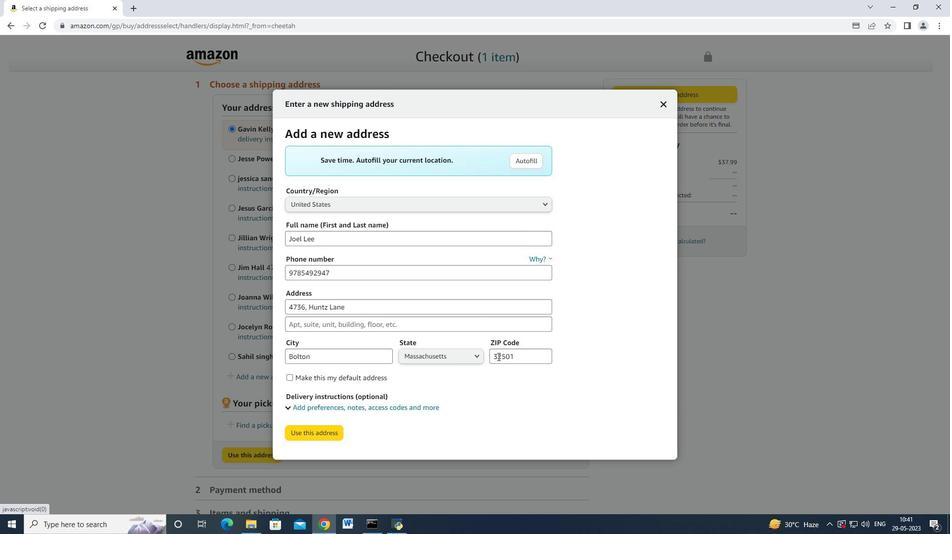 
Action: Mouse pressed left at (504, 357)
Screenshot: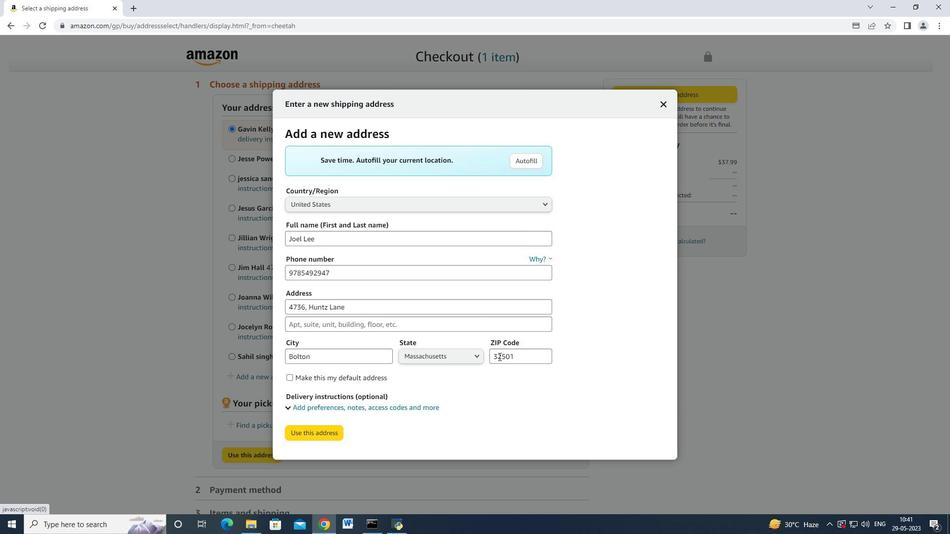 
Action: Mouse moved to (517, 356)
Screenshot: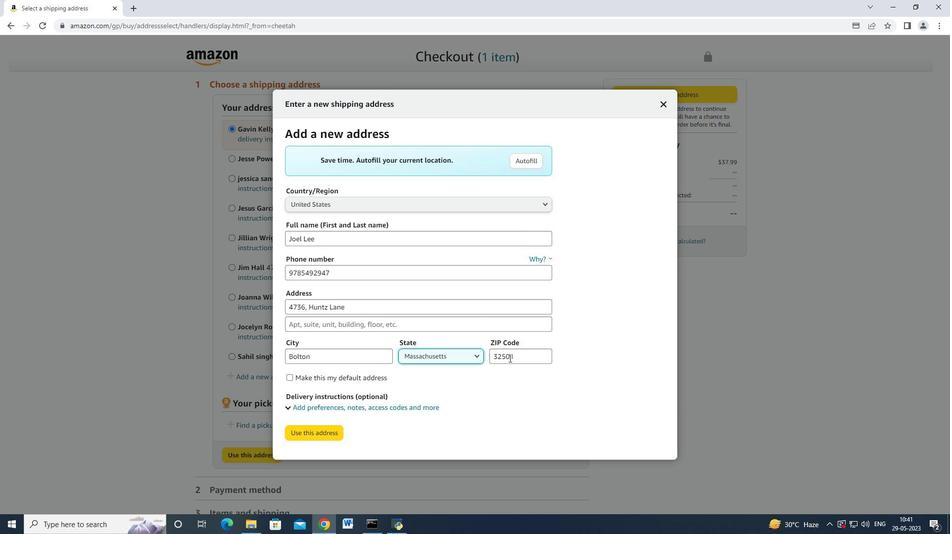 
Action: Mouse pressed left at (517, 356)
Screenshot: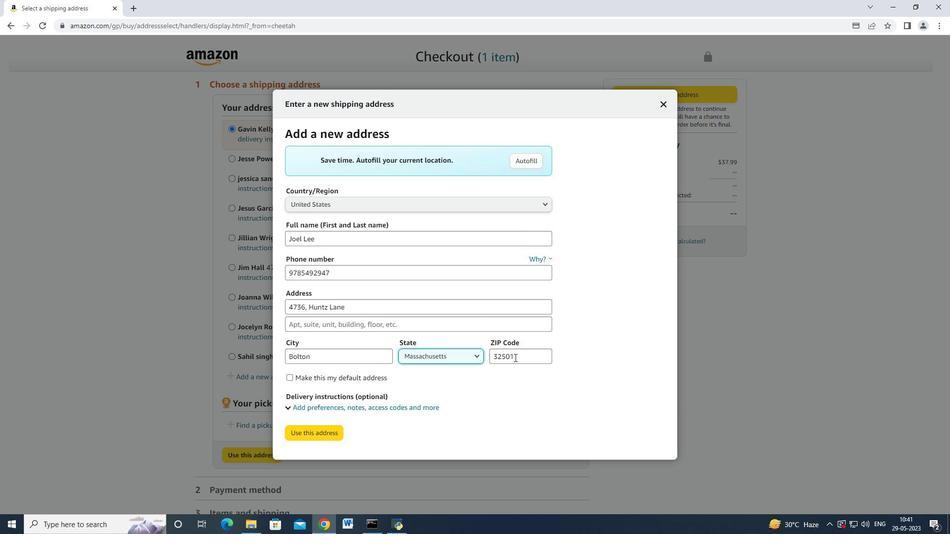 
Action: Mouse moved to (494, 347)
Screenshot: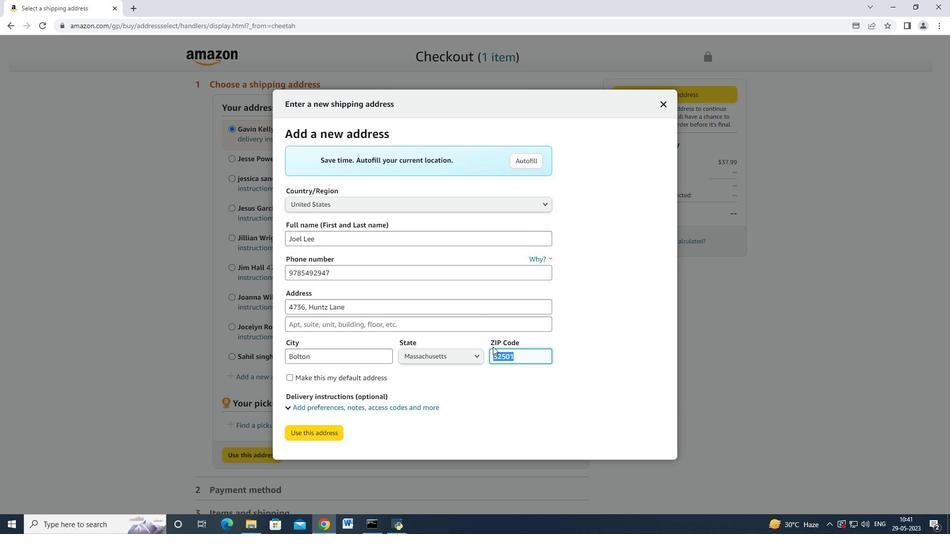
Action: Key pressed <Key.backspace>01740
Screenshot: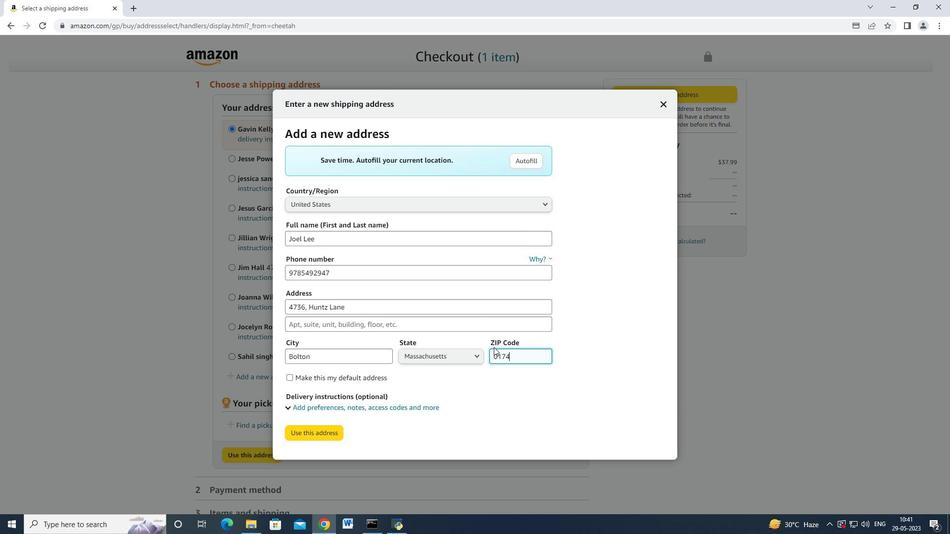 
Action: Mouse moved to (304, 436)
Screenshot: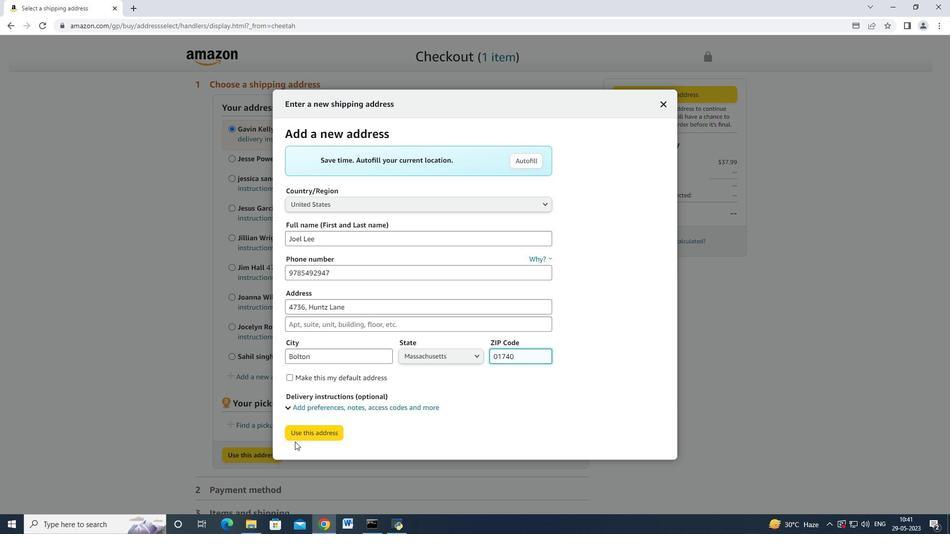 
Action: Mouse pressed left at (304, 436)
Screenshot: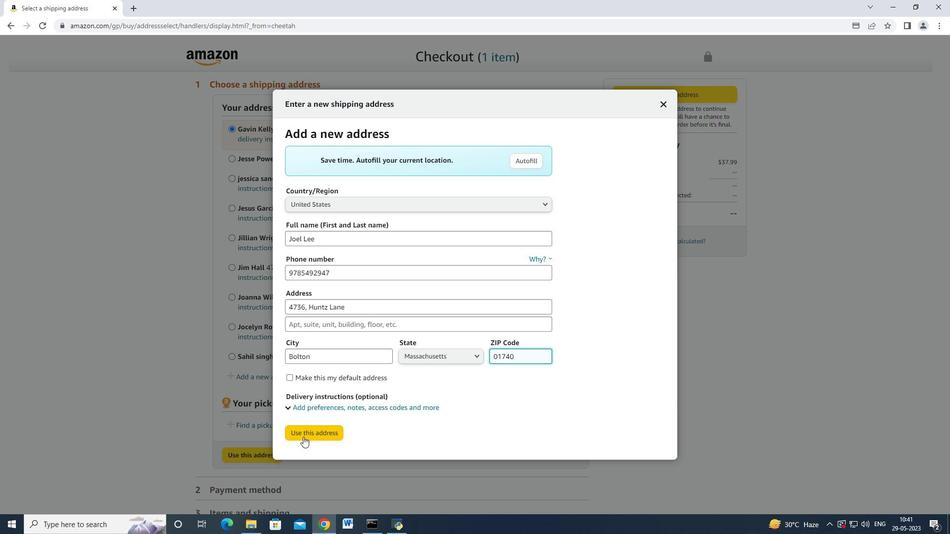 
Action: Mouse moved to (365, 381)
Screenshot: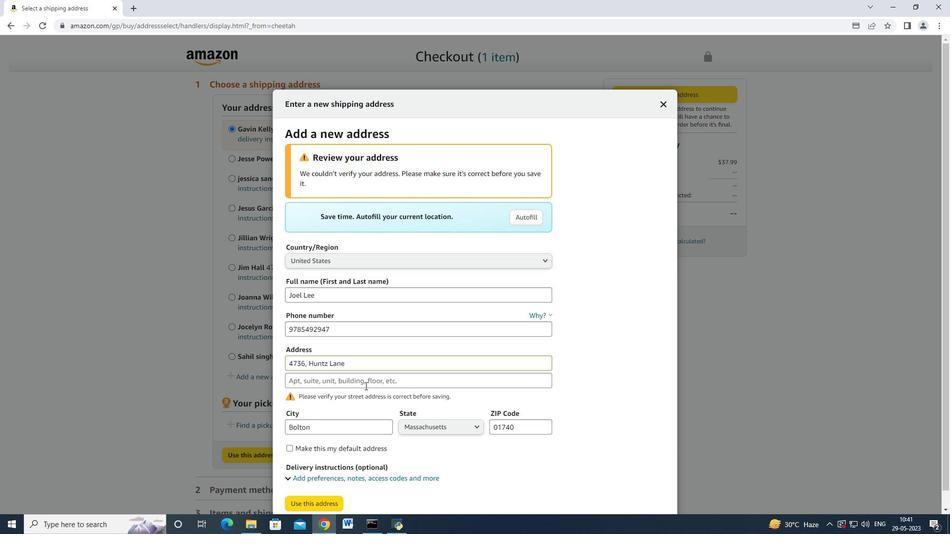 
Action: Mouse scrolled (365, 381) with delta (0, 0)
Screenshot: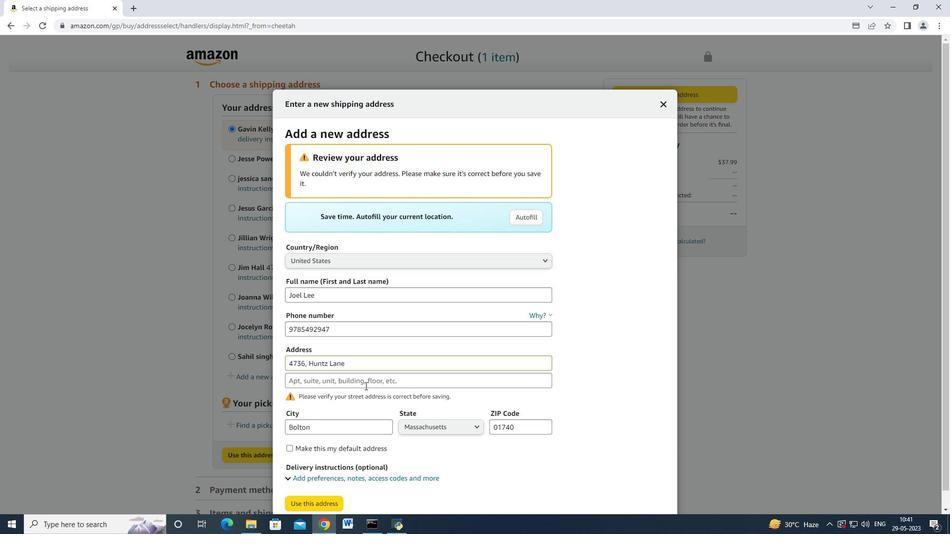 
Action: Mouse scrolled (365, 381) with delta (0, 0)
Screenshot: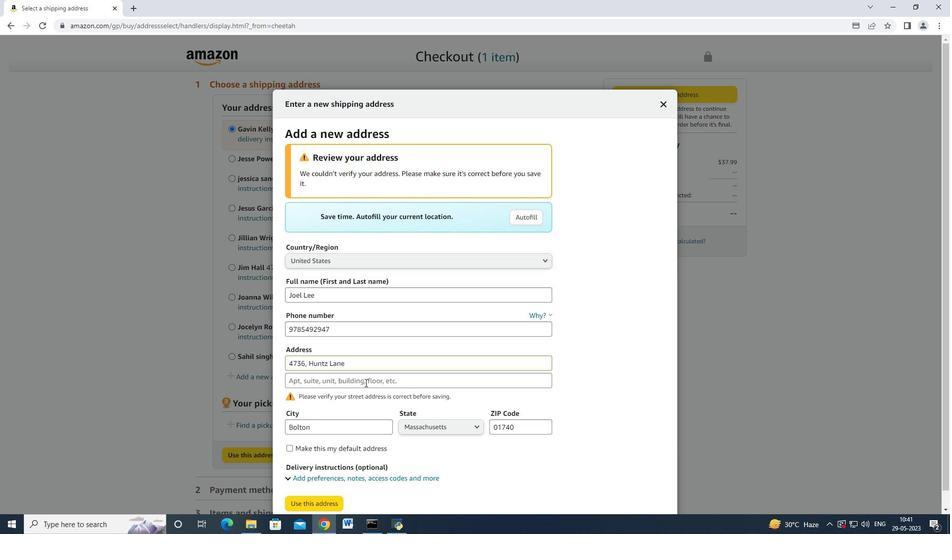 
Action: Mouse scrolled (365, 381) with delta (0, 0)
Screenshot: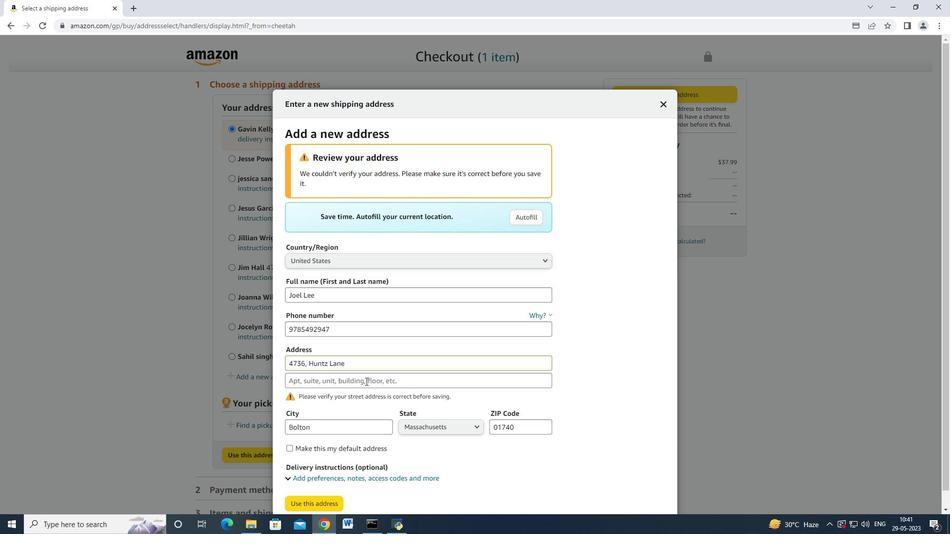 
Action: Mouse moved to (322, 488)
Screenshot: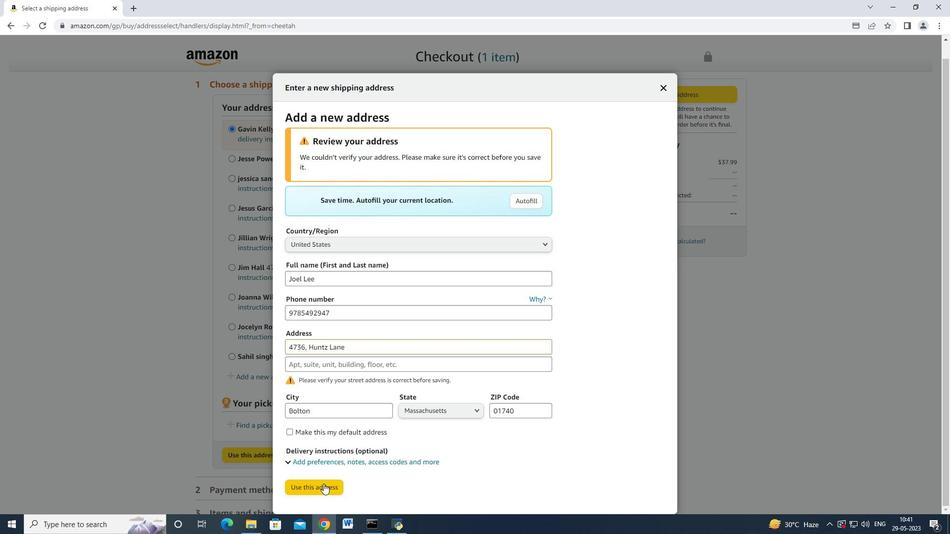 
Action: Mouse pressed left at (322, 488)
Screenshot: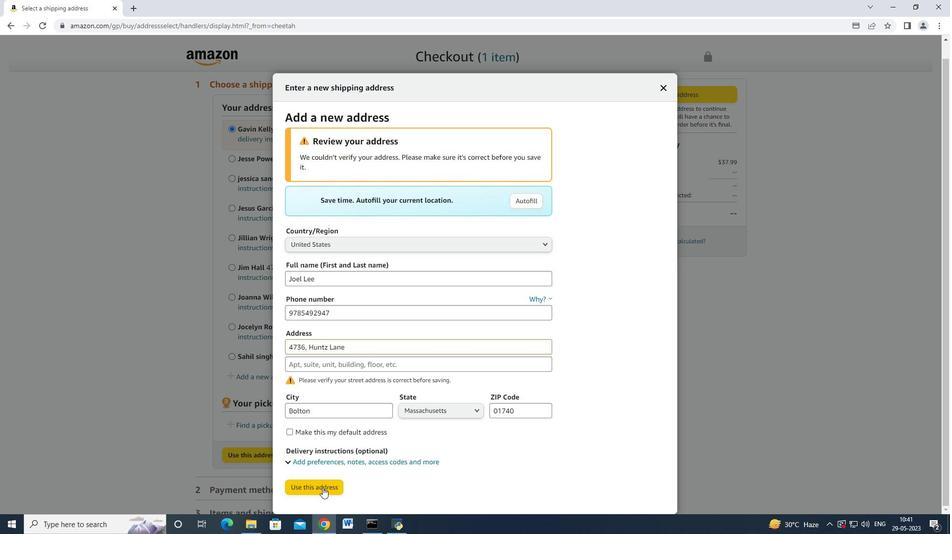 
Action: Mouse moved to (321, 229)
Screenshot: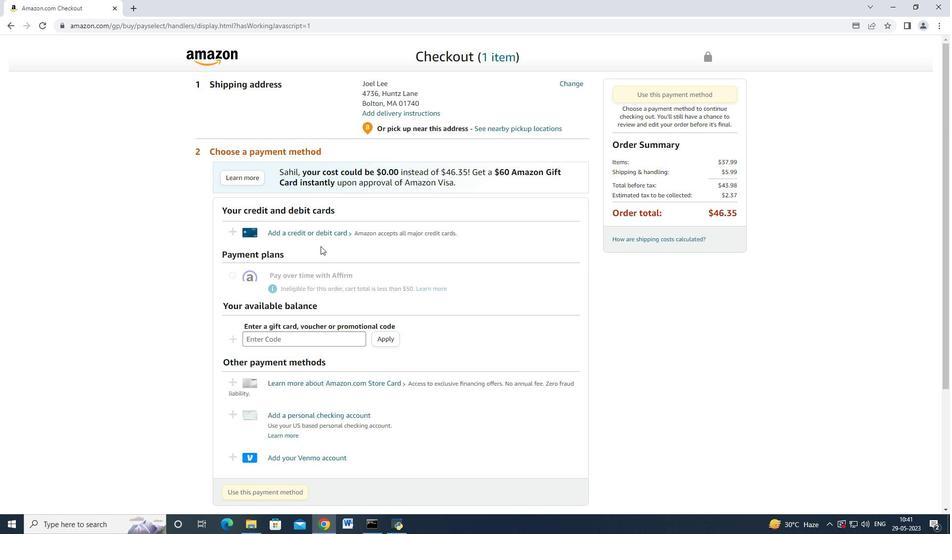 
Action: Mouse pressed left at (321, 229)
Screenshot: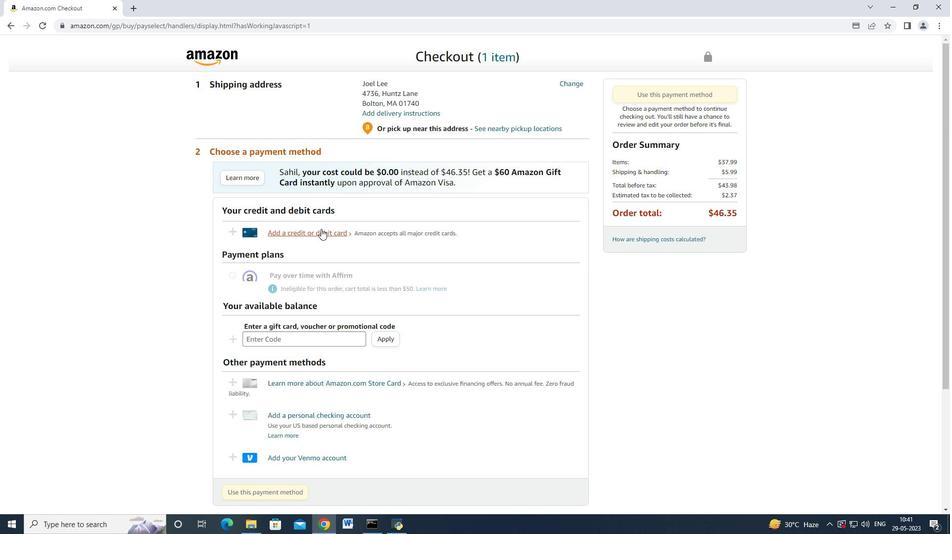 
Action: Mouse moved to (416, 222)
Screenshot: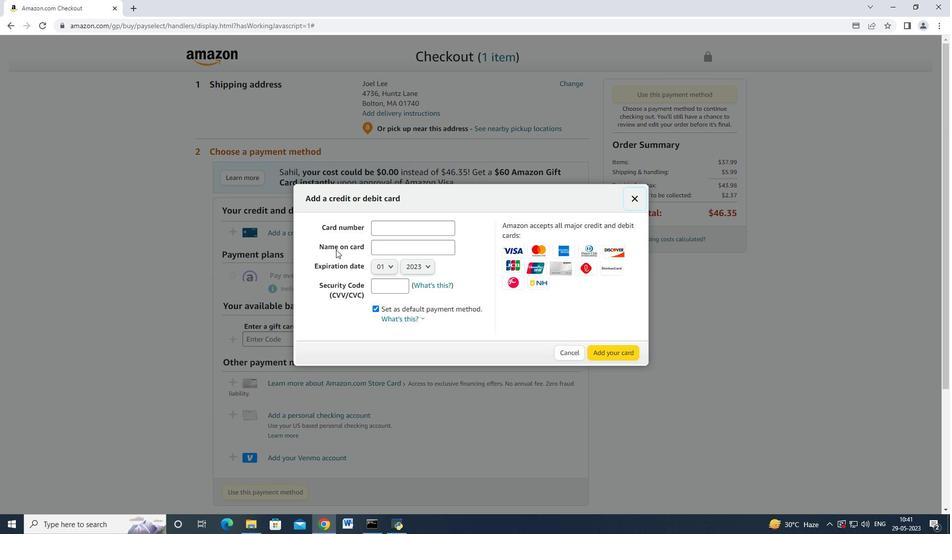 
Action: Mouse pressed left at (416, 222)
Screenshot: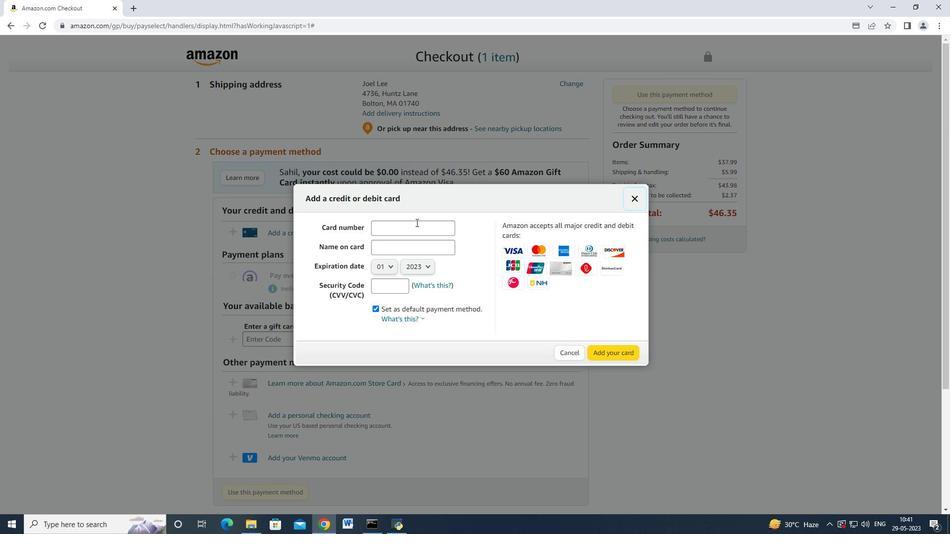 
Action: Mouse moved to (415, 223)
Screenshot: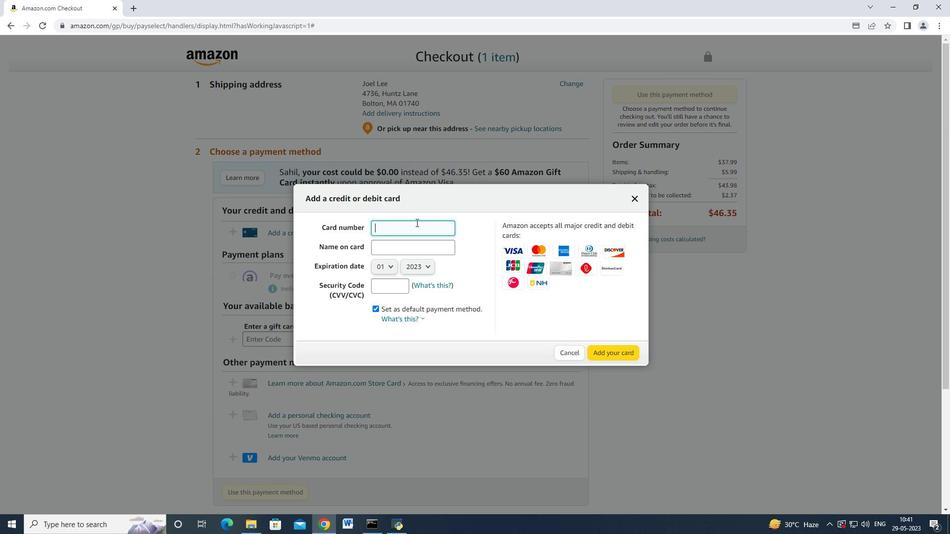 
Action: Key pressed 4726<Key.space>6642<Key.space>7752<Key.space>6010<Key.tab><Key.shift><Key.shift><Key.shift><Key.shift>Mark<Key.space><Key.shift_r>Adams
Screenshot: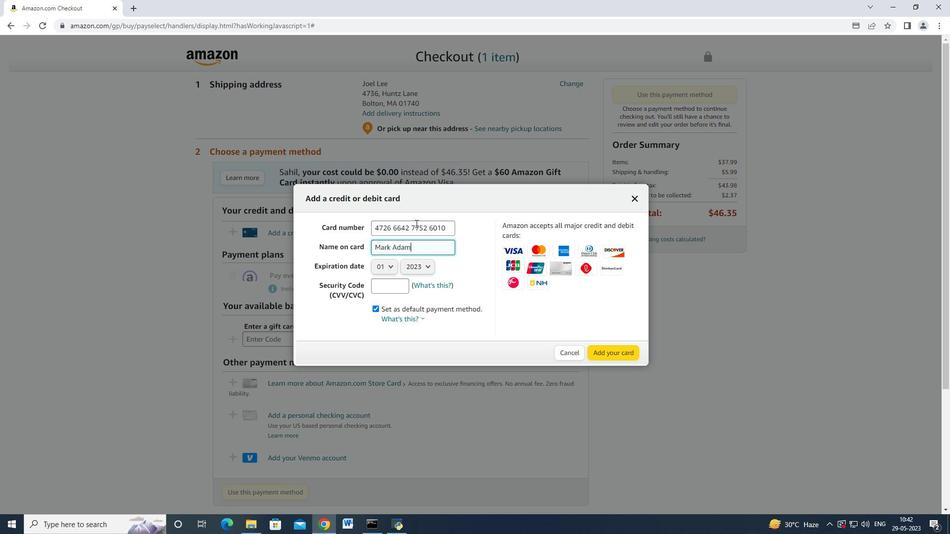 
Action: Mouse moved to (387, 260)
Screenshot: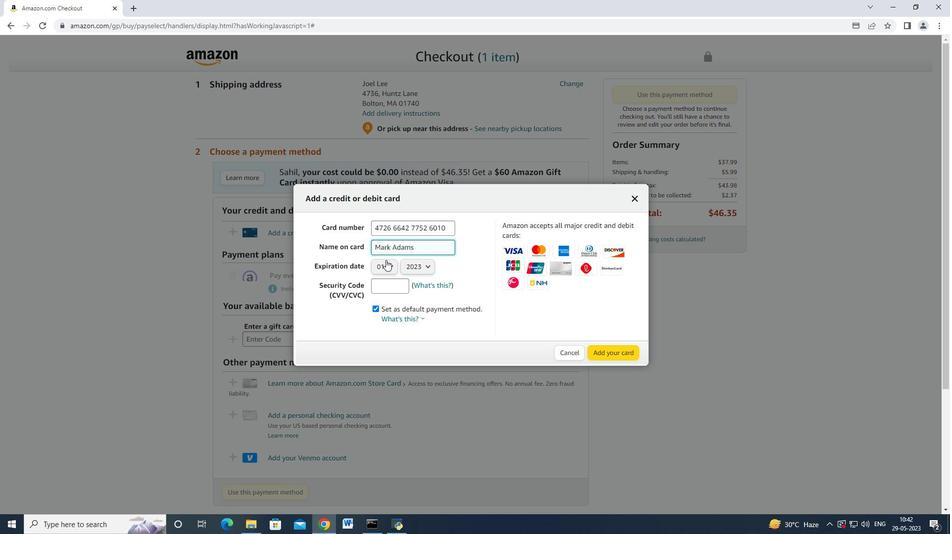 
Action: Mouse pressed left at (387, 260)
Screenshot: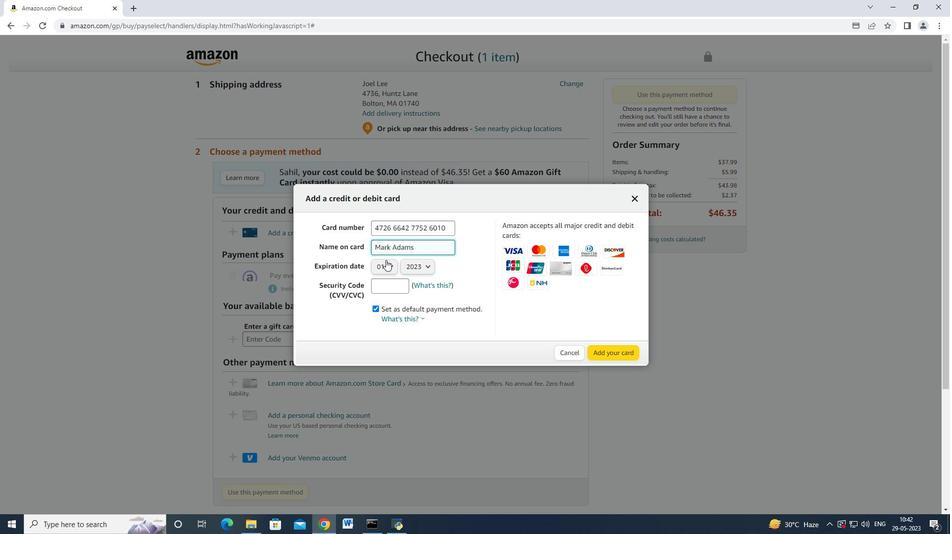 
Action: Mouse moved to (380, 303)
Screenshot: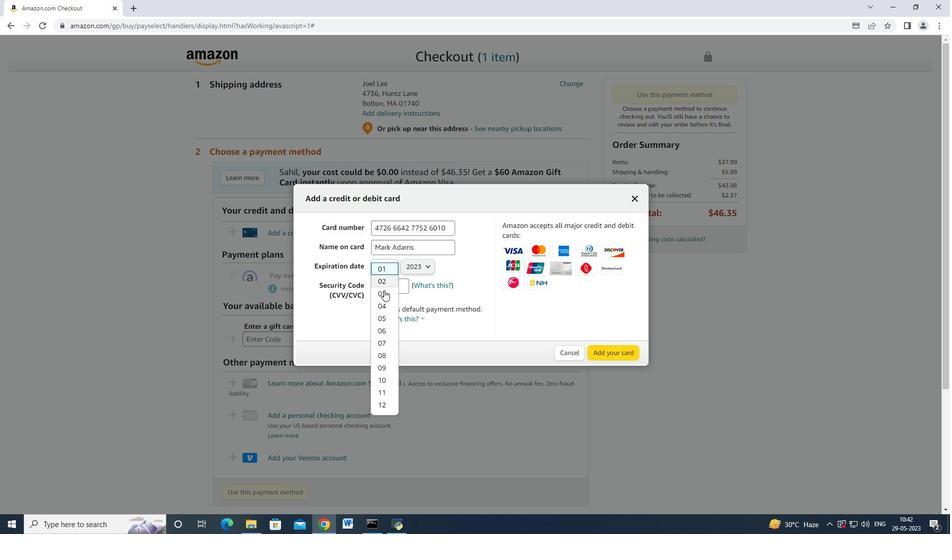 
Action: Mouse pressed left at (380, 303)
Screenshot: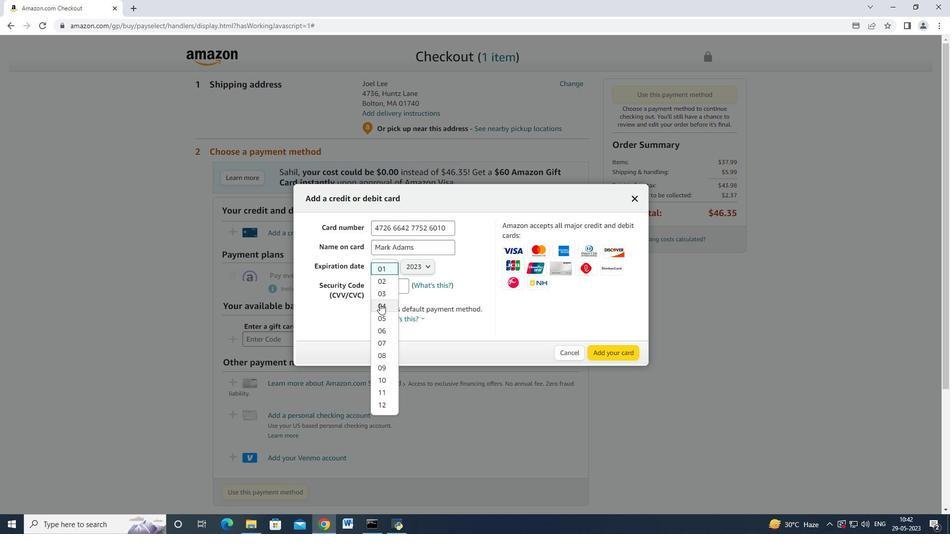
Action: Mouse moved to (416, 264)
Screenshot: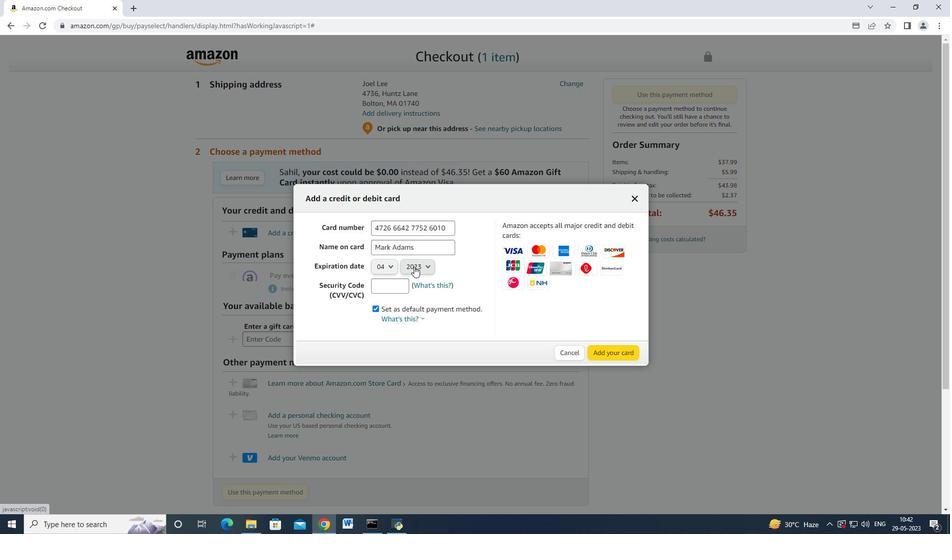 
Action: Mouse pressed left at (415, 264)
Screenshot: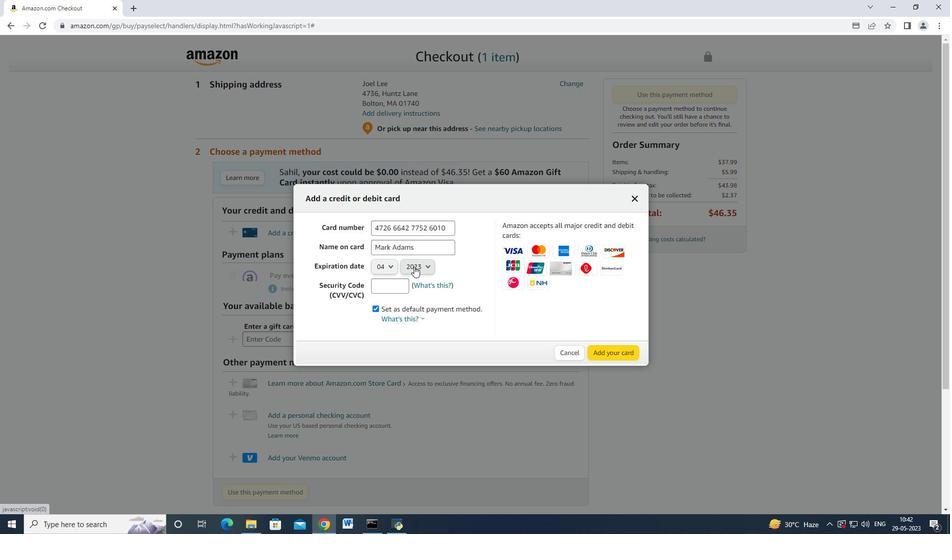 
Action: Mouse moved to (413, 296)
Screenshot: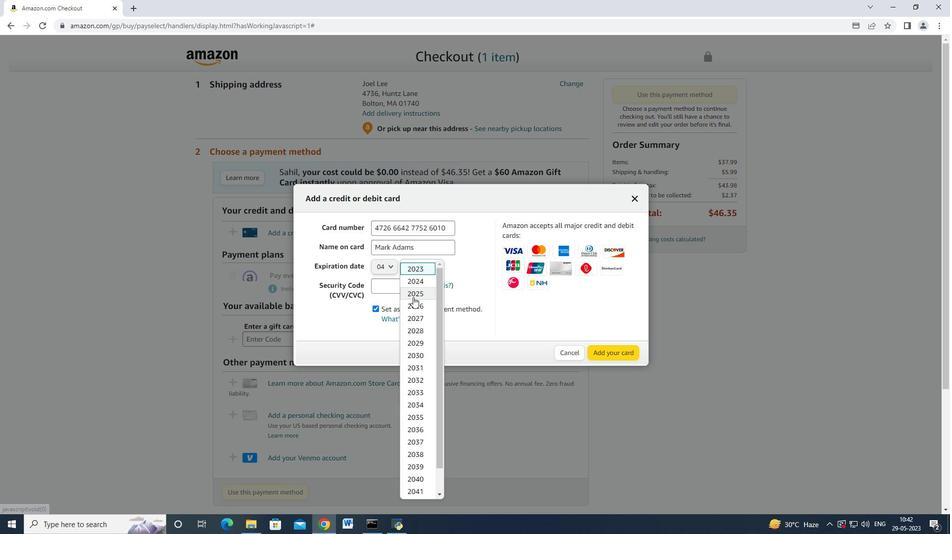 
Action: Mouse pressed left at (413, 296)
Screenshot: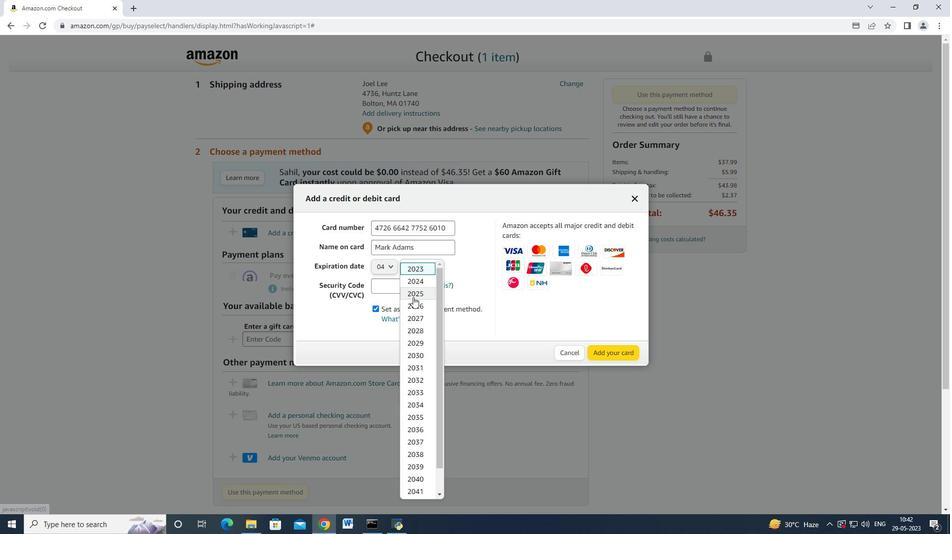 
Action: Mouse moved to (376, 283)
Screenshot: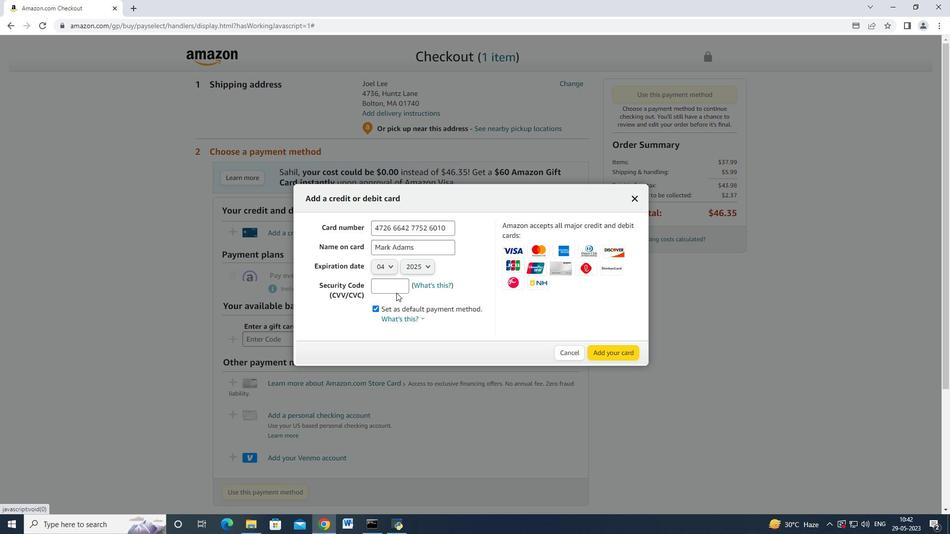 
Action: Mouse pressed left at (376, 283)
Screenshot: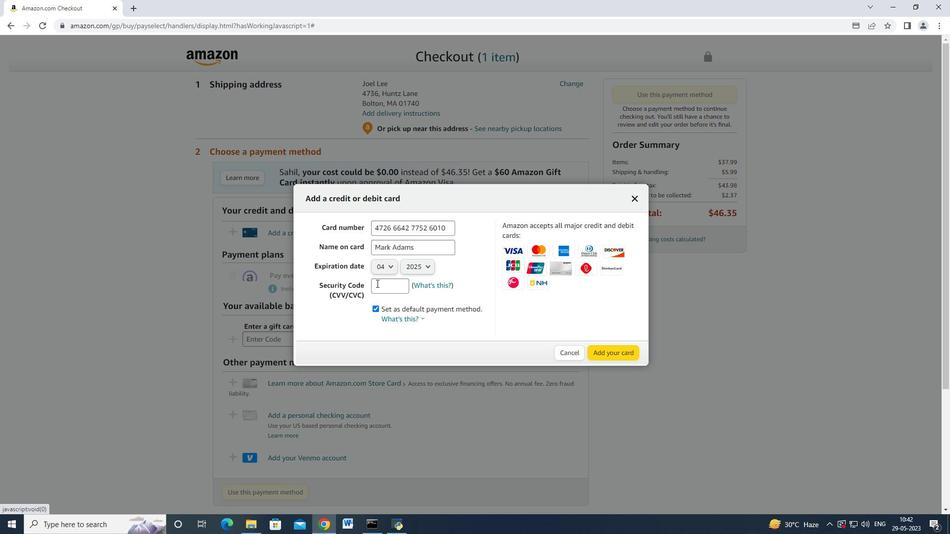 
Action: Mouse moved to (380, 287)
Screenshot: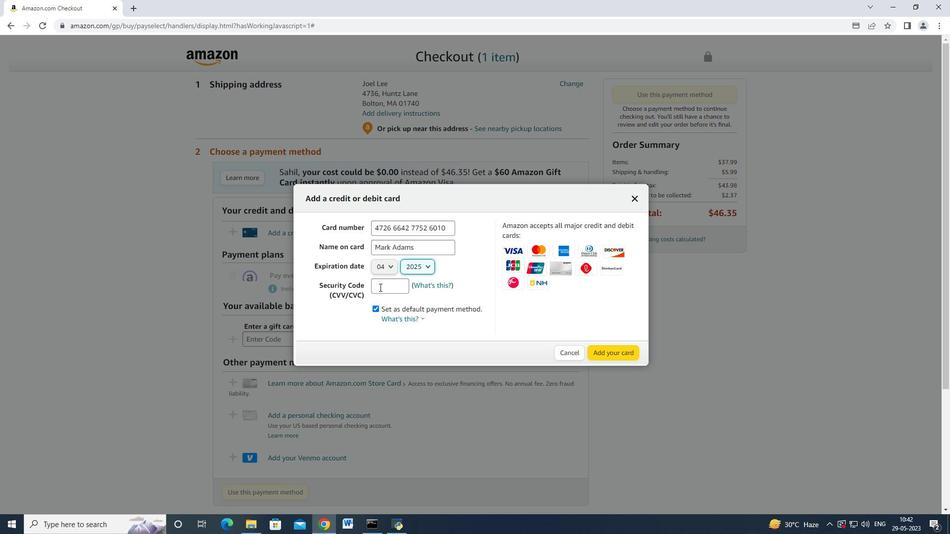 
Action: Mouse pressed left at (380, 287)
Screenshot: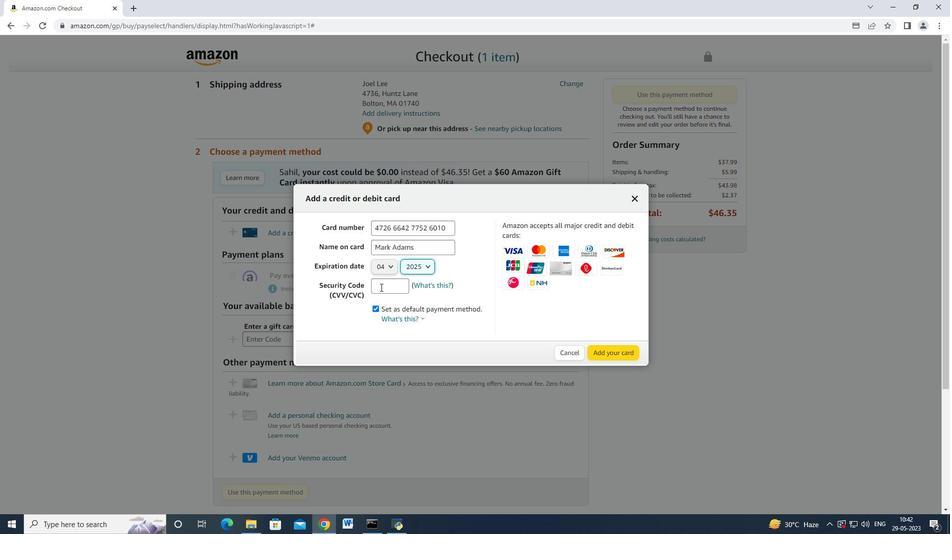 
Action: Mouse moved to (402, 279)
Screenshot: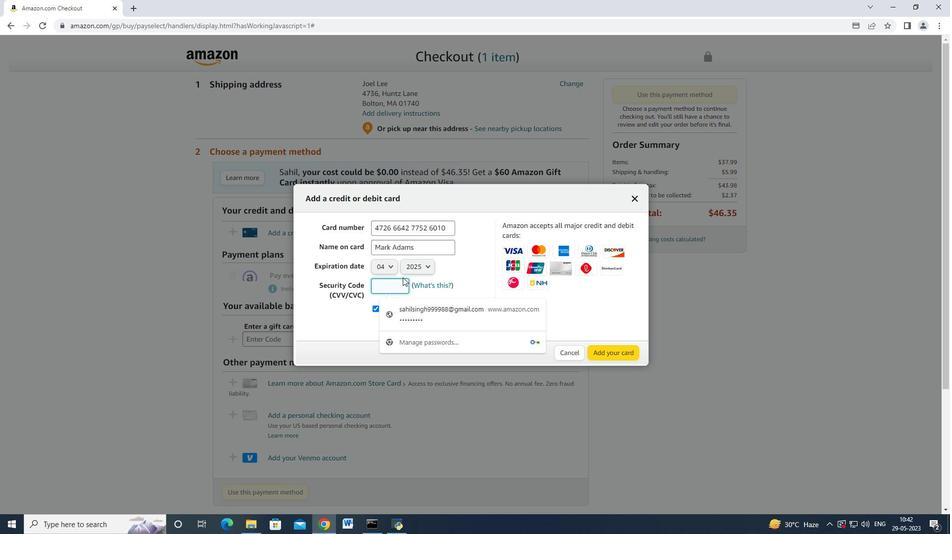
Action: Key pressed 682
Screenshot: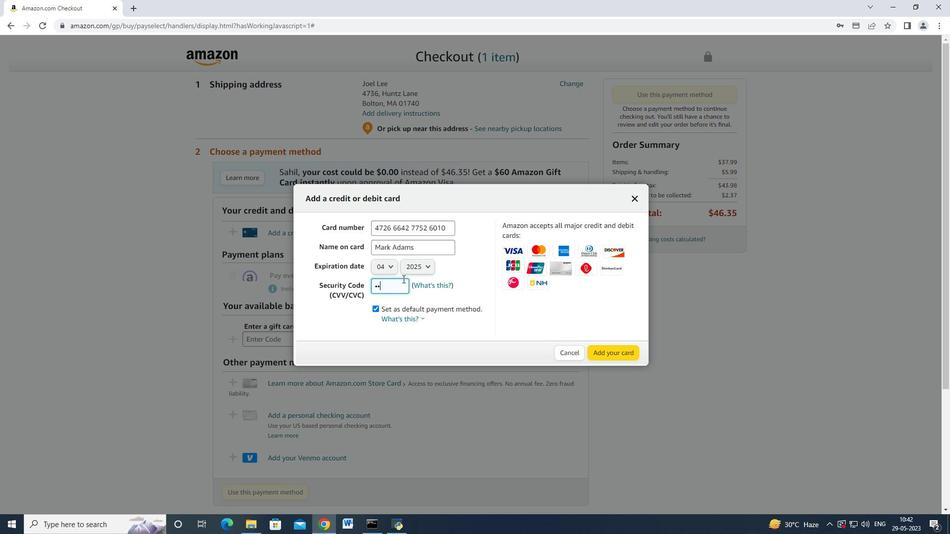 
